 Task: open an excel sheet and write heading  Cash Flow TrackerAdd Dates in a column and its values below  '2023-05-01, 2023-05-03, 2023-05-06, 2023-05-10, 2023-05-15, 2023-05-20, 2023-05-25 & 2023-05-31'Add Descriptions in next column and its values below  Monthly Salary, Grocery Shopping, Dining Out., Utility Bill, Transportation, Entertainment, Miscellaneous & Total. Add Amount in next column and its values below  $2,500, $100, $50, $150, $30, $50, $20& $400. Add Income/ Expense in next column and its values below  Income, Expenses, Expenses, Expenses, Expenses, Expenses & Expenses. Add Balance in next column and its values below  $2,500, $2,400, $2,350, $2,200, $2,170, $2,120, $2,100 & $2100. Save page BankTransactions templates
Action: Mouse moved to (160, 150)
Screenshot: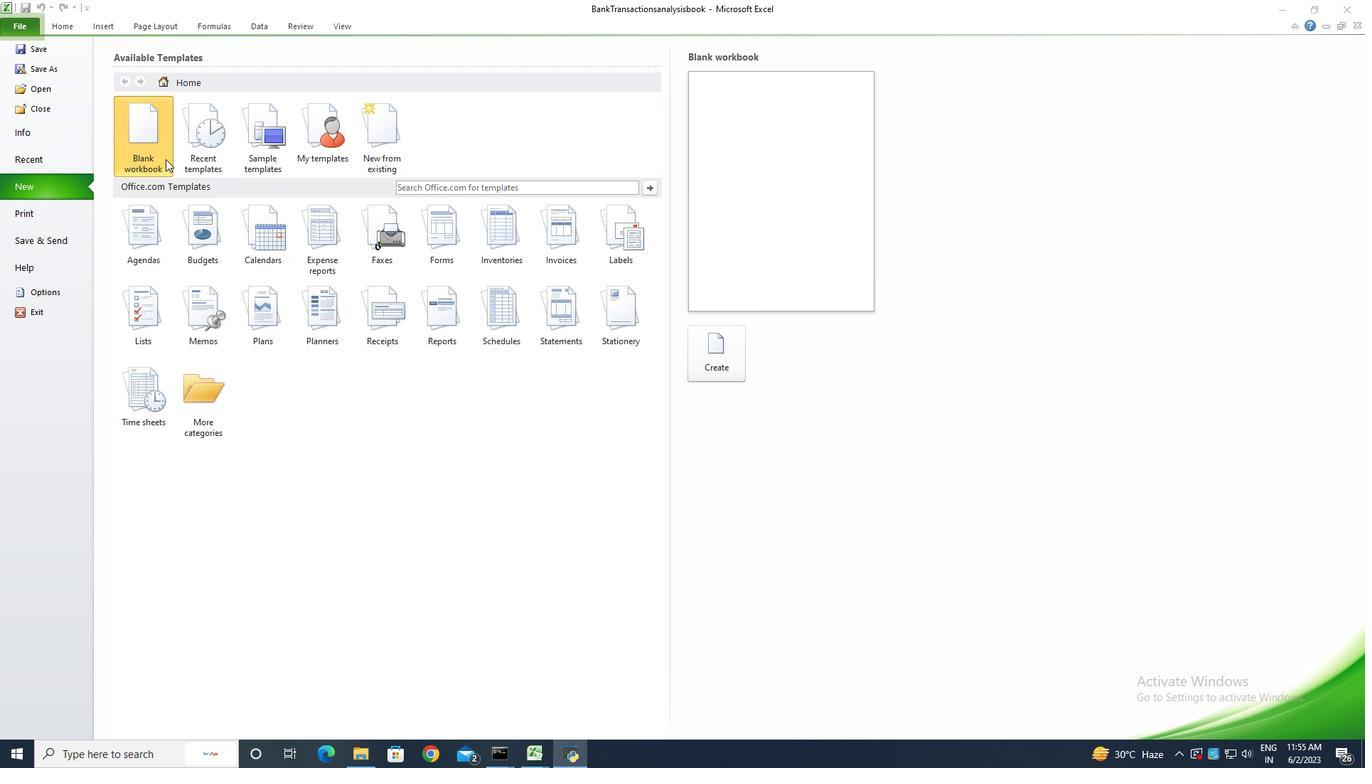 
Action: Mouse pressed left at (160, 150)
Screenshot: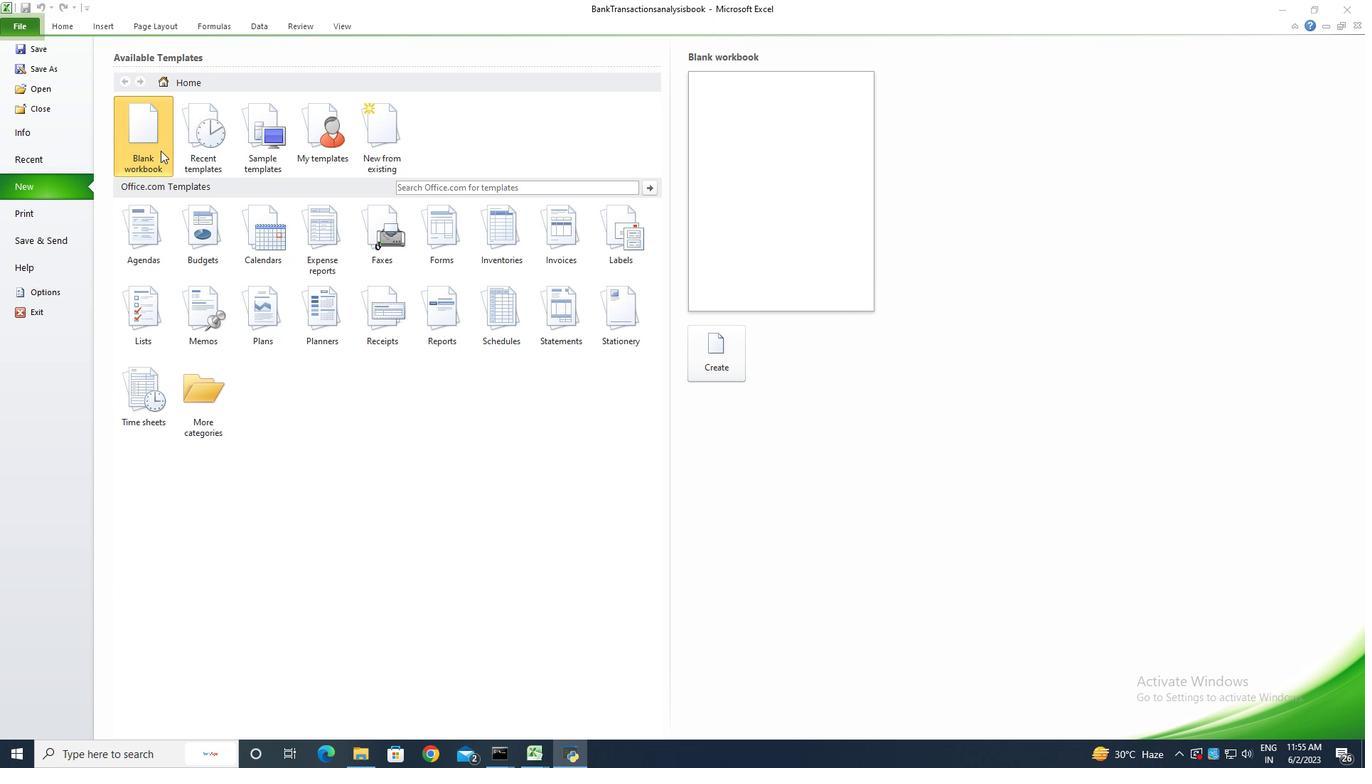 
Action: Mouse moved to (723, 369)
Screenshot: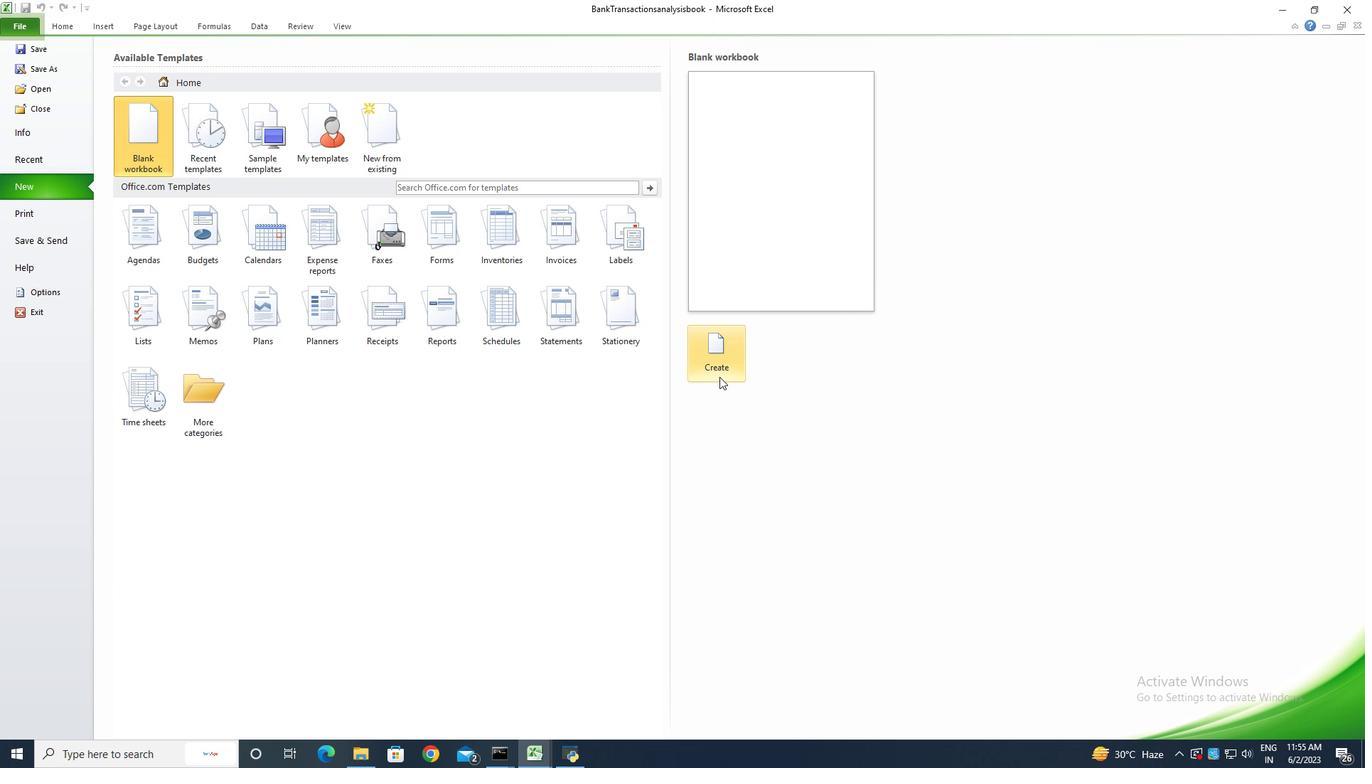 
Action: Mouse pressed left at (723, 369)
Screenshot: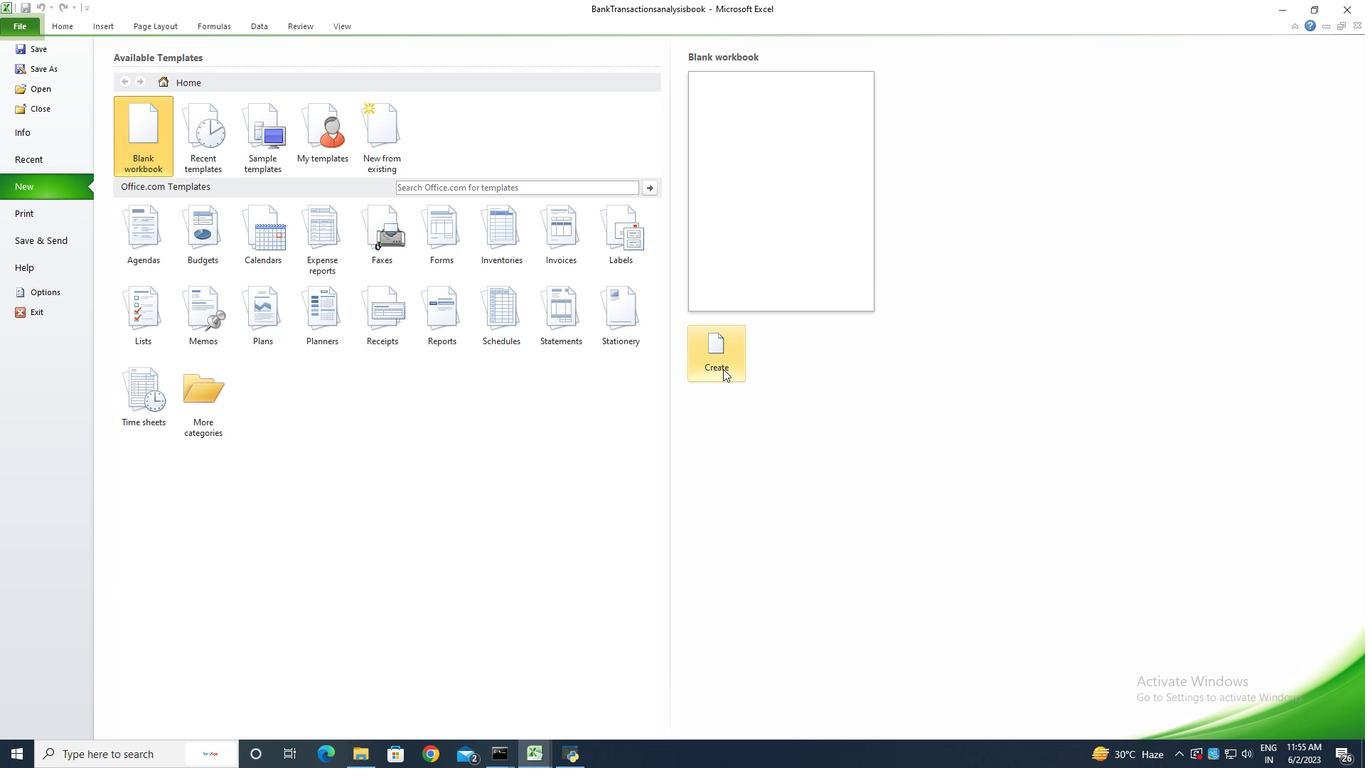 
Action: Key pressed <Key.shift>Cash<Key.space><Key.shift><Key.shift><Key.shift>Flow<Key.space><Key.shift><Key.shift>Tracker<Key.enter><Key.shift>Dates<Key.enter><Key.shift><Key.shift><Key.shift><Key.shift><Key.shift><Key.shift>2023-05-1<Key.backspace>01<Key.enter>2023-05-03<Key.enter>2023-05-06<Key.enter>2023-05-120<Key.backspace><Key.backspace>0<Key.enter>2023-05-15<Key.enter>20-<Key.backspace>23-05-20<Key.enter>2023-05-25<Key.enter>2023-05-31<Key.enter>
Screenshot: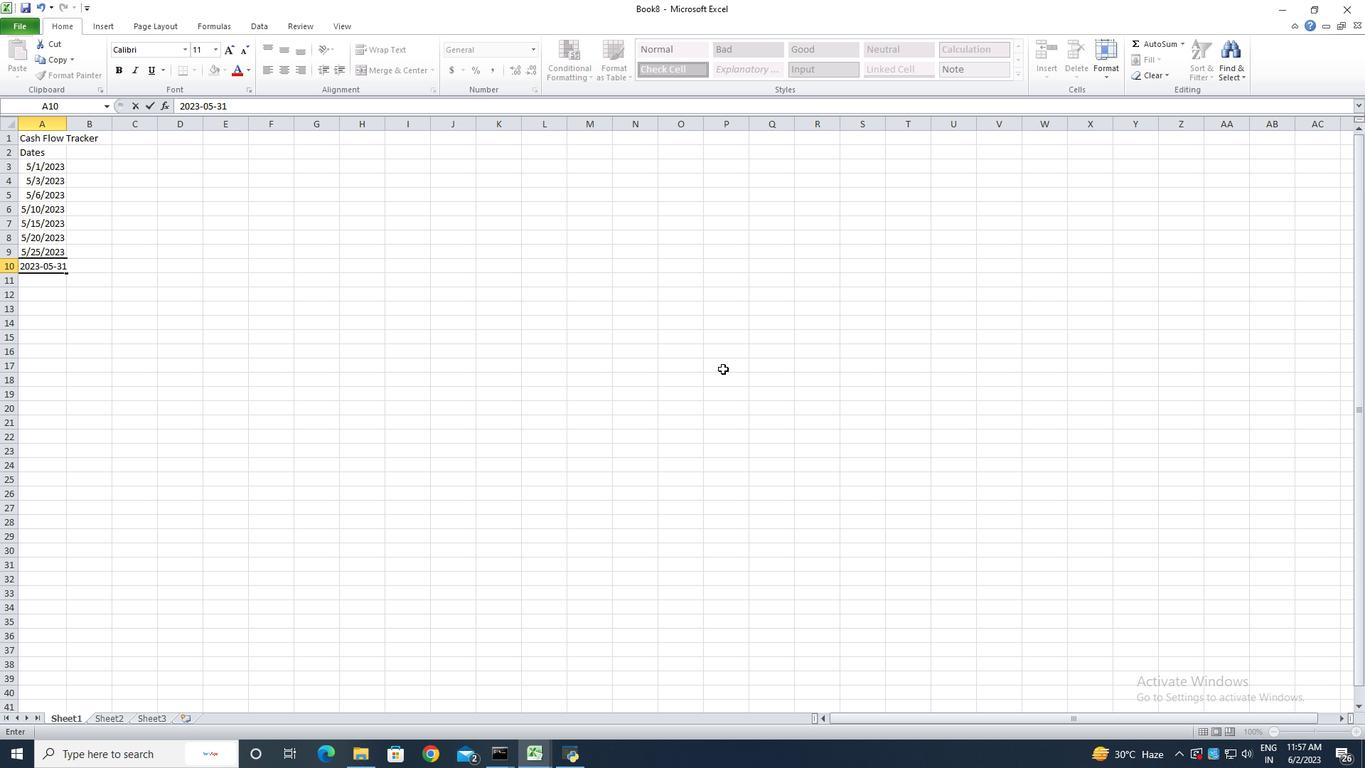 
Action: Mouse moved to (32, 167)
Screenshot: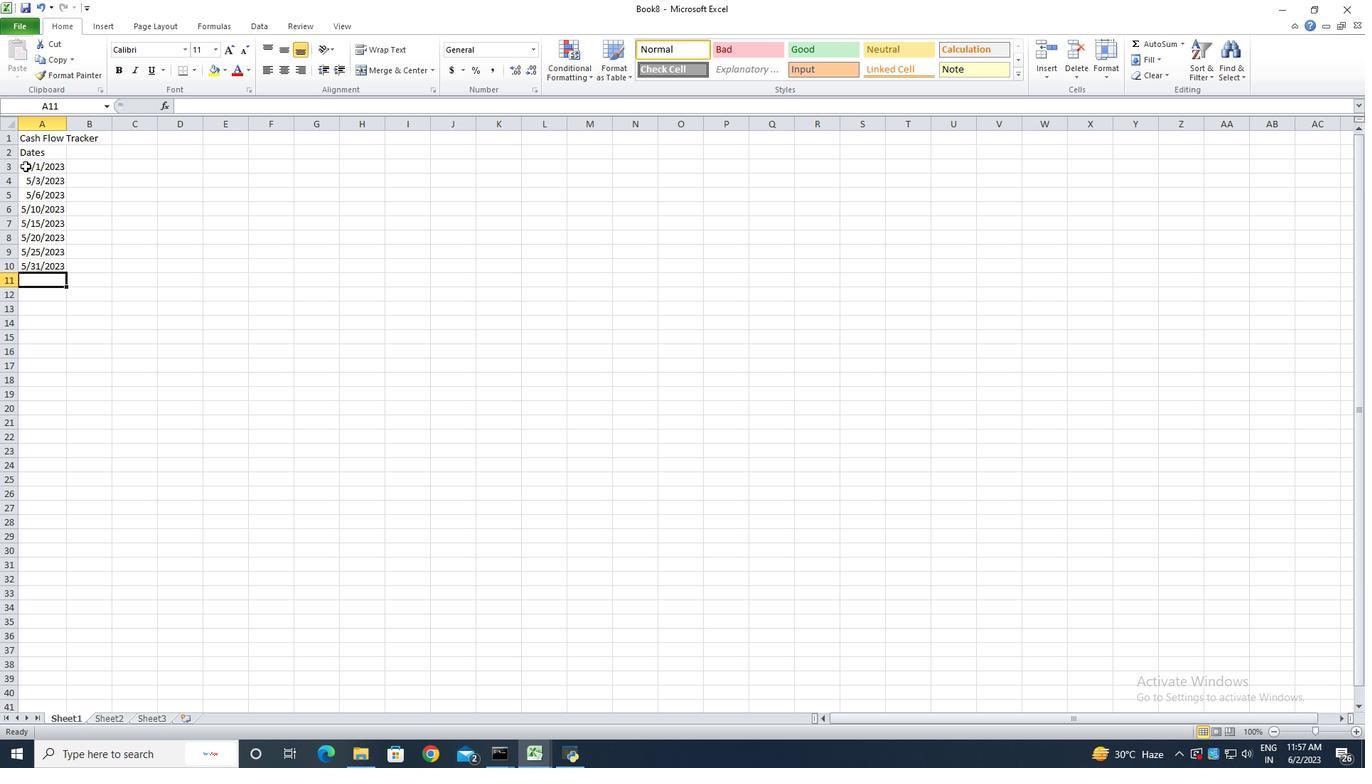 
Action: Mouse pressed left at (32, 167)
Screenshot: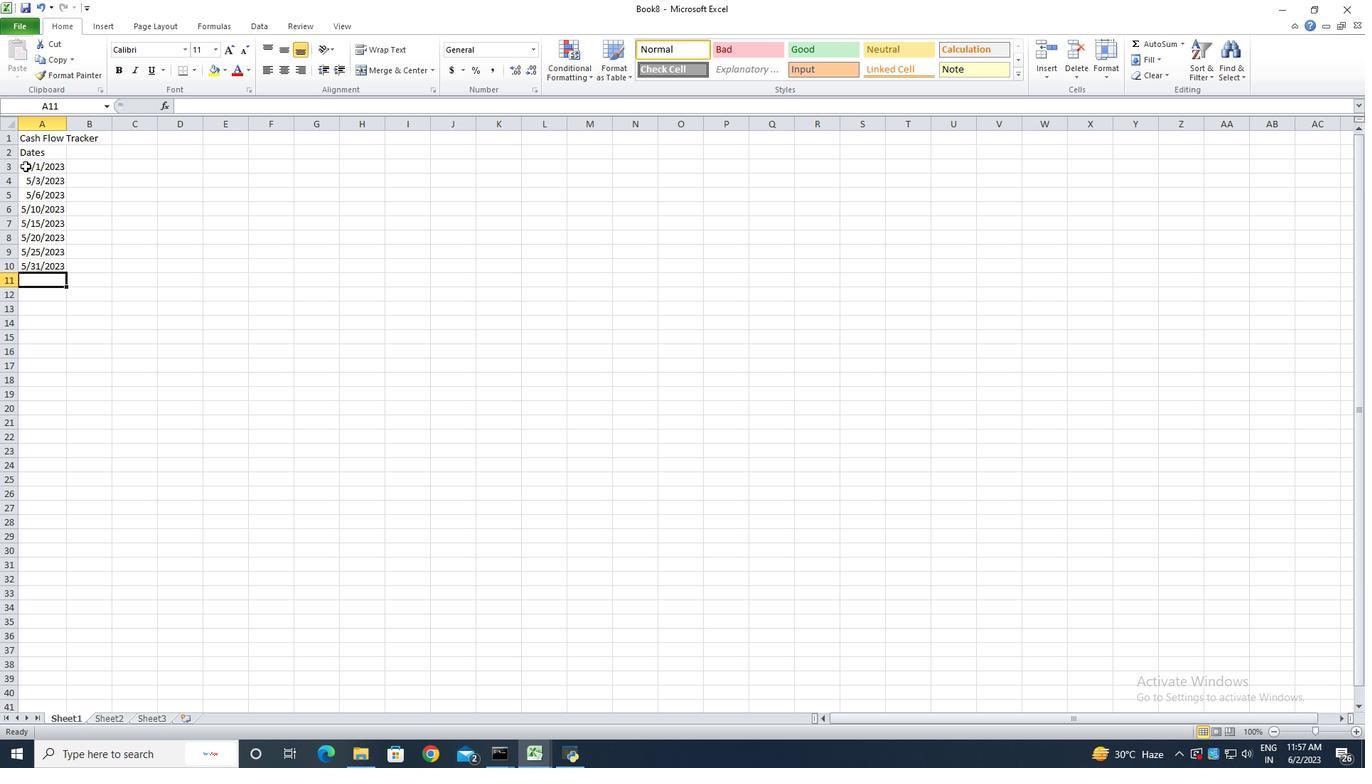 
Action: Mouse moved to (38, 166)
Screenshot: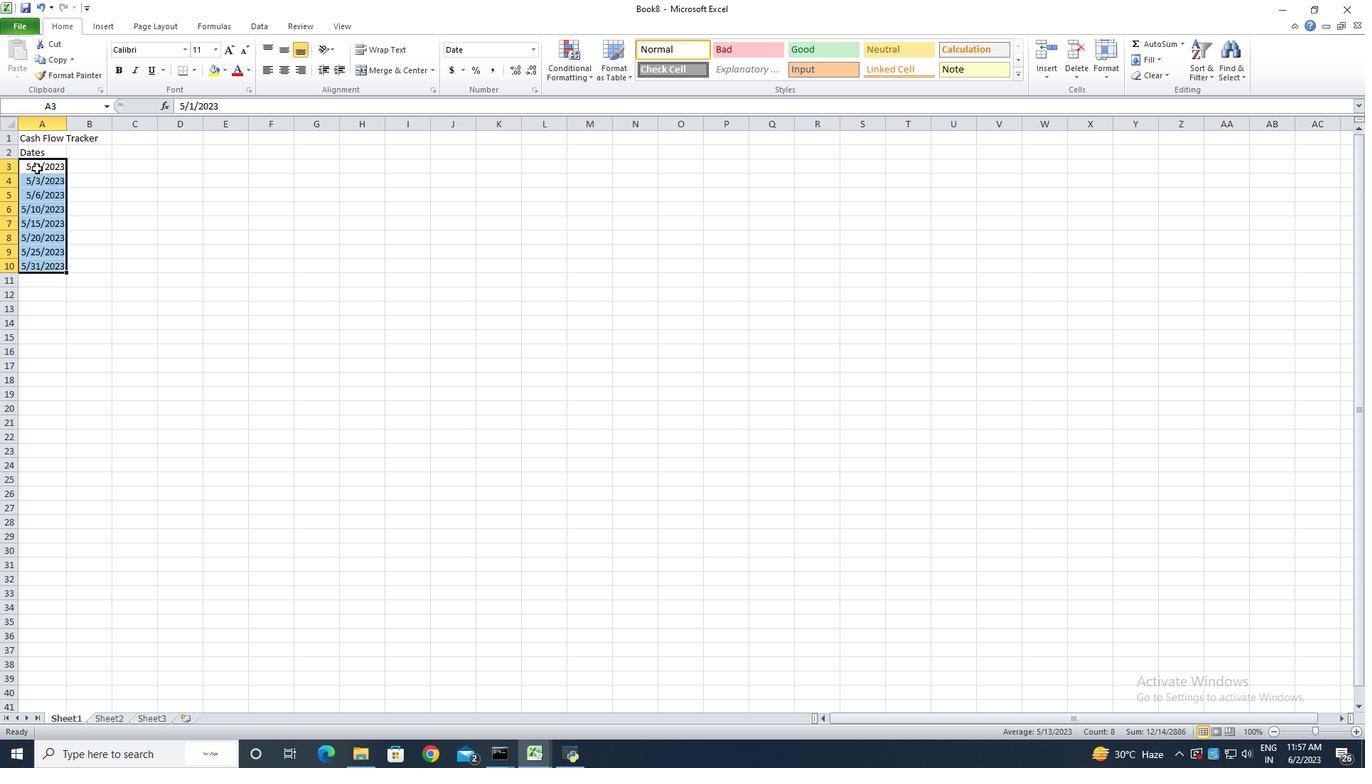 
Action: Mouse pressed right at (38, 166)
Screenshot: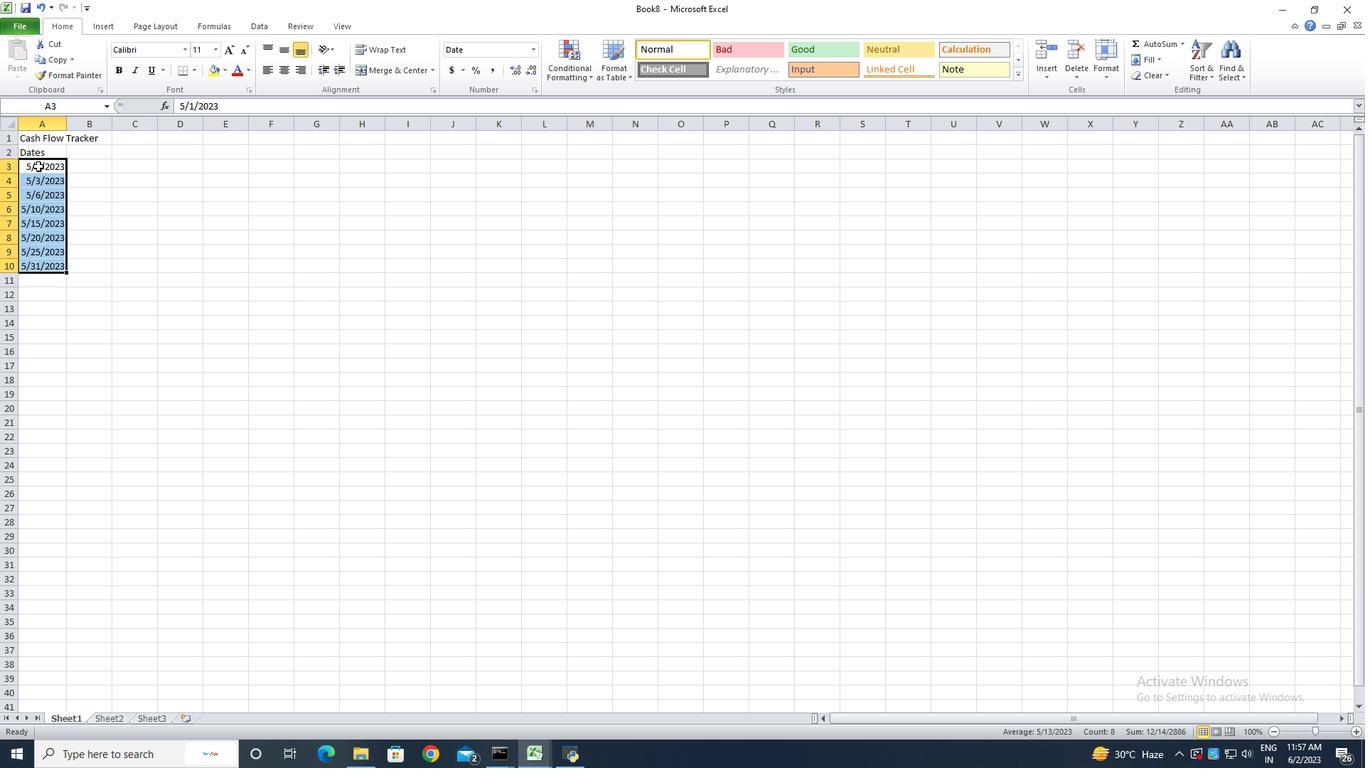 
Action: Mouse moved to (83, 364)
Screenshot: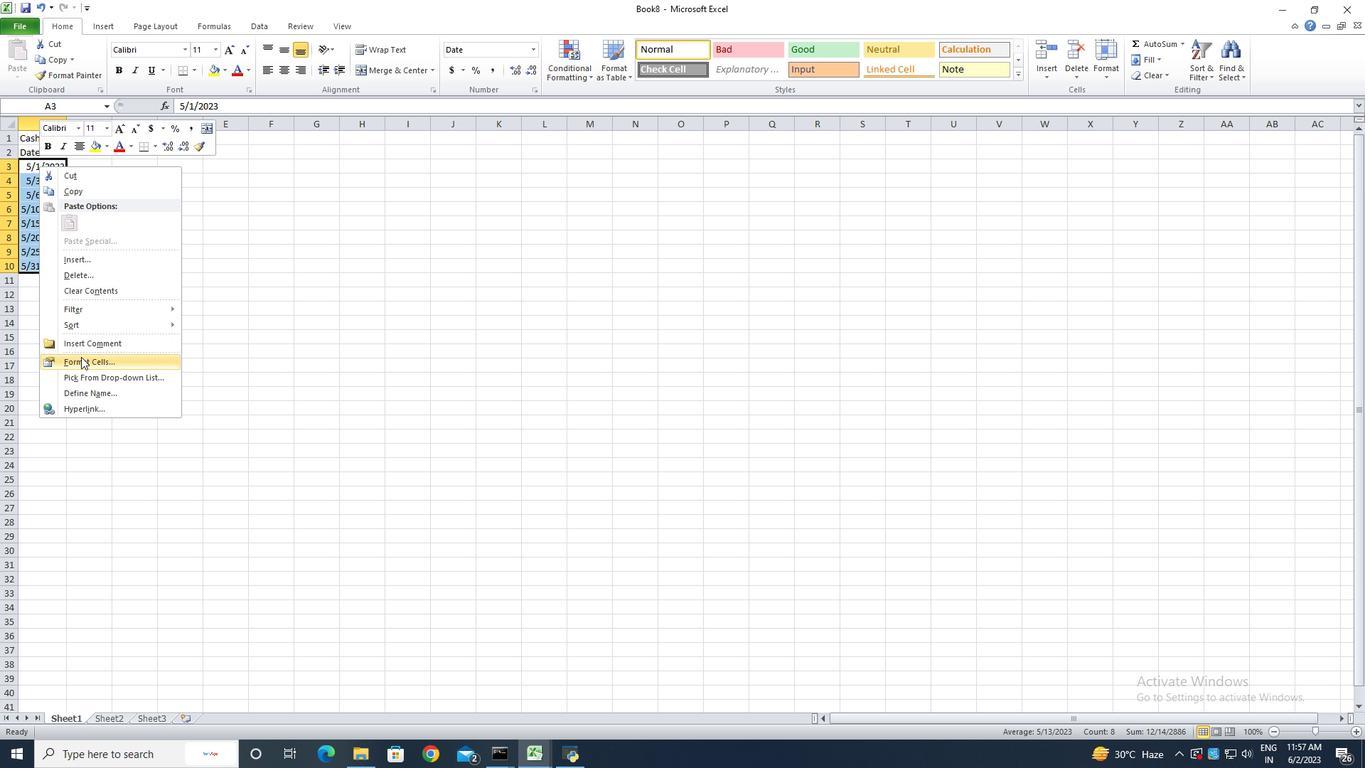 
Action: Mouse pressed left at (83, 364)
Screenshot: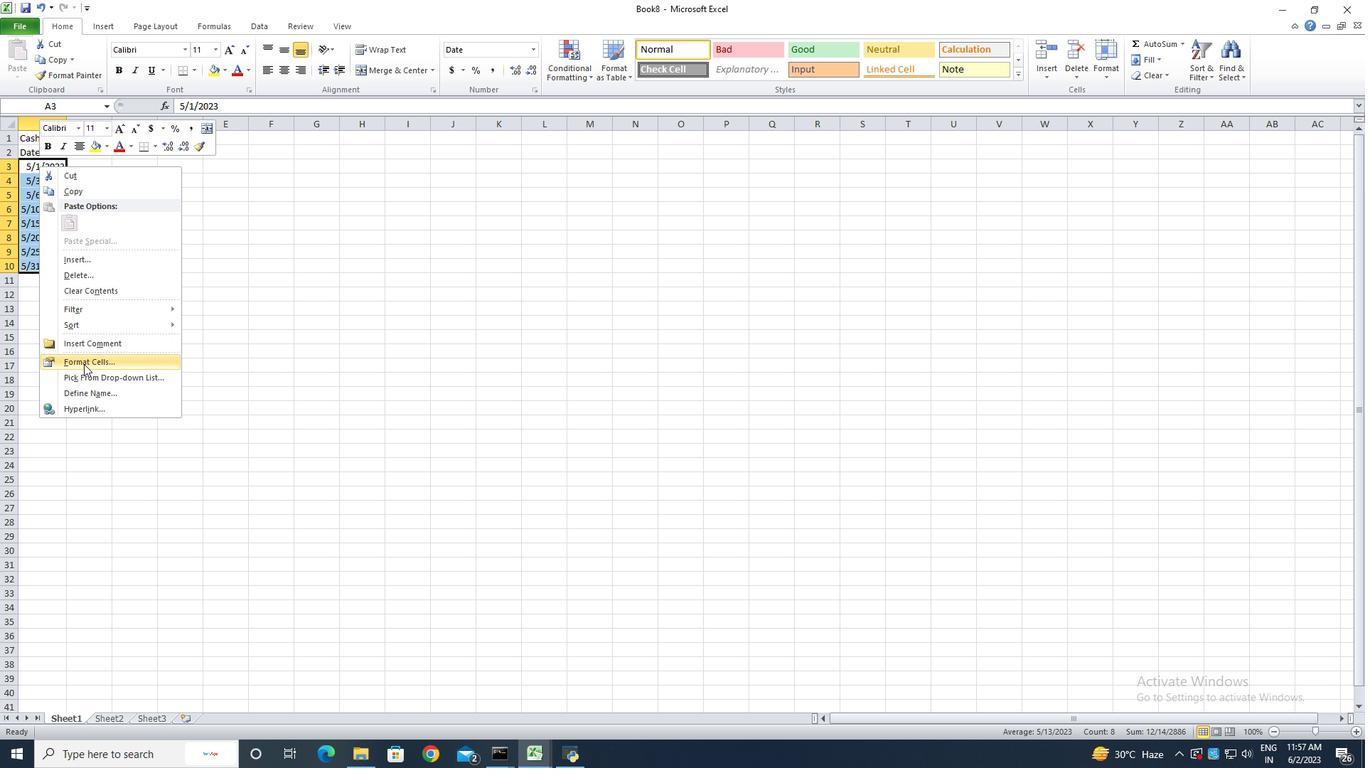 
Action: Mouse moved to (148, 202)
Screenshot: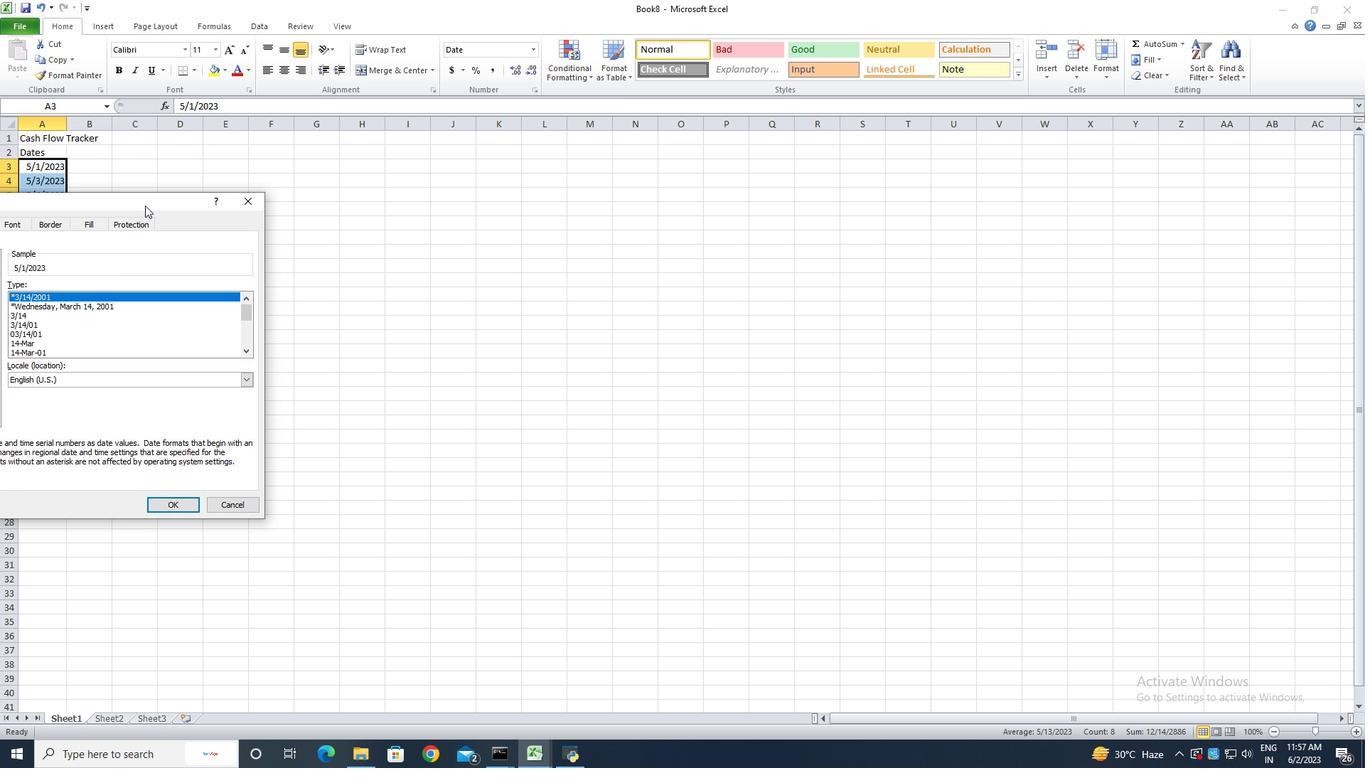 
Action: Mouse pressed left at (148, 202)
Screenshot: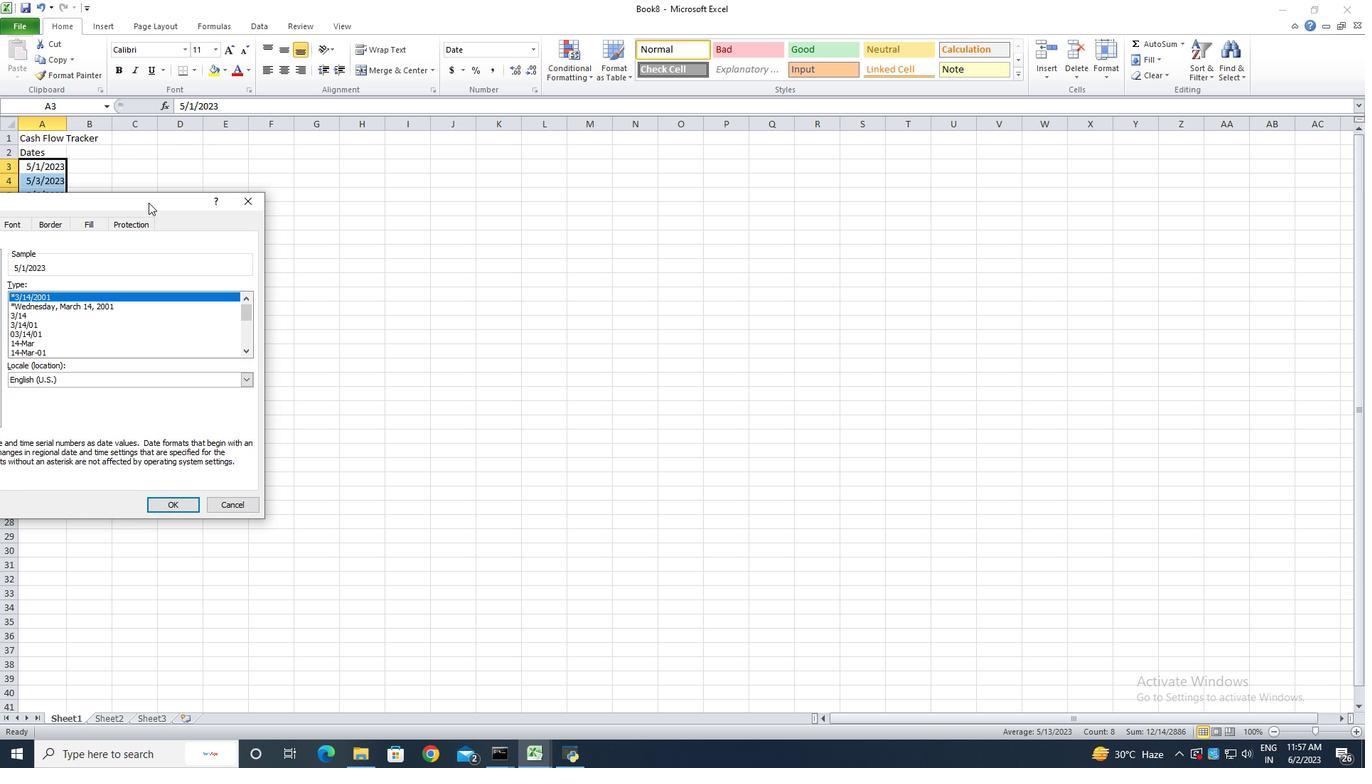 
Action: Mouse moved to (290, 339)
Screenshot: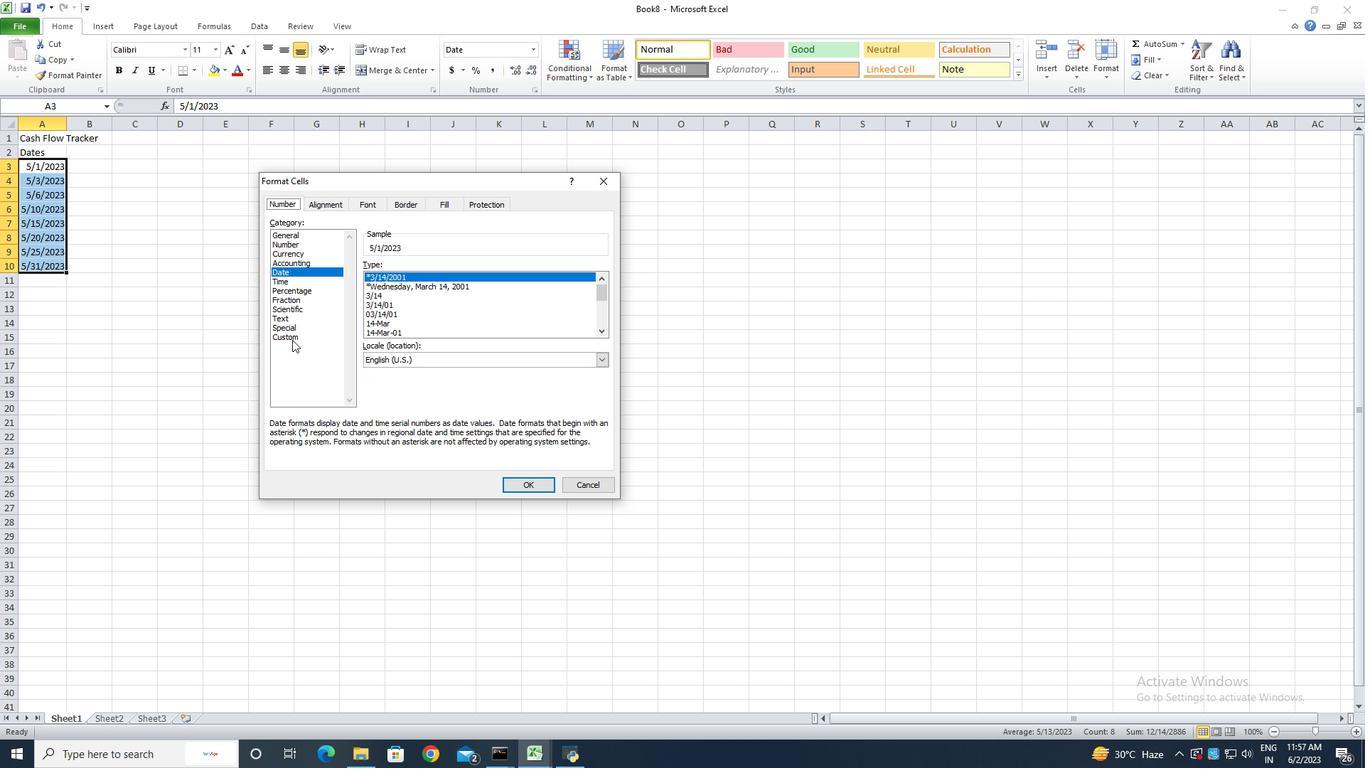 
Action: Mouse pressed left at (290, 339)
Screenshot: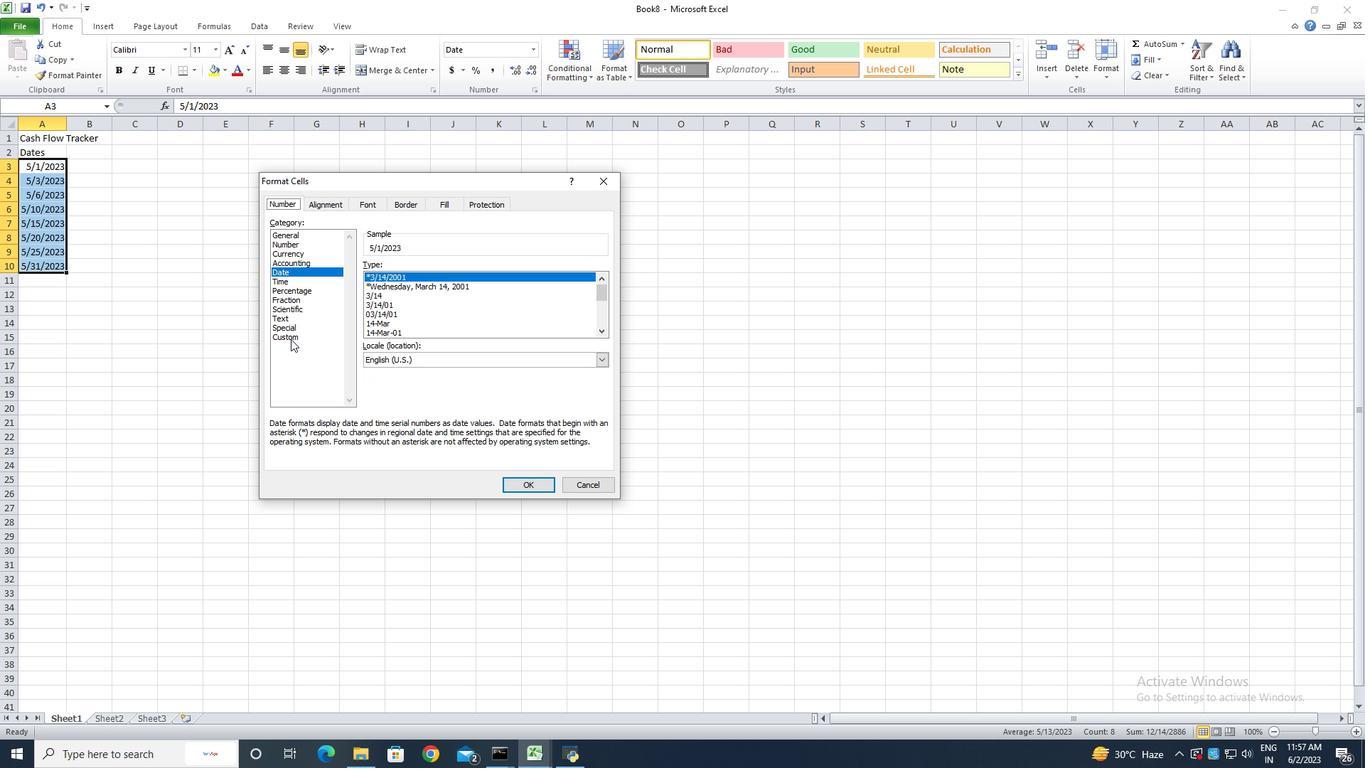 
Action: Mouse moved to (405, 279)
Screenshot: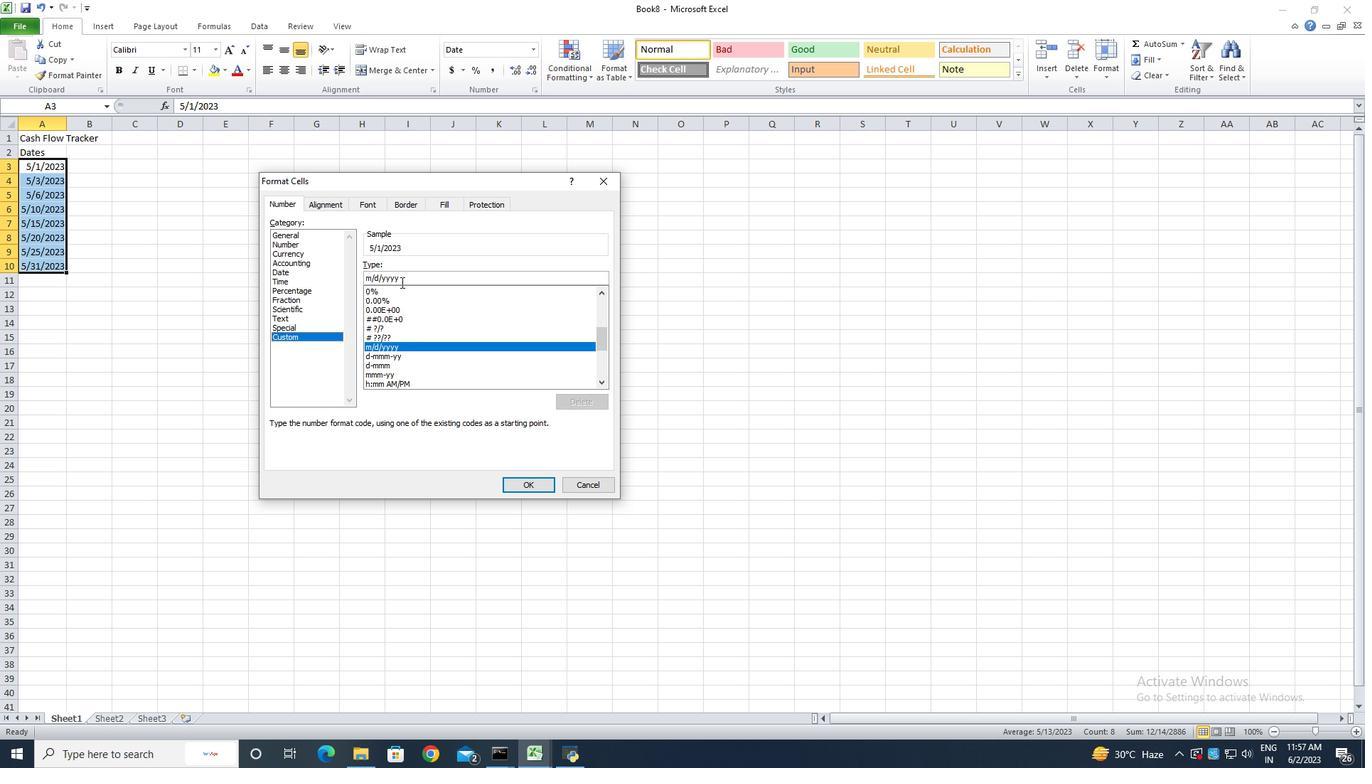 
Action: Mouse pressed left at (405, 279)
Screenshot: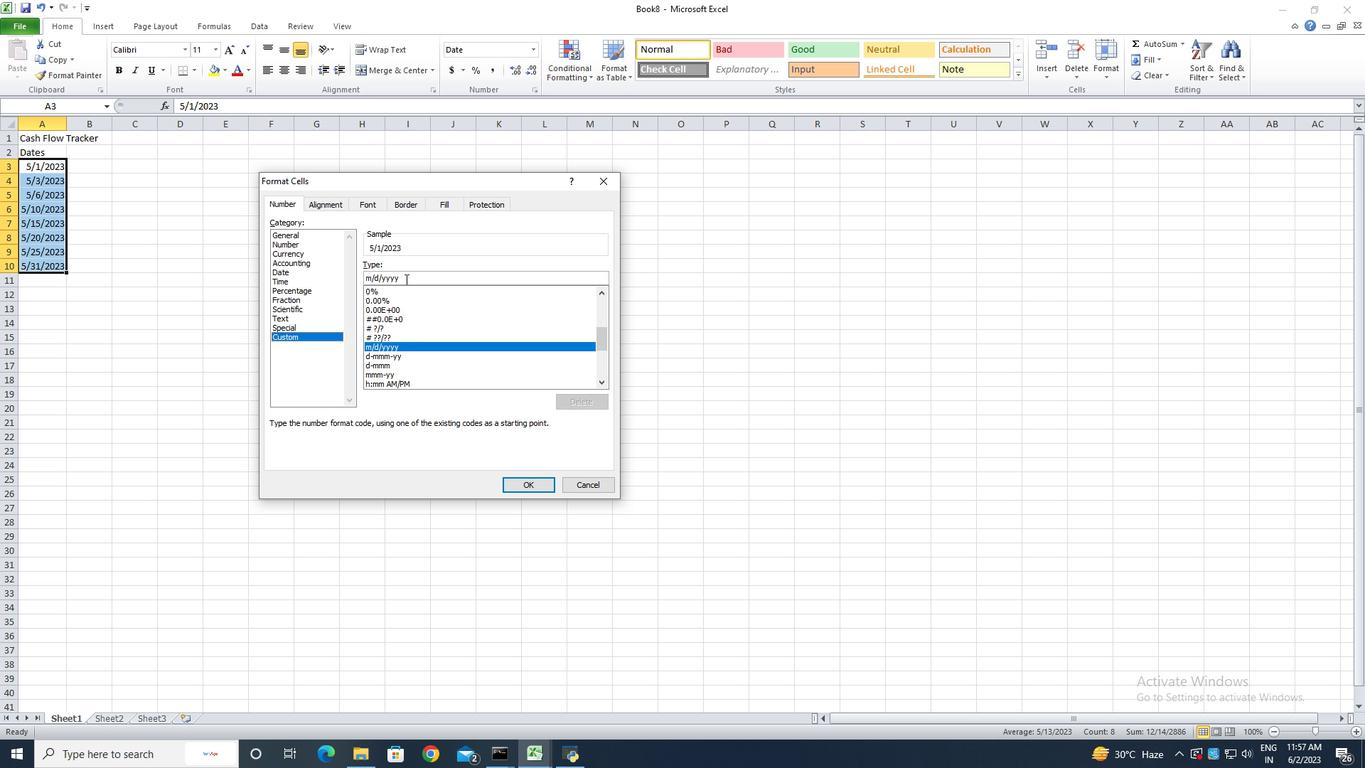 
Action: Key pressed <Key.backspace><Key.backspace><Key.backspace><Key.backspace><Key.backspace><Key.backspace><Key.backspace><Key.backspace><Key.backspace><Key.backspace><Key.backspace><Key.backspace><Key.backspace><Key.backspace><Key.backspace><Key.backspace><Key.backspace><Key.backspace><Key.backspace><Key.backspace><Key.backspace><Key.backspace><Key.backspace><Key.backspace><Key.backspace><Key.backspace><Key.backspace><Key.backspace>yyyy-mm-dd
Screenshot: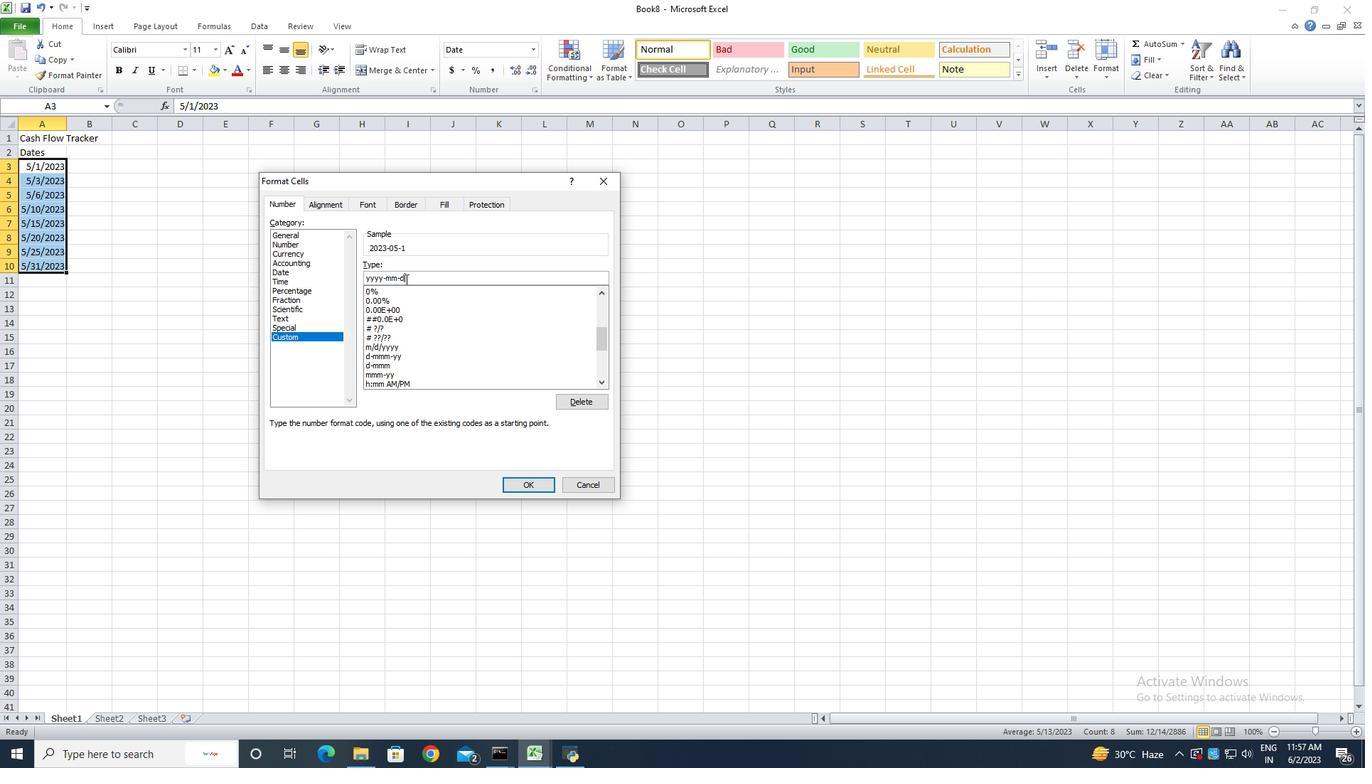 
Action: Mouse moved to (524, 487)
Screenshot: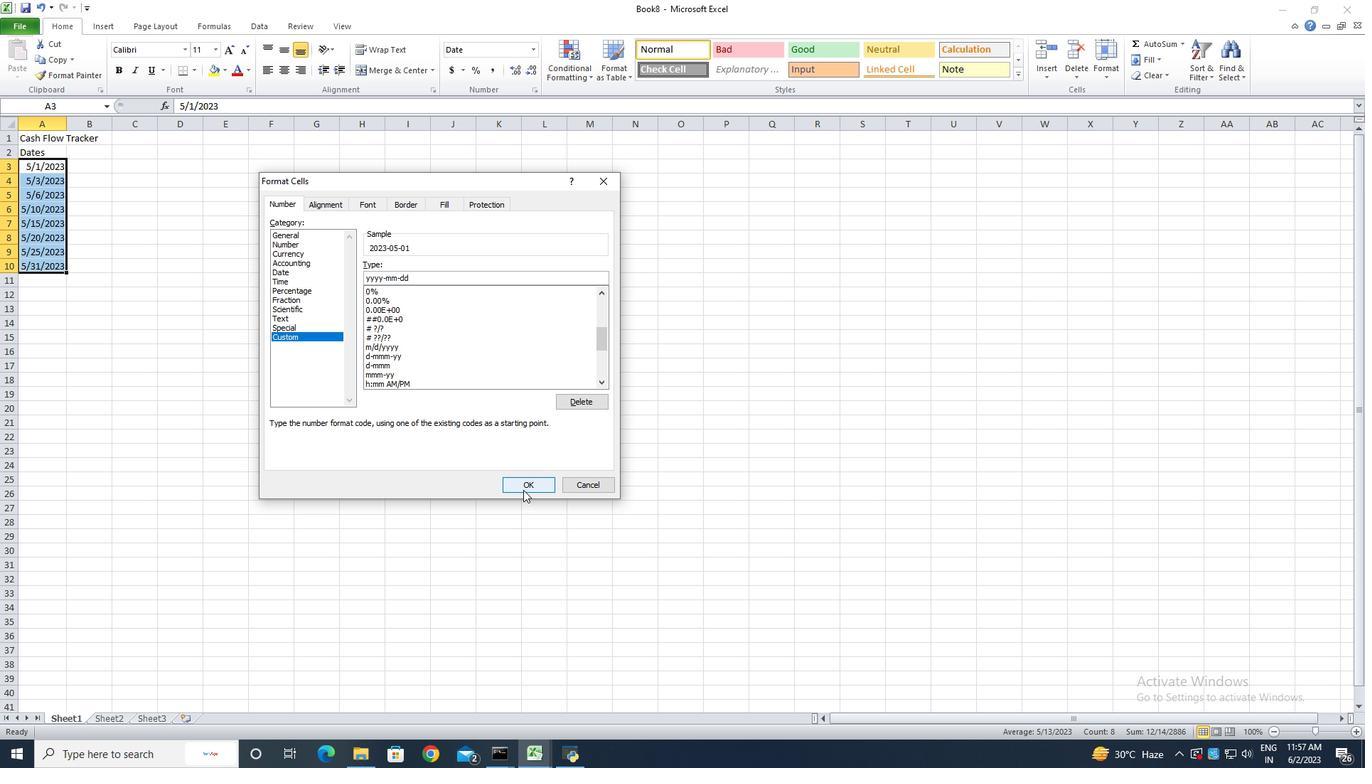
Action: Mouse pressed left at (524, 487)
Screenshot: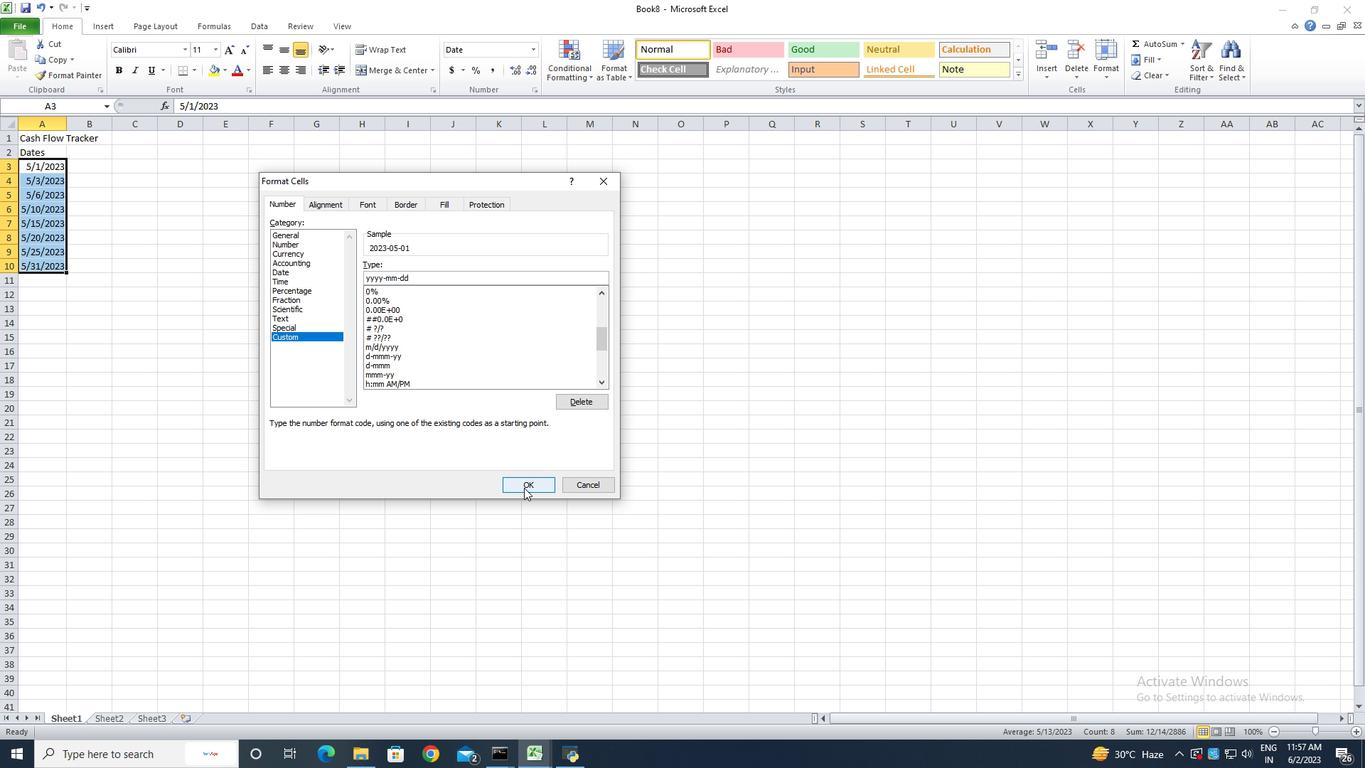 
Action: Mouse moved to (115, 330)
Screenshot: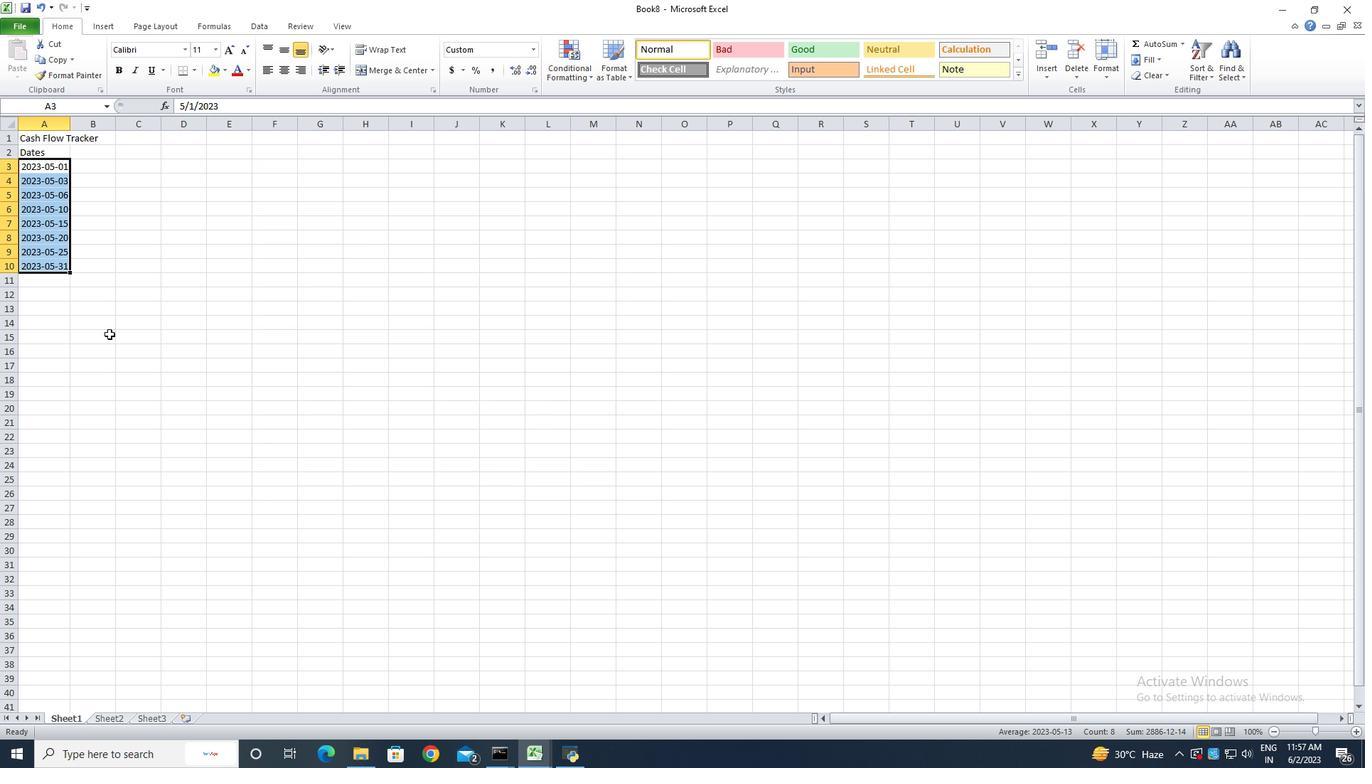 
Action: Mouse pressed left at (115, 330)
Screenshot: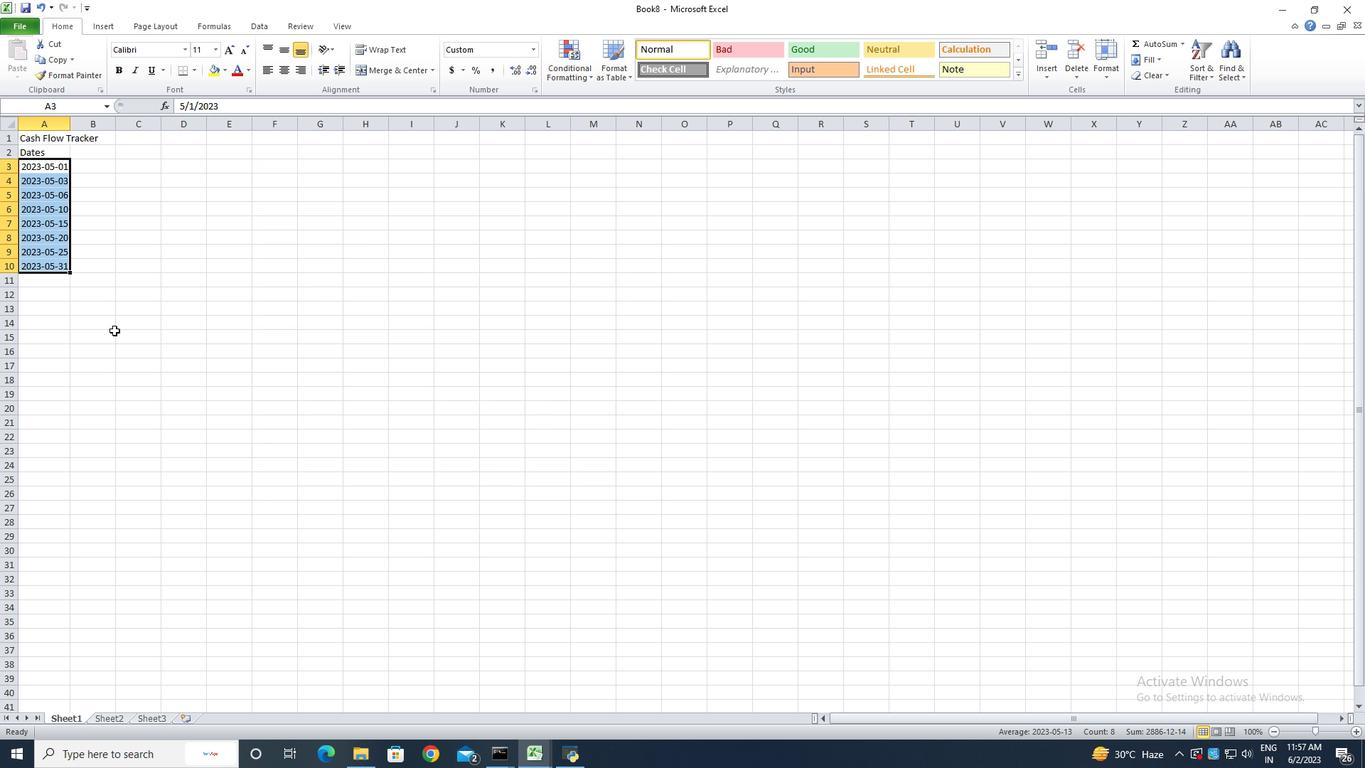 
Action: Mouse moved to (69, 127)
Screenshot: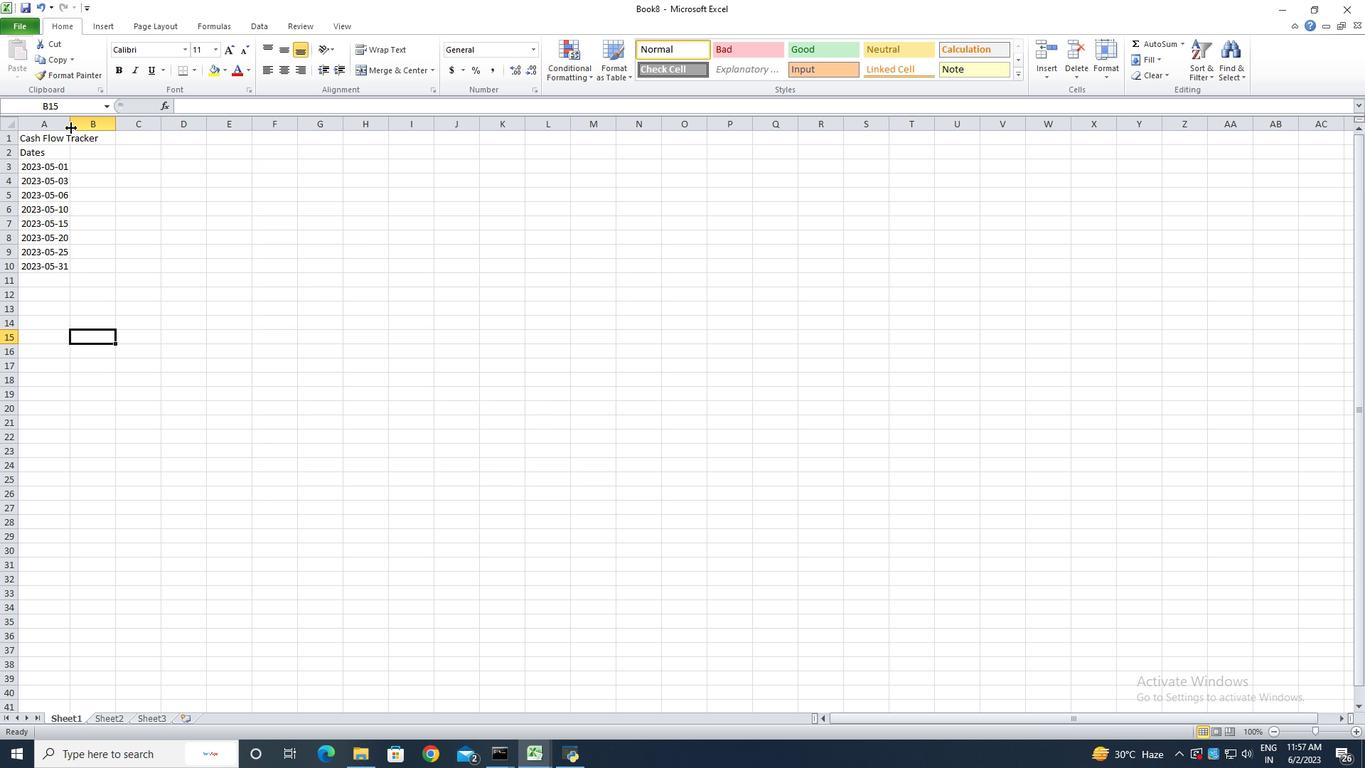 
Action: Mouse pressed left at (69, 127)
Screenshot: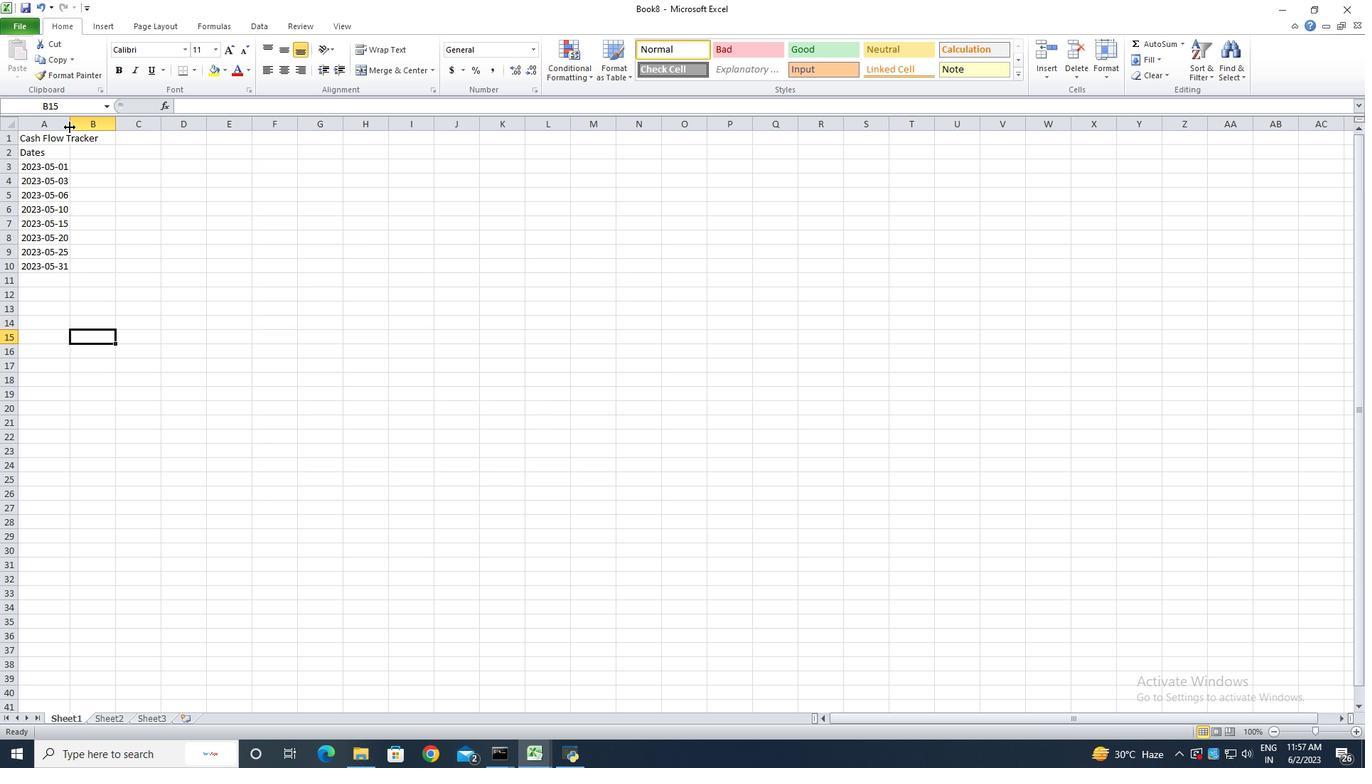 
Action: Mouse pressed left at (69, 127)
Screenshot: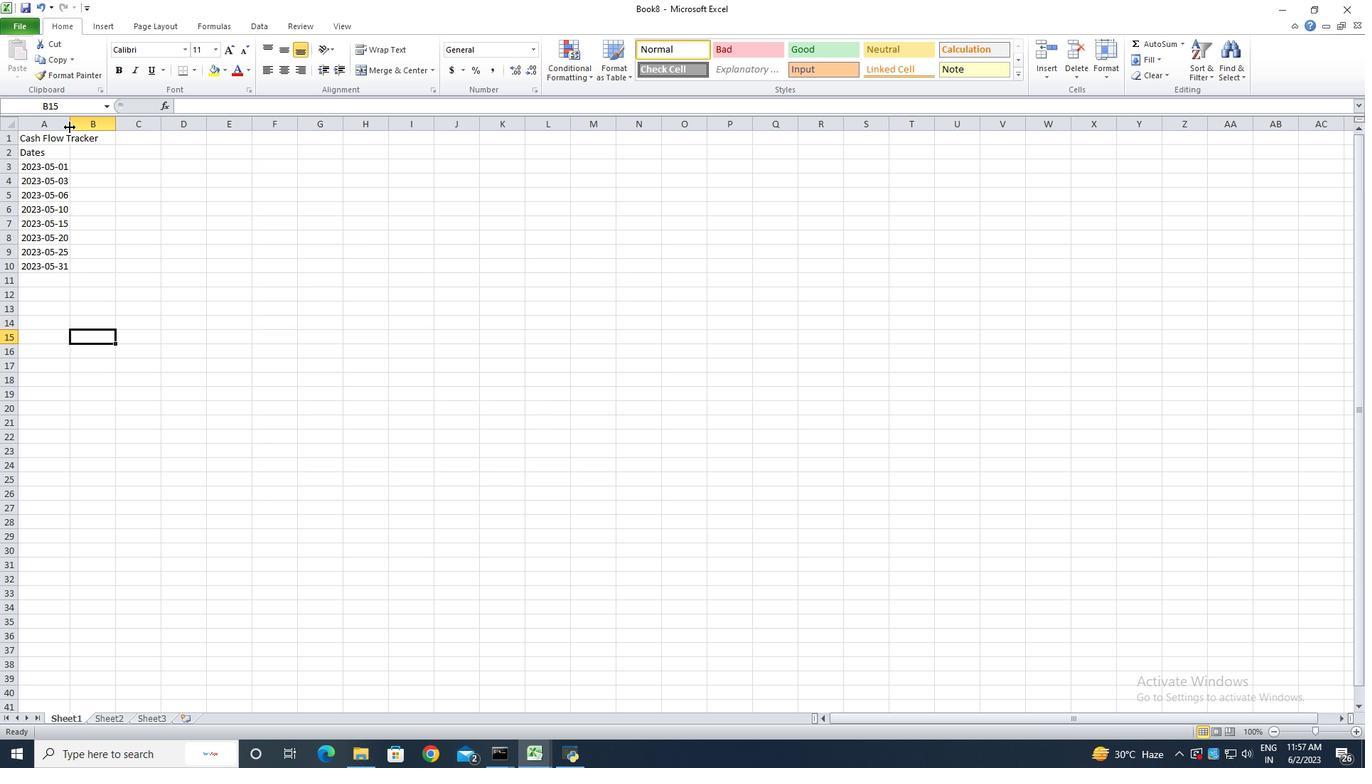 
Action: Mouse moved to (118, 152)
Screenshot: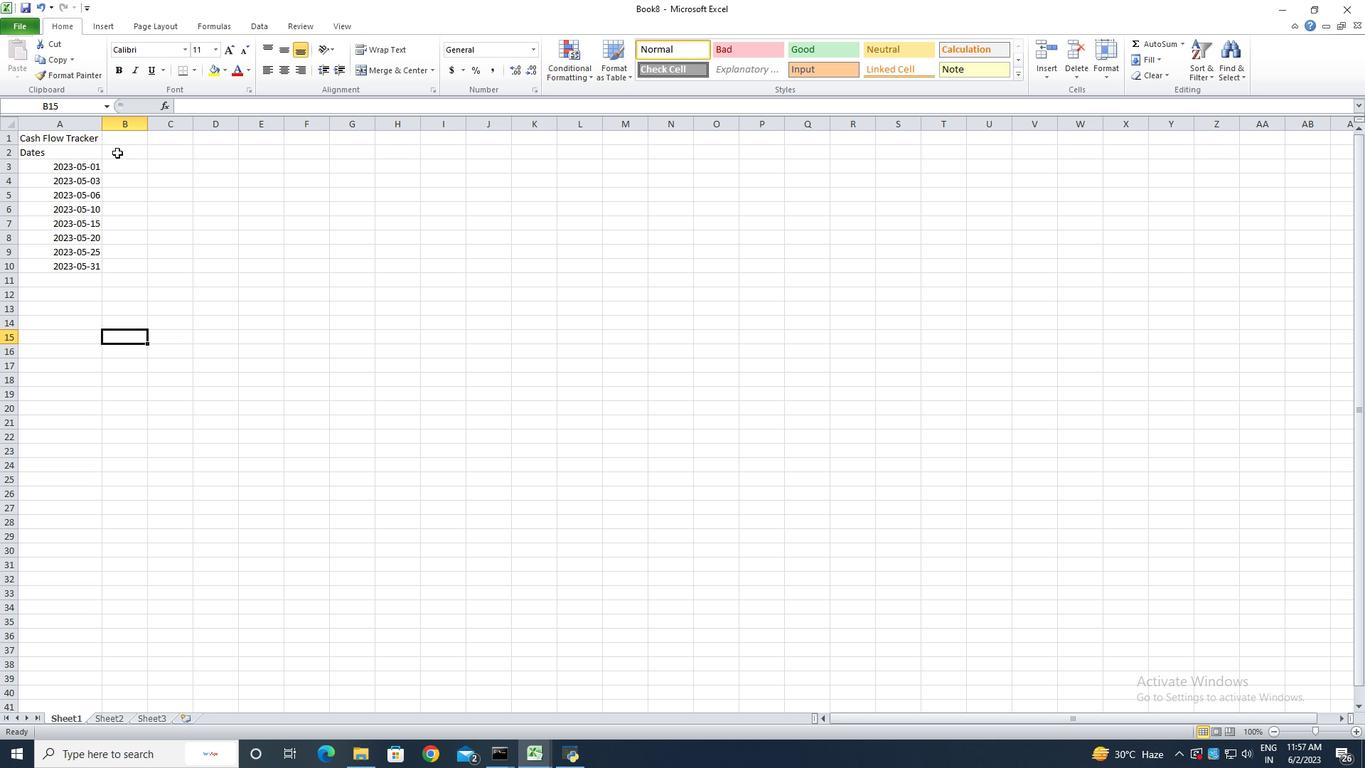
Action: Mouse pressed left at (118, 152)
Screenshot: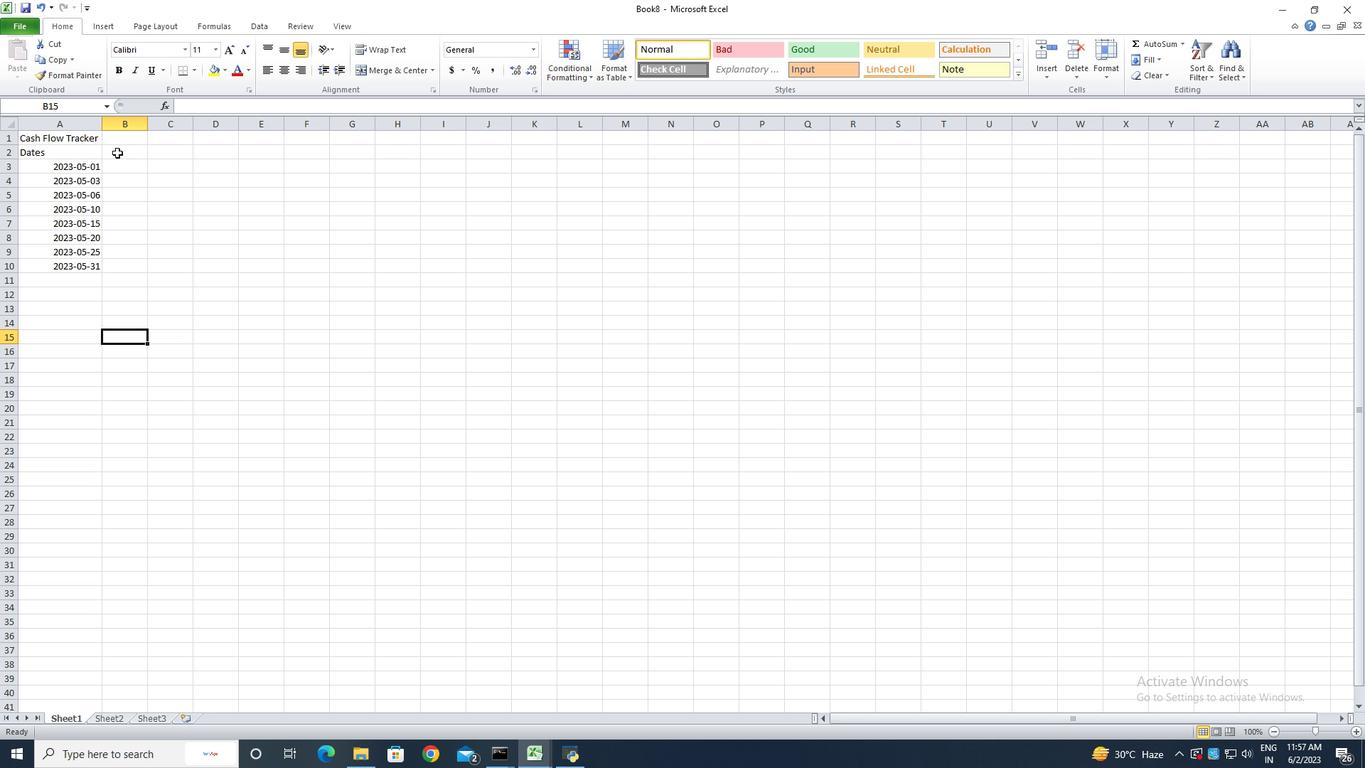 
Action: Key pressed <Key.shift>Descriptions<Key.enter><Key.shift>Mon<Key.space>th<Key.backspace><Key.backspace><Key.backspace>thly<Key.space><Key.shift>Salary<Key.enter><Key.shift>Grocery<Key.space><Key.shift>Sgh<Key.backspace>hopping<Key.backspace><Key.backspace><Key.backspace><Key.backspace><Key.backspace><Key.backspace><Key.backspace><Key.backspace>hopping<Key.enter><Key.shift><Key.shift><Key.shift><Key.shift><Key.shift>Dining<Key.space><Key.shift>Out<Key.enter><Key.shift><Key.shift><Key.shift><Key.shift>Utility<Key.space><Key.shift>Bill<Key.enter><Key.shift>Transportation<Key.enter><Key.shift><Key.shift><Key.shift><Key.shift><Key.shift><Key.shift><Key.shift>Entertainment<Key.enter><Key.shift>Miscellaneous<Key.enter>t<Key.backspace><Key.shift>Total<Key.backspace><Key.backspace><Key.backspace><Key.backspace><Key.backspace><Key.backspace><Key.shift>Total<Key.enter>
Screenshot: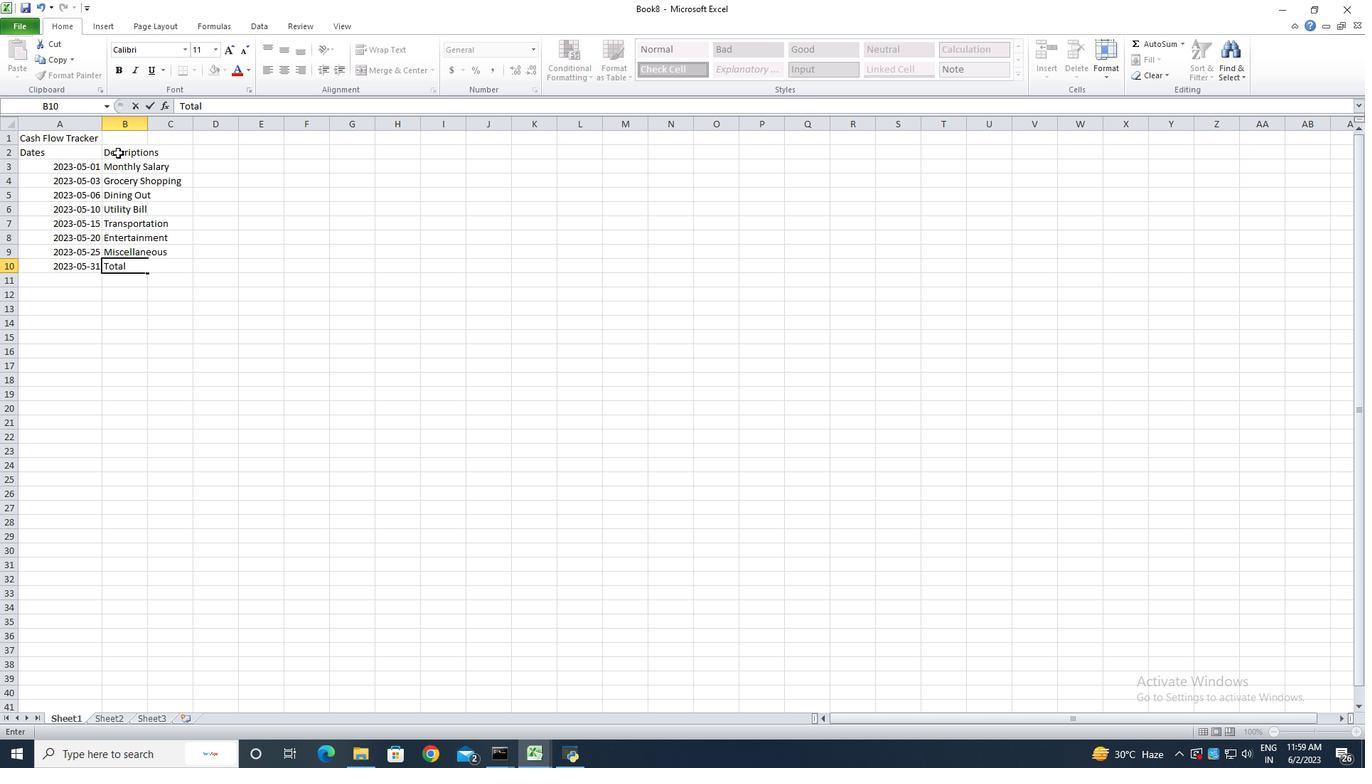 
Action: Mouse moved to (147, 121)
Screenshot: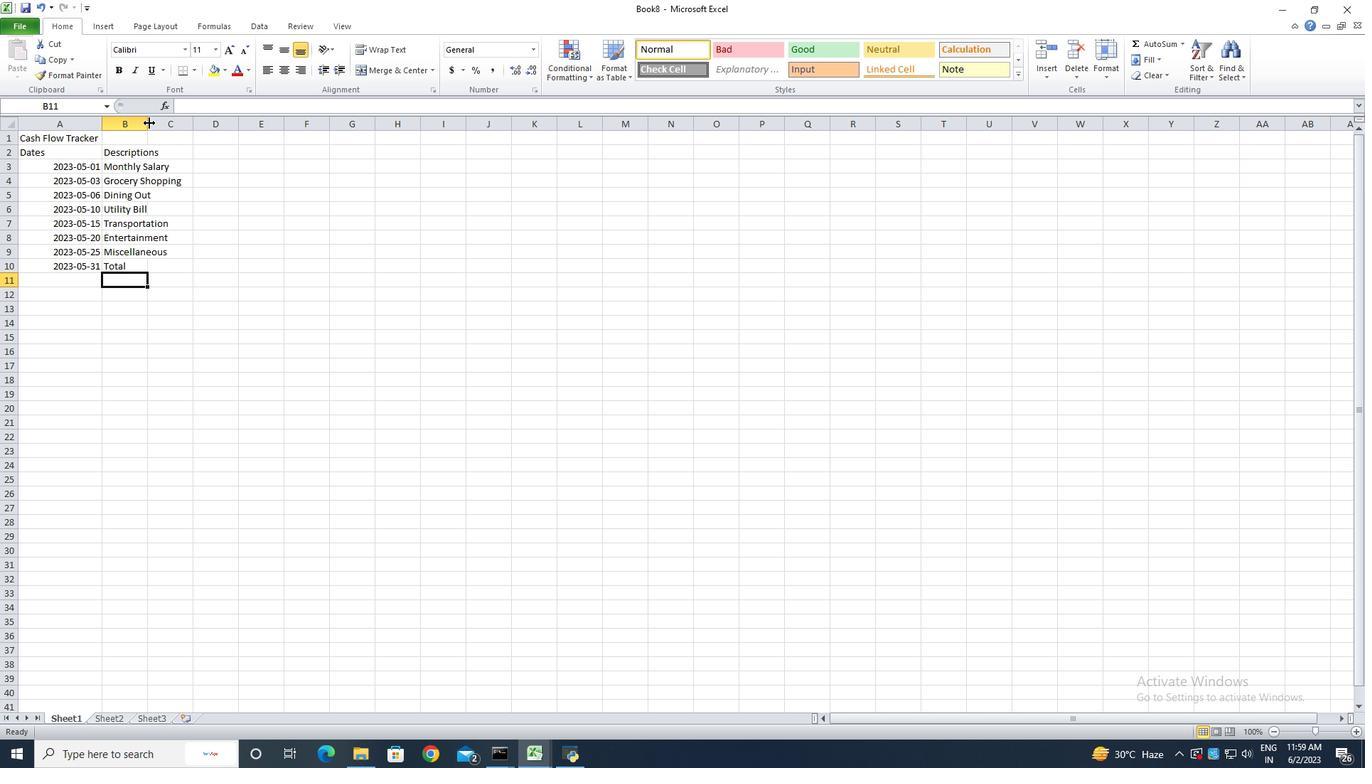 
Action: Mouse pressed left at (147, 121)
Screenshot: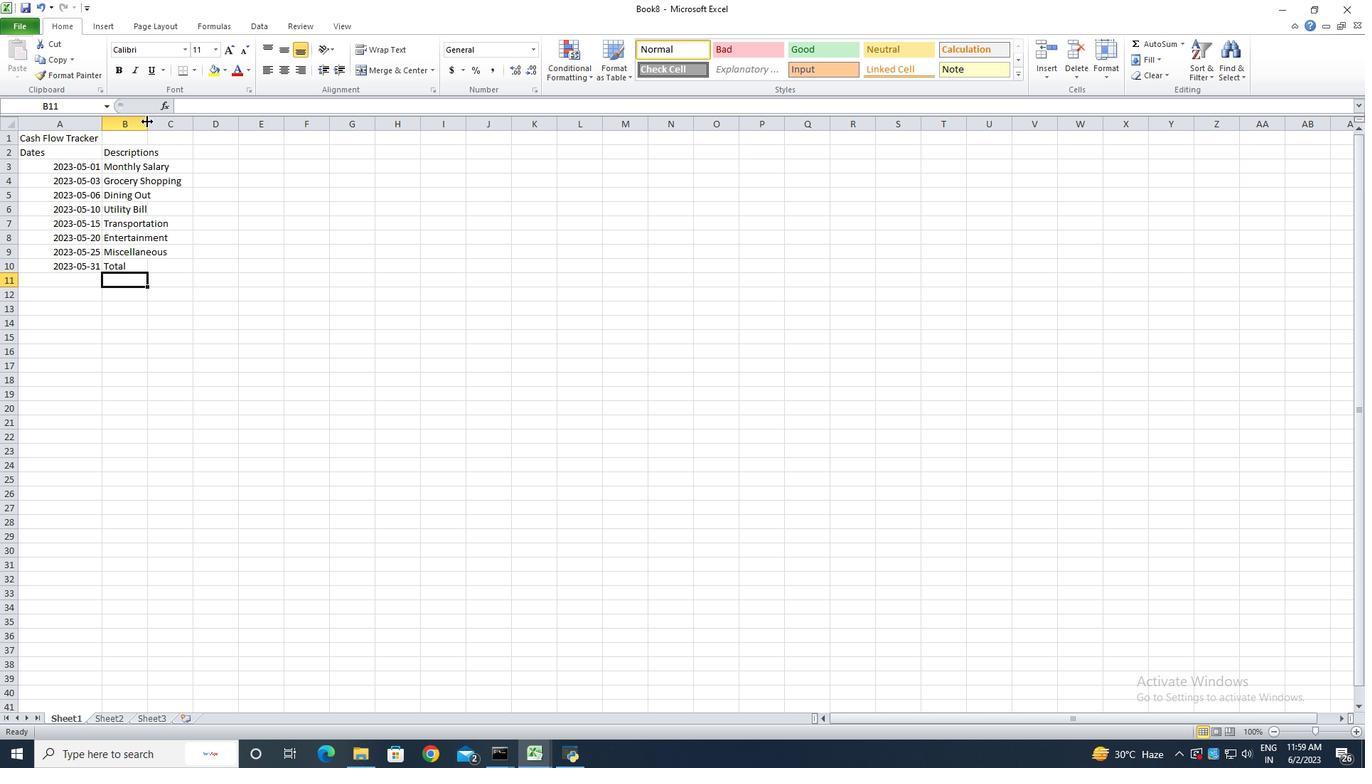 
Action: Mouse pressed left at (147, 121)
Screenshot: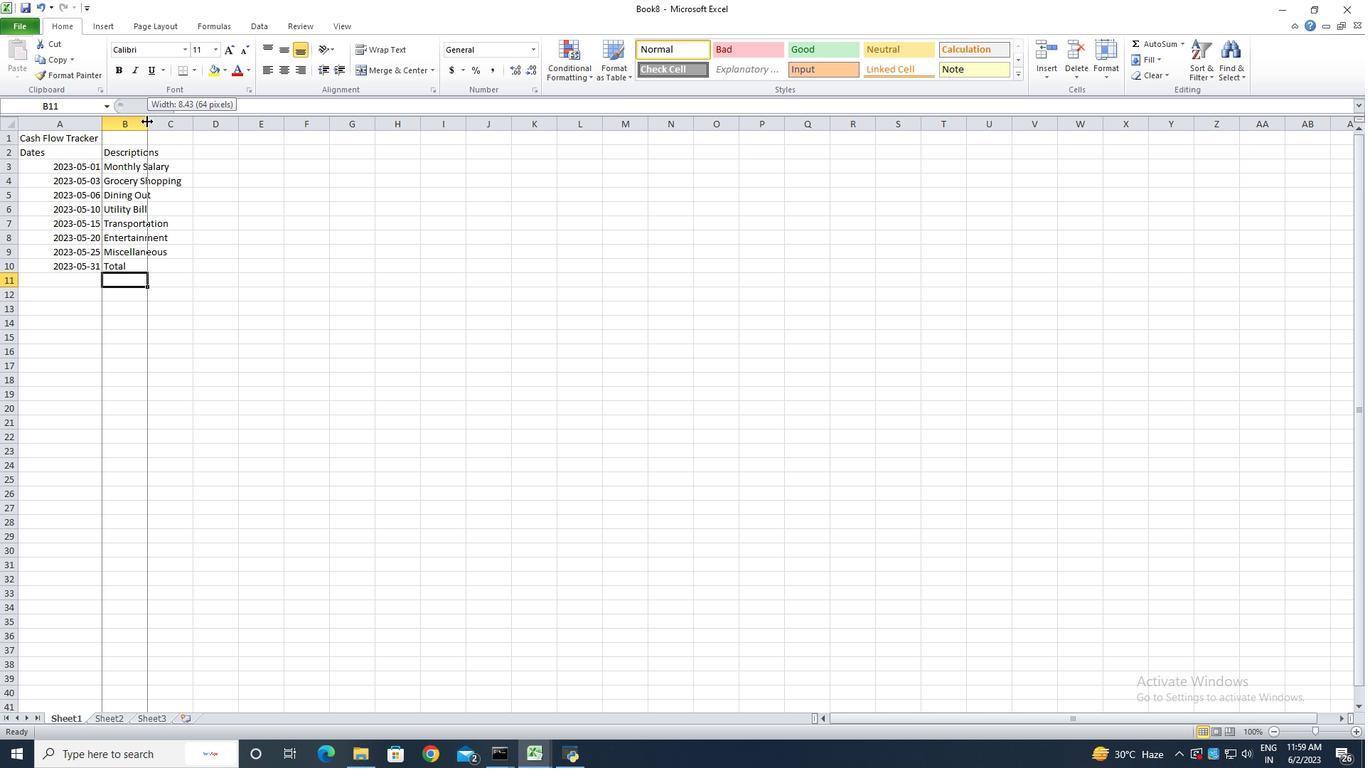 
Action: Mouse moved to (194, 155)
Screenshot: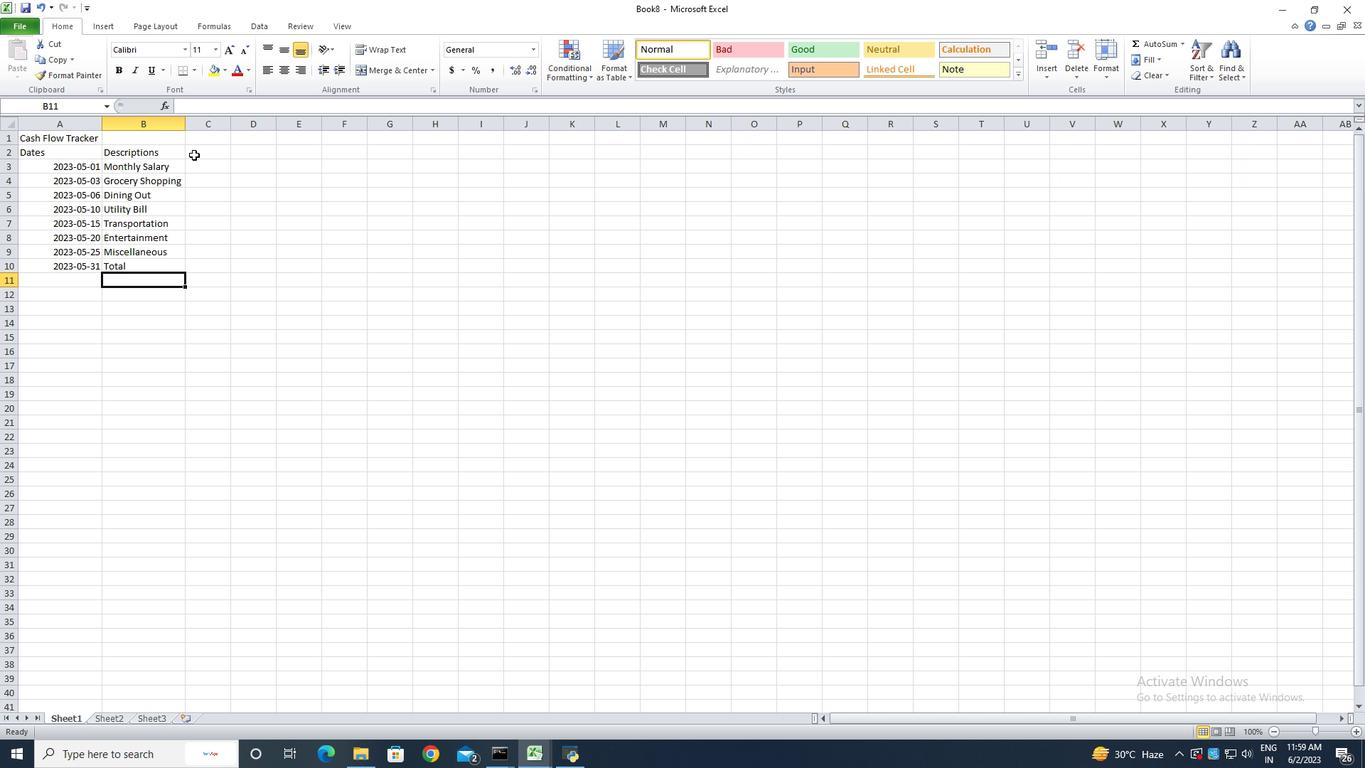
Action: Mouse pressed left at (194, 155)
Screenshot: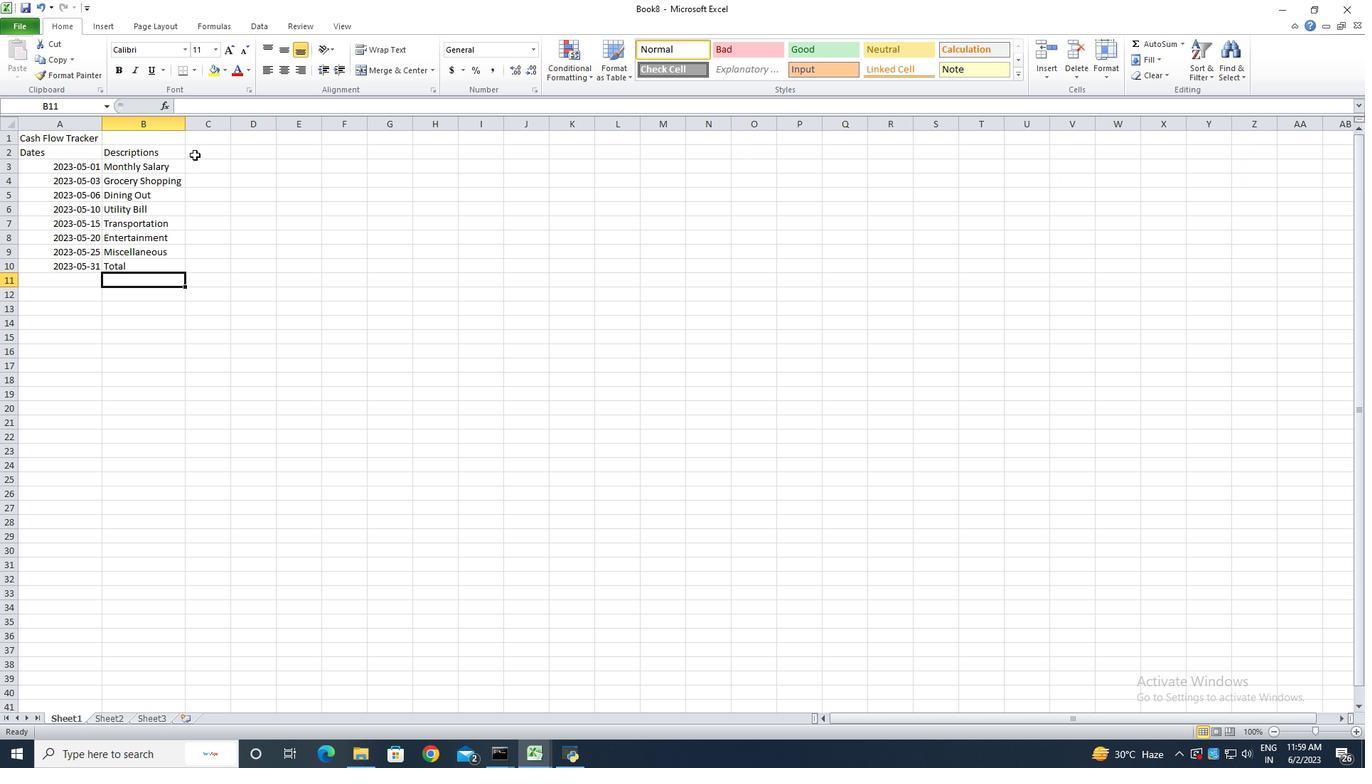 
Action: Key pressed <Key.shift>Amount<Key.enter><Key.shift><Key.shift>$2500<Key.enter><Key.shift>$100<Key.enter><Key.shift><Key.shift><Key.shift><Key.shift><Key.shift><Key.shift><Key.shift><Key.shift><Key.shift><Key.shift><Key.shift><Key.shift><Key.shift><Key.shift><Key.shift><Key.shift><Key.shift><Key.shift><Key.shift><Key.shift><Key.shift><Key.shift><Key.shift><Key.shift><Key.shift><Key.shift><Key.shift><Key.shift>$50<Key.enter><Key.shift><Key.shift><Key.shift><Key.shift><Key.shift><Key.shift><Key.shift>$150<Key.enter><Key.shift><Key.shift><Key.shift><Key.shift><Key.shift><Key.shift><Key.shift>$30<Key.enter><Key.shift>$50<Key.enter><Key.shift><Key.shift>$20<Key.enter><Key.shift><Key.shift>$400<Key.enter>
Screenshot: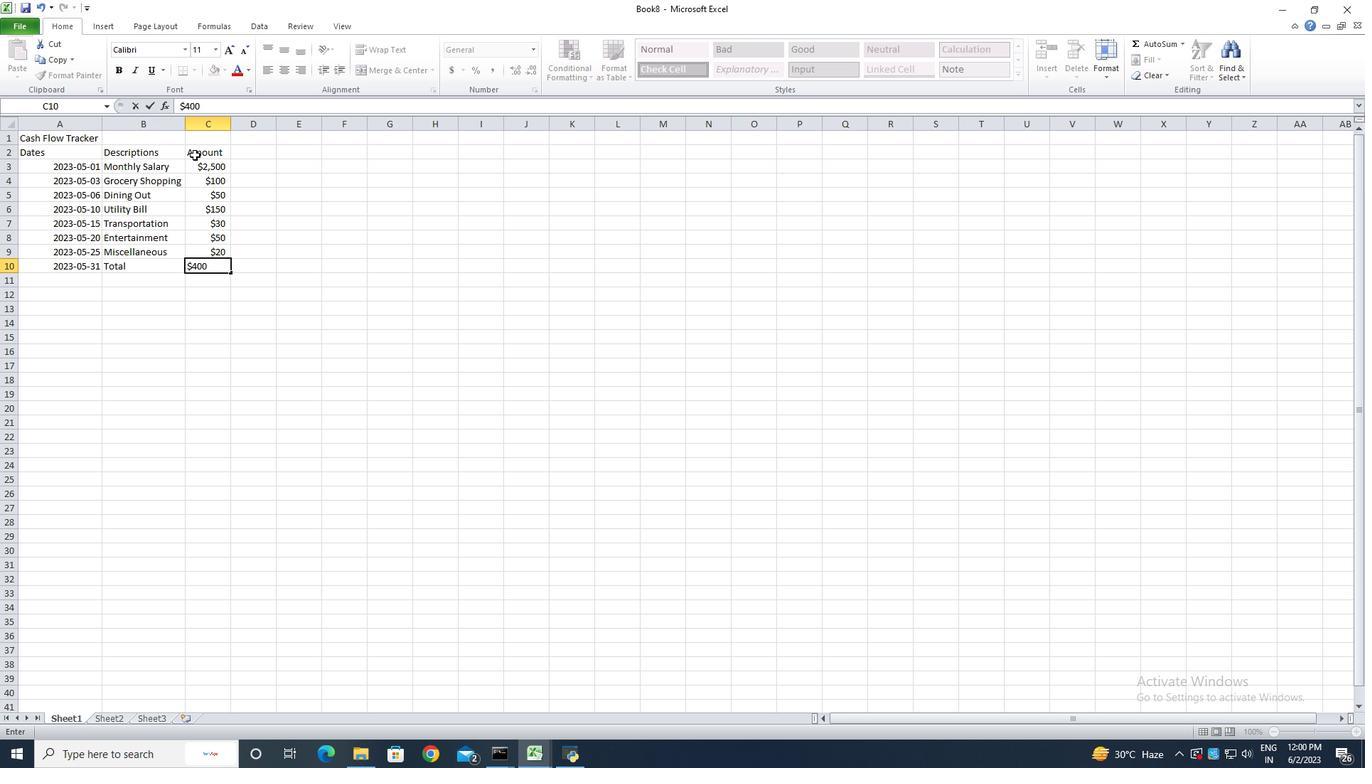 
Action: Mouse moved to (229, 128)
Screenshot: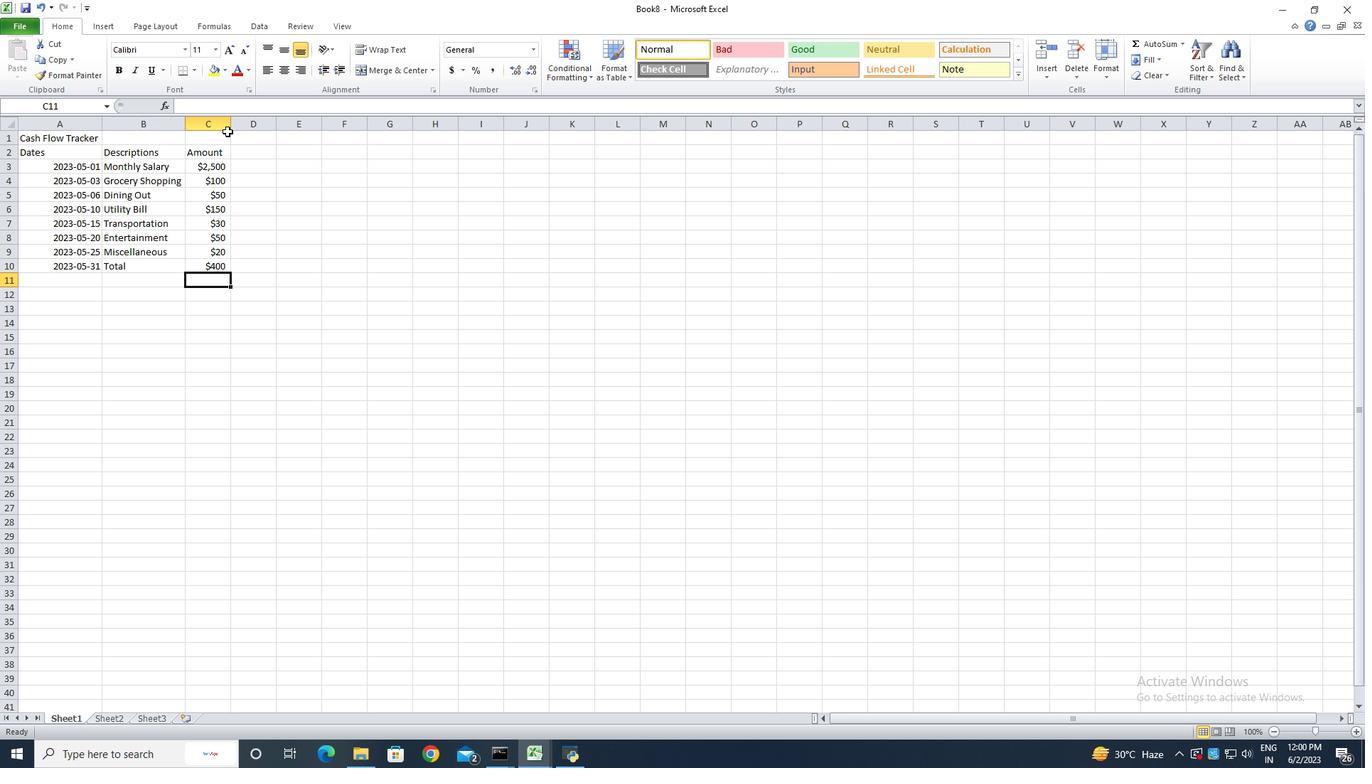 
Action: Mouse pressed left at (229, 128)
Screenshot: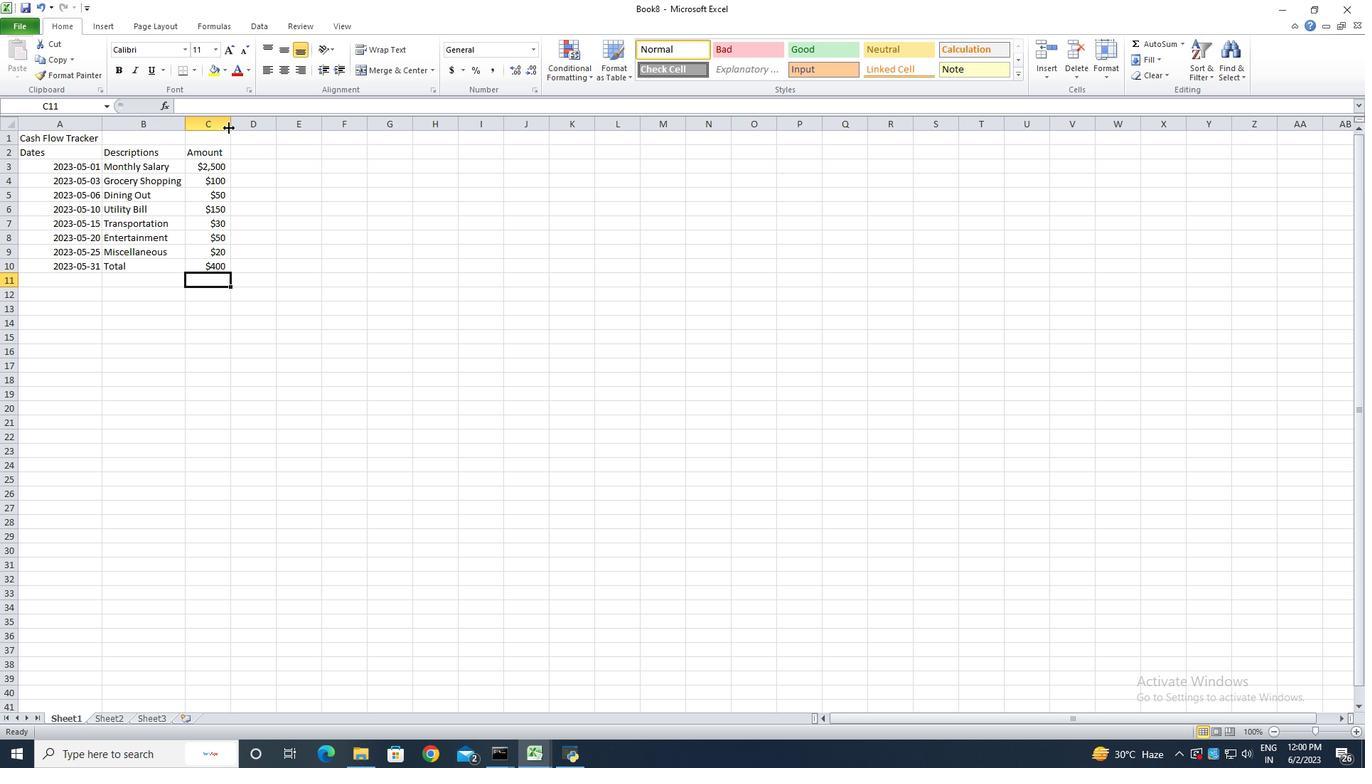 
Action: Mouse pressed left at (229, 128)
Screenshot: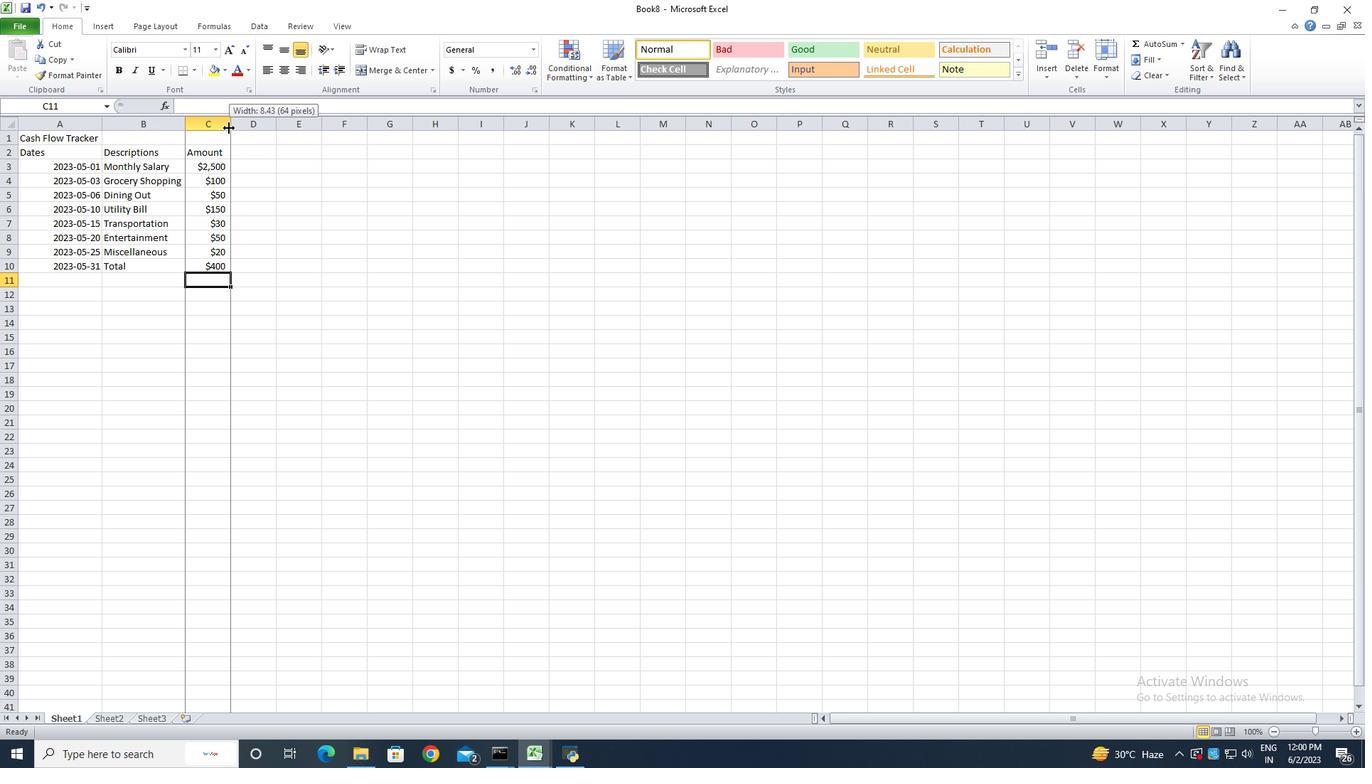 
Action: Mouse moved to (241, 152)
Screenshot: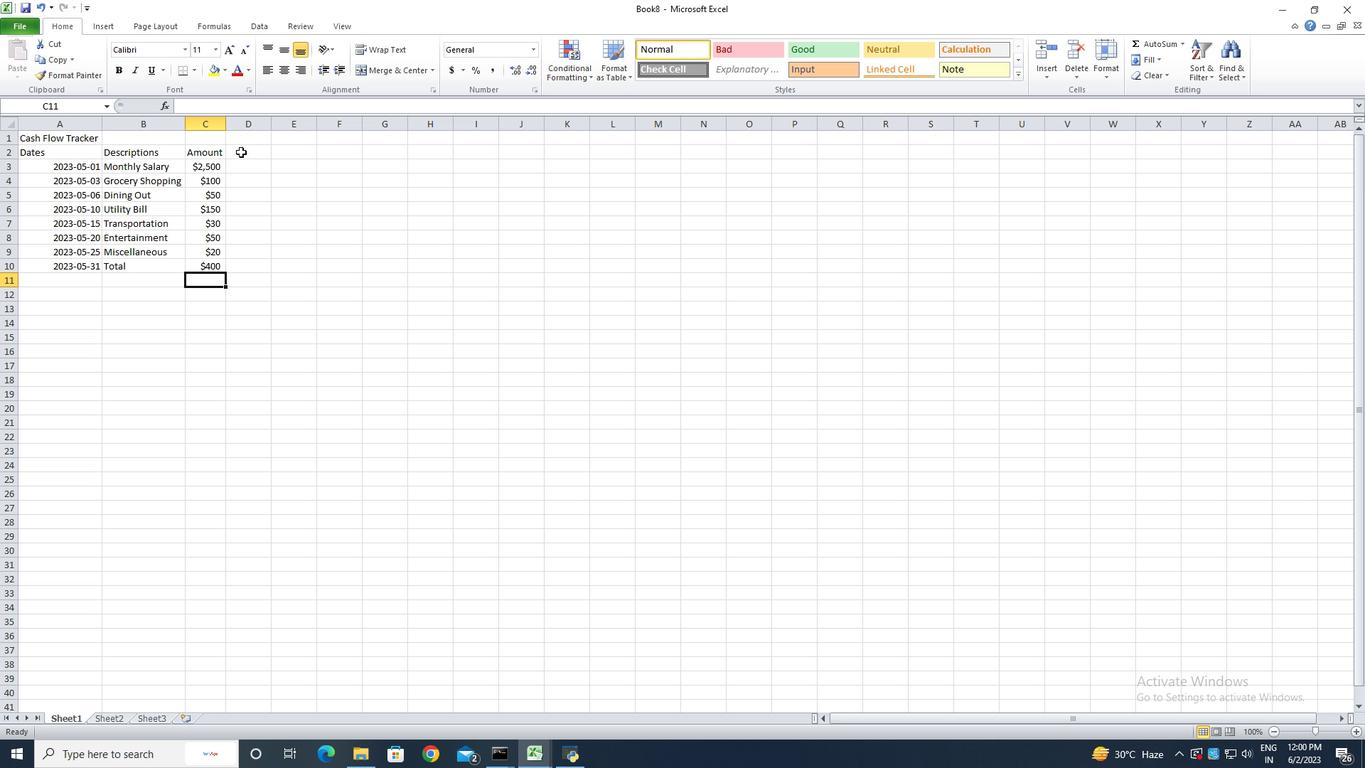 
Action: Mouse pressed left at (241, 152)
Screenshot: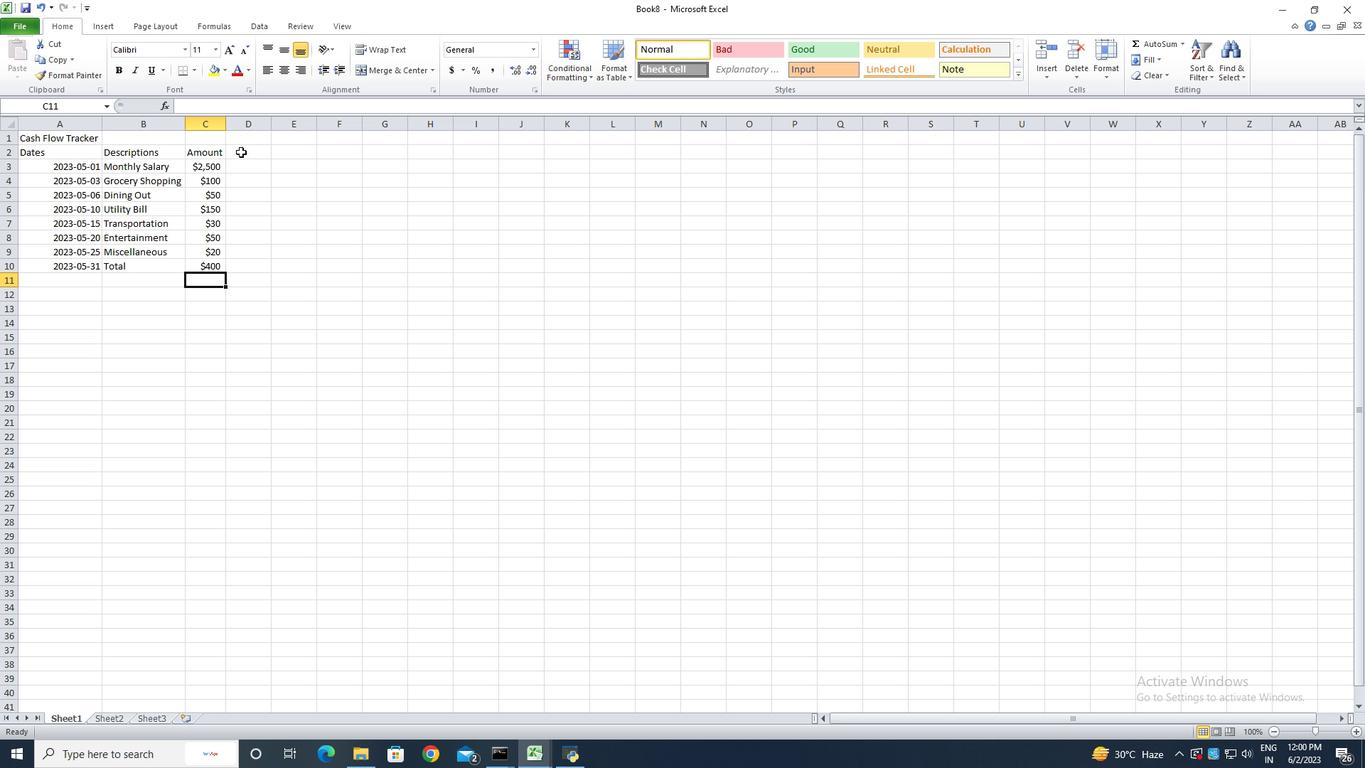 
Action: Key pressed <Key.shift>Income<Key.shift><Key.shift><Key.shift><Key.shift><Key.shift><Key.shift><Key.shift><Key.shift><Key.shift><Key.shift>/<Key.shift>Expemse<Key.backspace><Key.backspace><Key.backspace>nse<Key.enter><Key.shift><Key.shift><Key.shift><Key.shift><Key.shift><Key.shift><Key.shift>Income<Key.backspace><Key.enter><Key.shift><Key.shift><Key.shift><Key.shift><Key.shift>Expem<Key.backspace>mn<Key.backspace><Key.backspace>nses<Key.enter><Key.shift>Expenses<Key.enter>ex<Key.backspace><Key.backspace><Key.backspace><Key.backspace><Key.shift>Expenses<Key.enter><Key.shift>Expenses<Key.enter><Key.shift><Key.shift><Key.shift><Key.shift>Expence<Key.backspace><Key.backspace>ses<Key.enter><Key.shift>Expenses<Key.enter><Key.shift><Key.shift>Income<Key.enter>
Screenshot: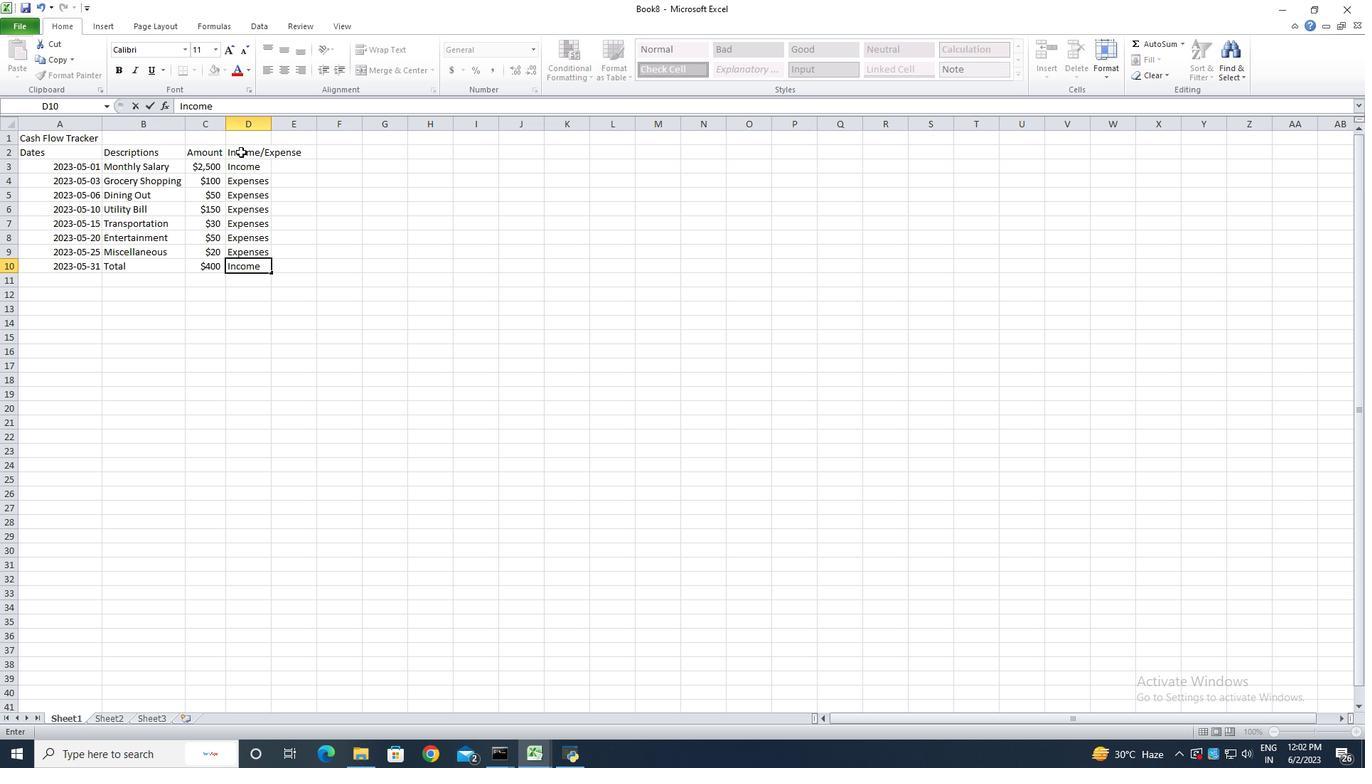 
Action: Mouse moved to (270, 128)
Screenshot: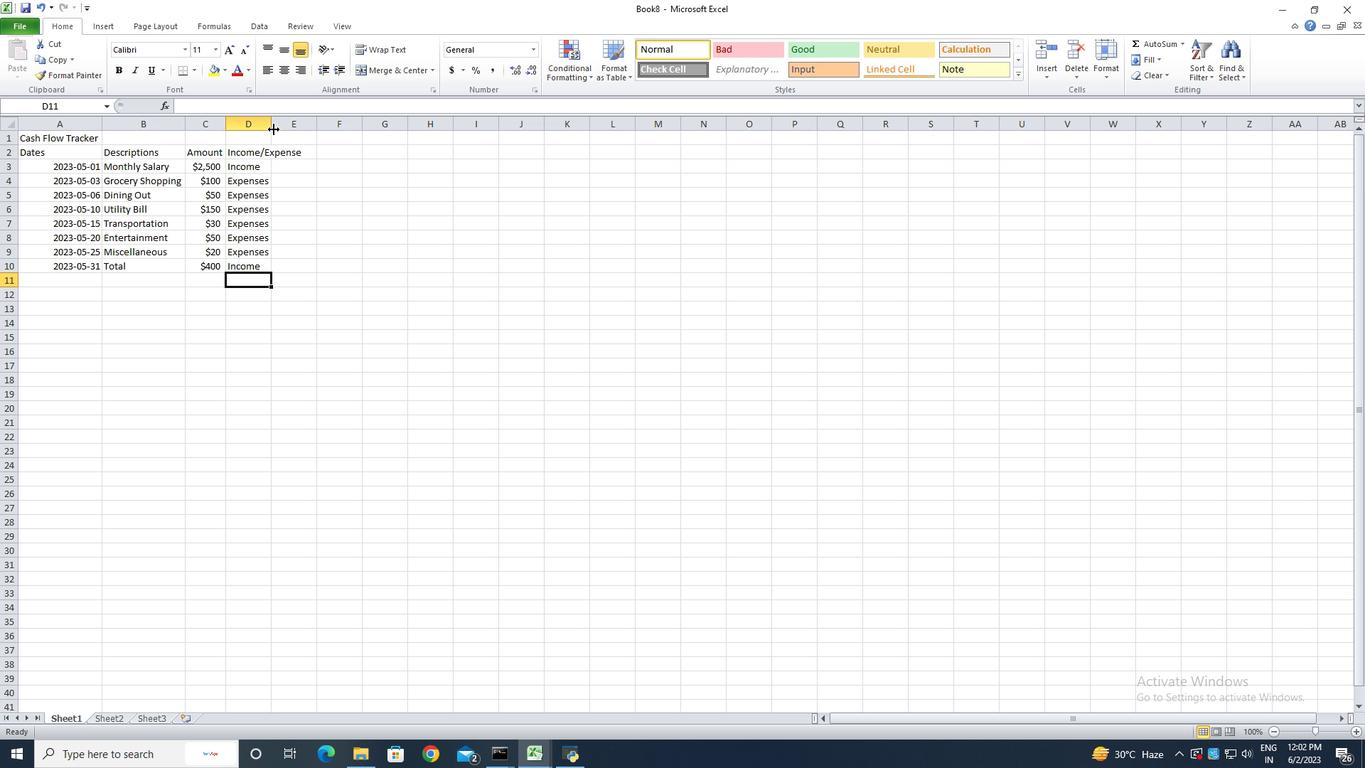 
Action: Mouse pressed left at (270, 128)
Screenshot: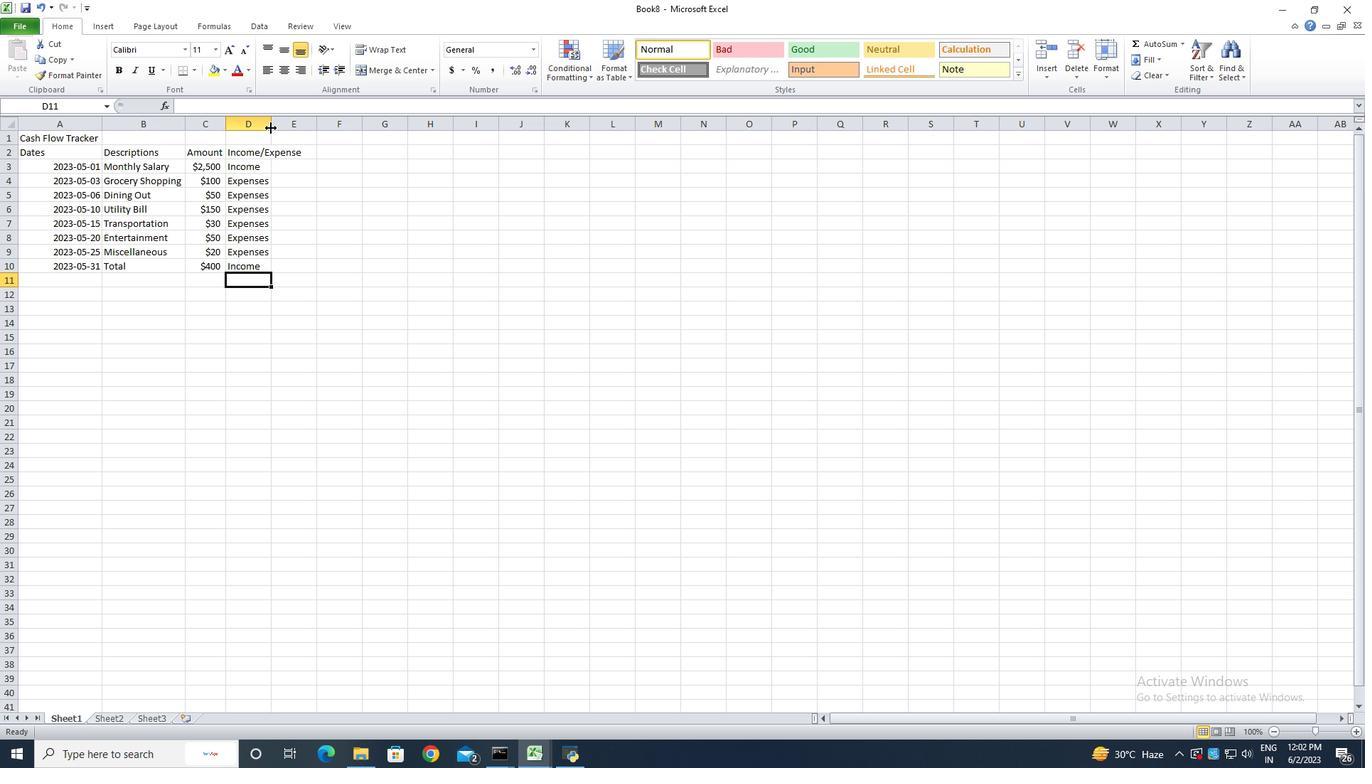 
Action: Mouse pressed left at (270, 128)
Screenshot: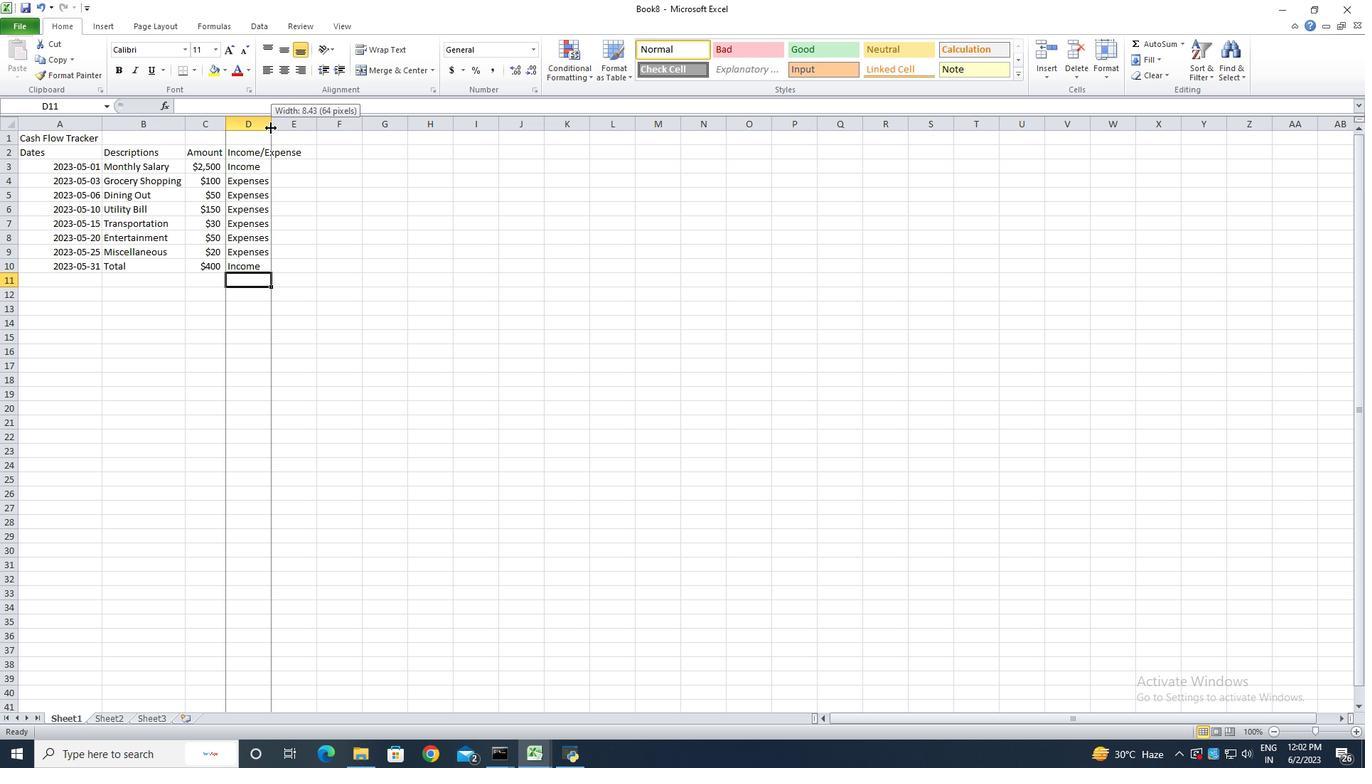 
Action: Mouse moved to (330, 152)
Screenshot: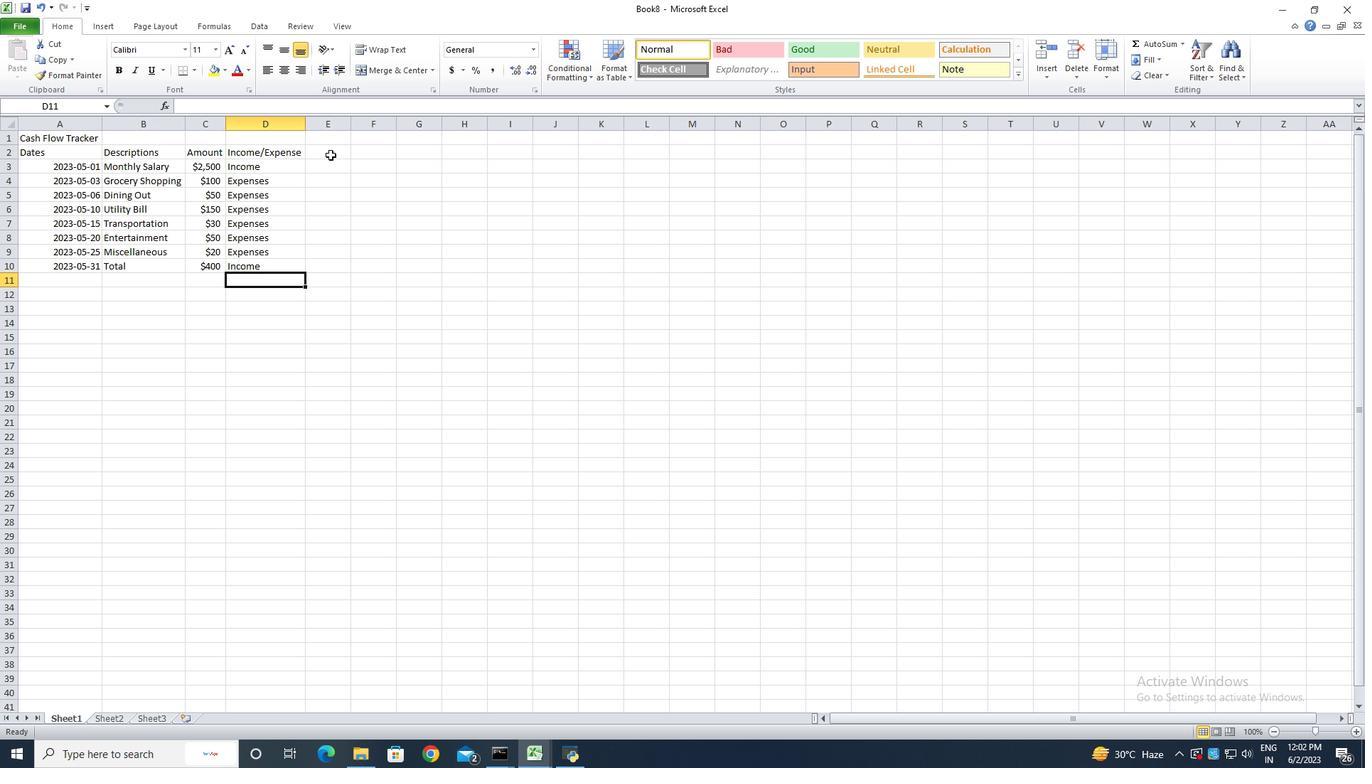 
Action: Mouse pressed left at (330, 152)
Screenshot: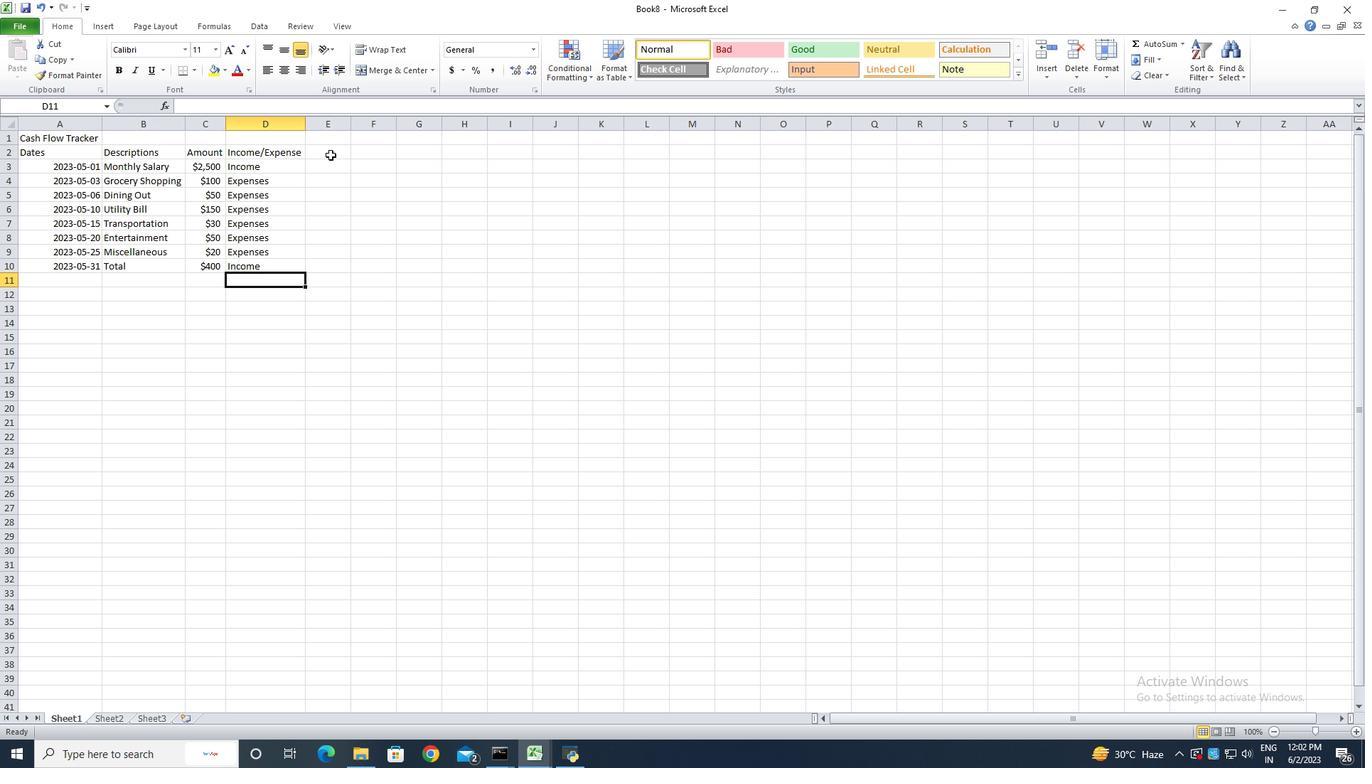 
Action: Key pressed <Key.shift>Balance<Key.enter><Key.shift><Key.shift><Key.shift><Key.shift><Key.shift><Key.shift><Key.shift><Key.shift><Key.shift><Key.shift><Key.shift><Key.shift><Key.shift><Key.shift><Key.shift><Key.shift><Key.shift><Key.shift><Key.shift><Key.shift><Key.shift><Key.shift><Key.shift><Key.shift><Key.shift><Key.shift><Key.shift><Key.shift><Key.shift>$2500<Key.enter><Key.shift><Key.shift><Key.shift><Key.shift><Key.shift><Key.shift><Key.shift><Key.shift><Key.shift><Key.shift>$2400<Key.enter><Key.shift><Key.shift><Key.shift><Key.shift><Key.shift><Key.shift><Key.shift><Key.shift><Key.shift><Key.shift><Key.shift><Key.shift><Key.shift><Key.shift><Key.shift><Key.shift><Key.shift><Key.shift><Key.shift><Key.shift><Key.shift><Key.shift><Key.shift><Key.shift><Key.shift>$2350<Key.enter><Key.shift><Key.shift><Key.shift><Key.shift><Key.shift><Key.shift><Key.shift><Key.shift><Key.shift><Key.shift><Key.shift><Key.shift><Key.shift><Key.shift><Key.shift><Key.shift><Key.shift><Key.shift><Key.shift>$2200<Key.enter><Key.shift><Key.shift><Key.shift><Key.shift><Key.shift><Key.shift><Key.shift><Key.shift><Key.shift><Key.shift>$2170<Key.enter><Key.shift><Key.shift><Key.shift><Key.shift><Key.shift><Key.shift><Key.shift><Key.shift><Key.shift><Key.shift><Key.shift><Key.shift><Key.shift><Key.shift><Key.shift><Key.shift><Key.shift><Key.shift><Key.shift><Key.shift><Key.shift><Key.shift><Key.shift><Key.shift><Key.shift><Key.shift><Key.shift><Key.shift><Key.shift><Key.shift><Key.shift><Key.shift><Key.shift><Key.shift><Key.shift><Key.shift><Key.shift><Key.shift><Key.shift><Key.shift><Key.shift><Key.shift><Key.shift><Key.shift>$2120<Key.enter><Key.shift><Key.shift><Key.shift><Key.shift><Key.shift><Key.shift><Key.shift><Key.shift>$2100<Key.enter><Key.shift><Key.shift><Key.shift><Key.shift><Key.shift><Key.shift><Key.shift><Key.shift><Key.shift><Key.shift><Key.shift><Key.shift><Key.shift><Key.shift><Key.shift><Key.shift><Key.shift><Key.shift><Key.shift><Key.shift><Key.shift><Key.shift><Key.shift>$2100<Key.enter>
Screenshot: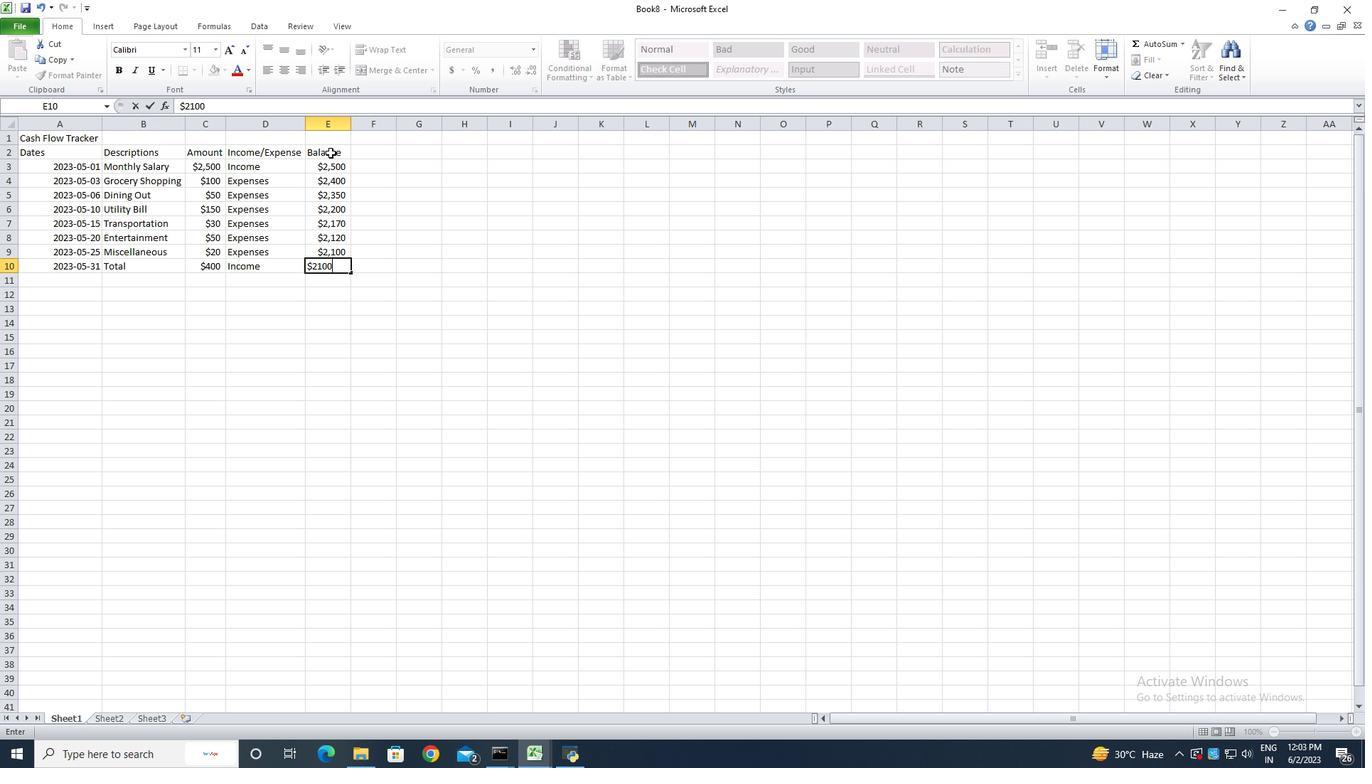 
Action: Mouse moved to (349, 123)
Screenshot: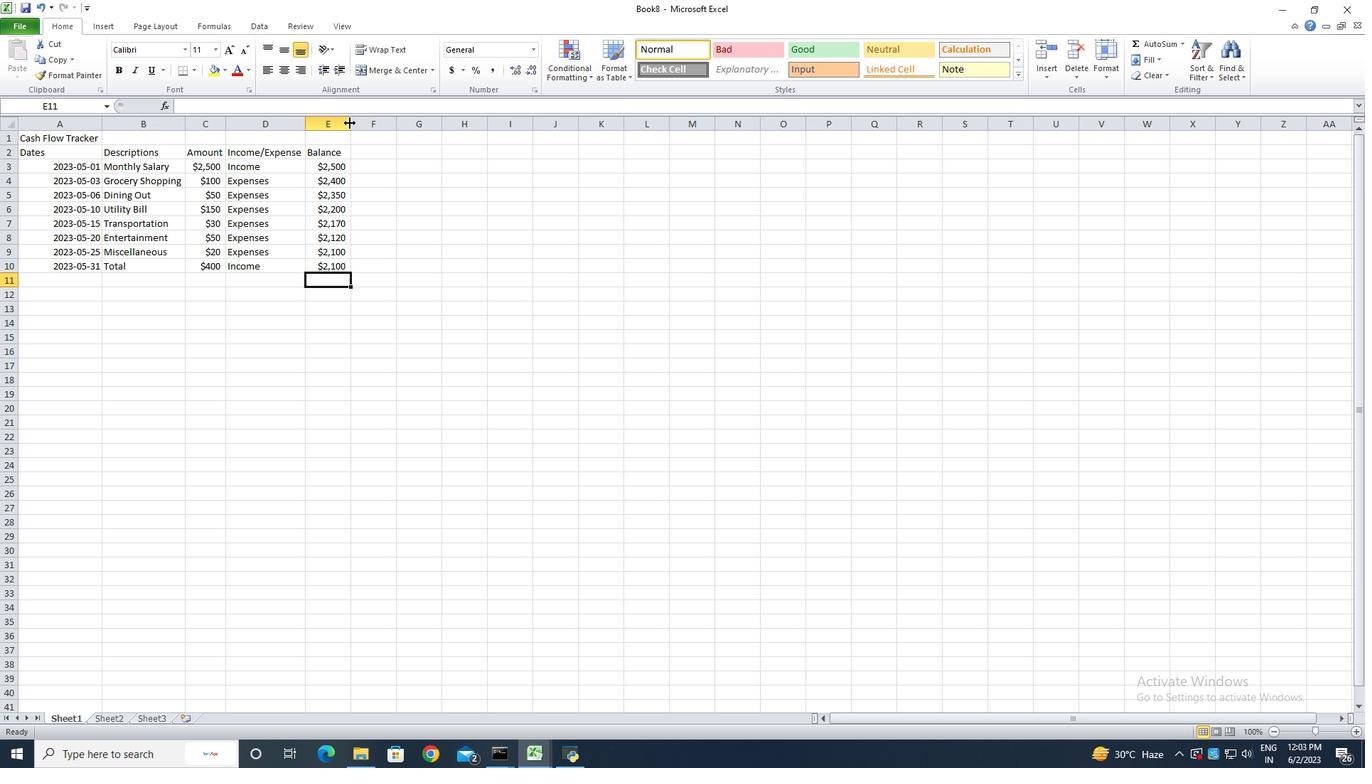 
Action: Mouse pressed left at (349, 123)
Screenshot: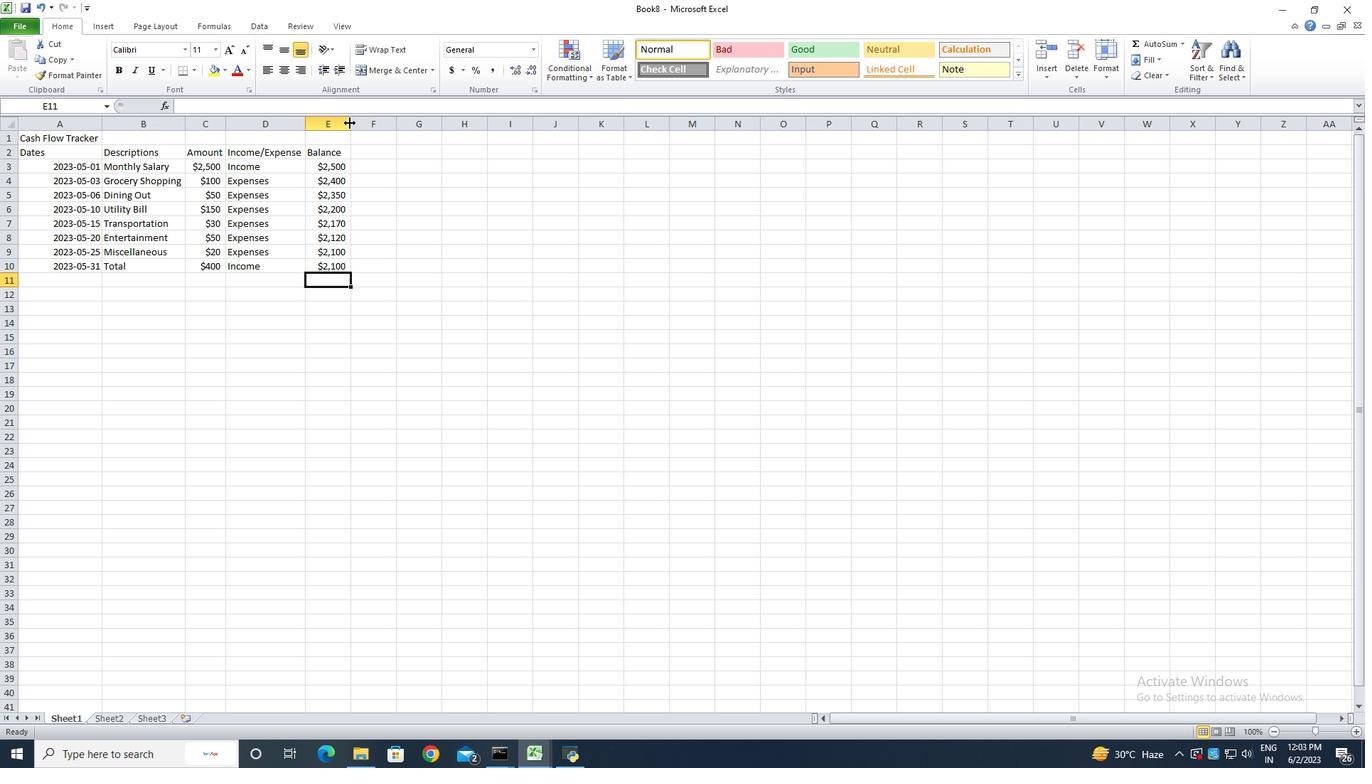 
Action: Mouse pressed left at (349, 123)
Screenshot: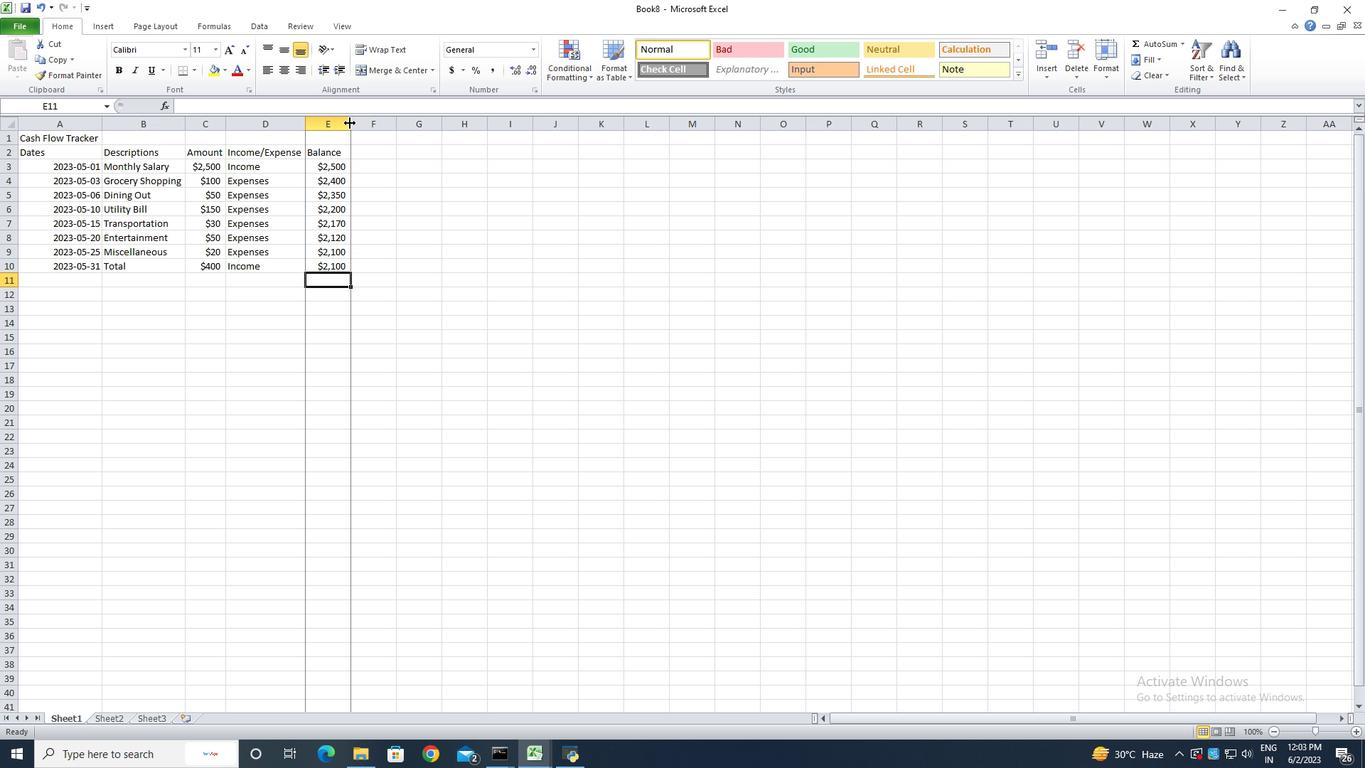 
Action: Mouse moved to (246, 333)
Screenshot: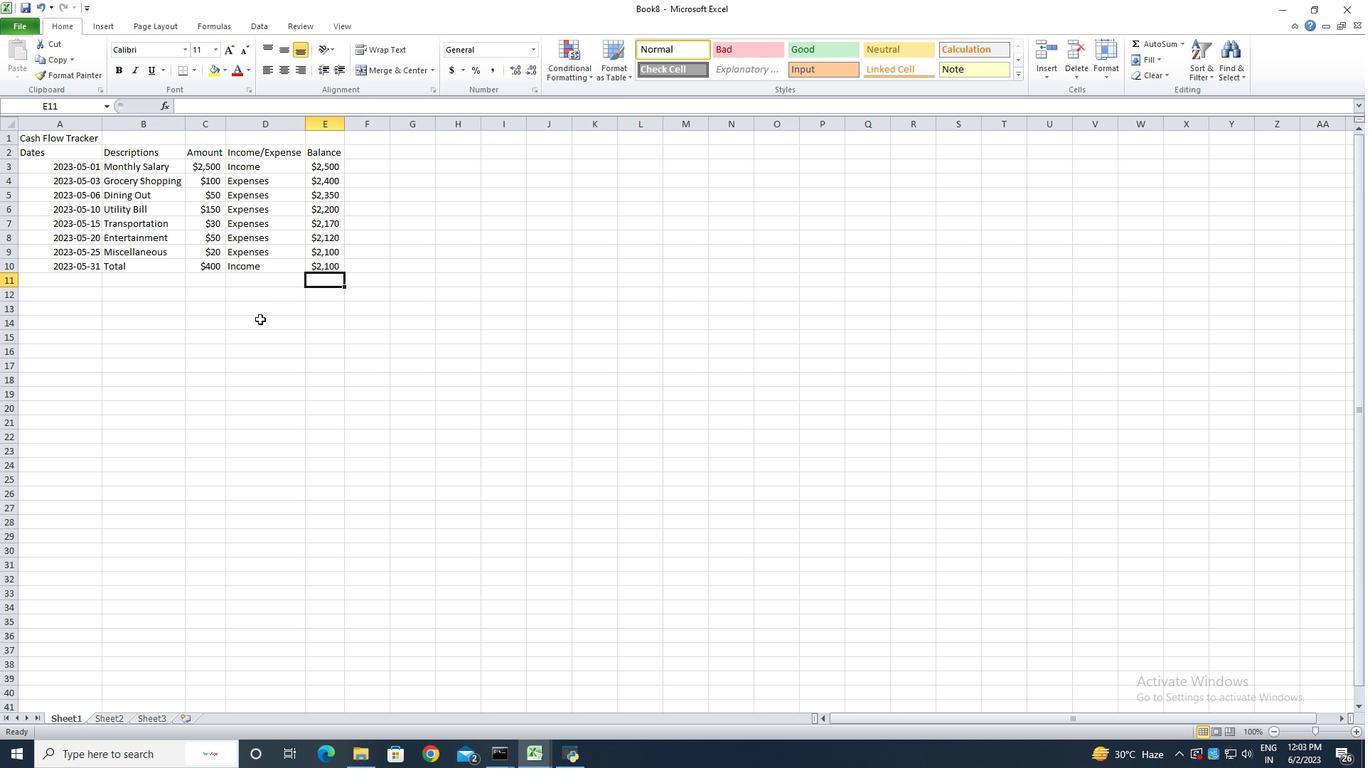 
Action: Mouse pressed left at (246, 333)
Screenshot: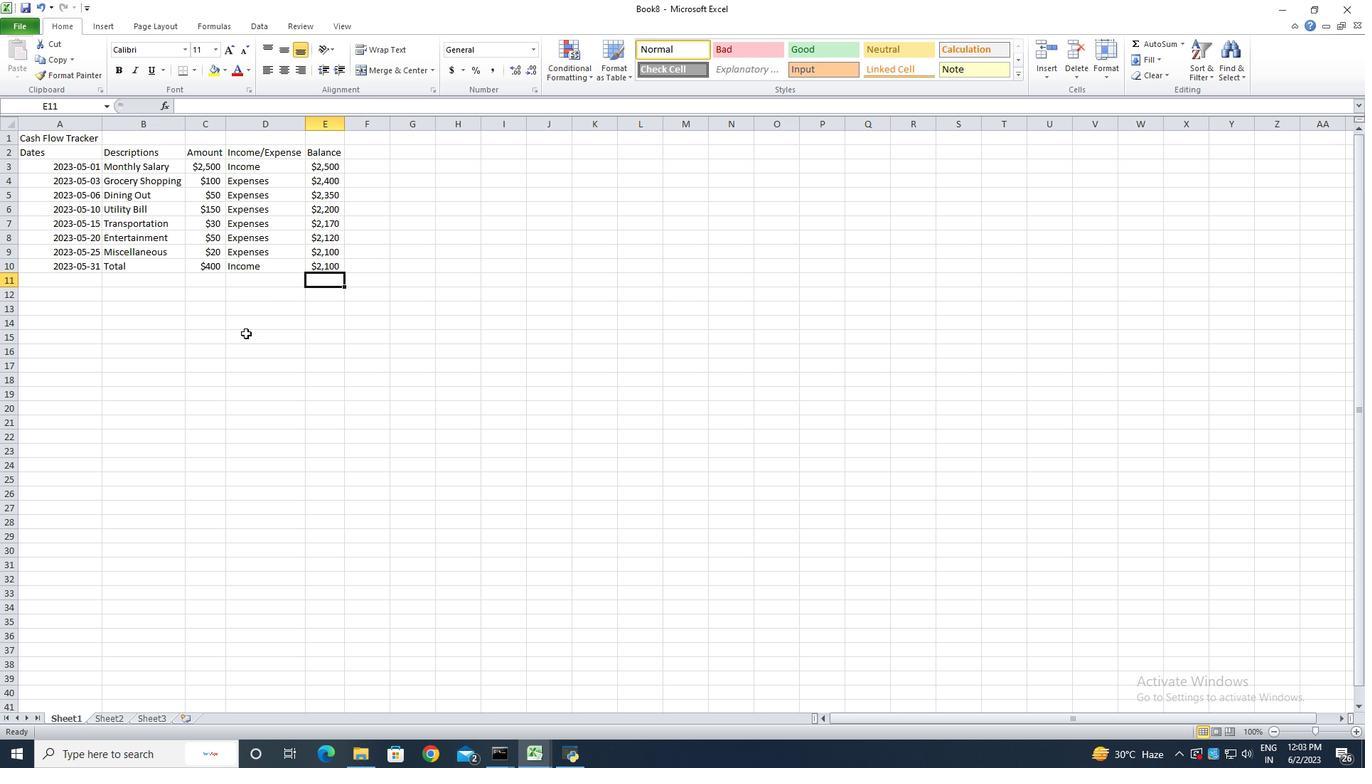 
Action: Mouse moved to (72, 139)
Screenshot: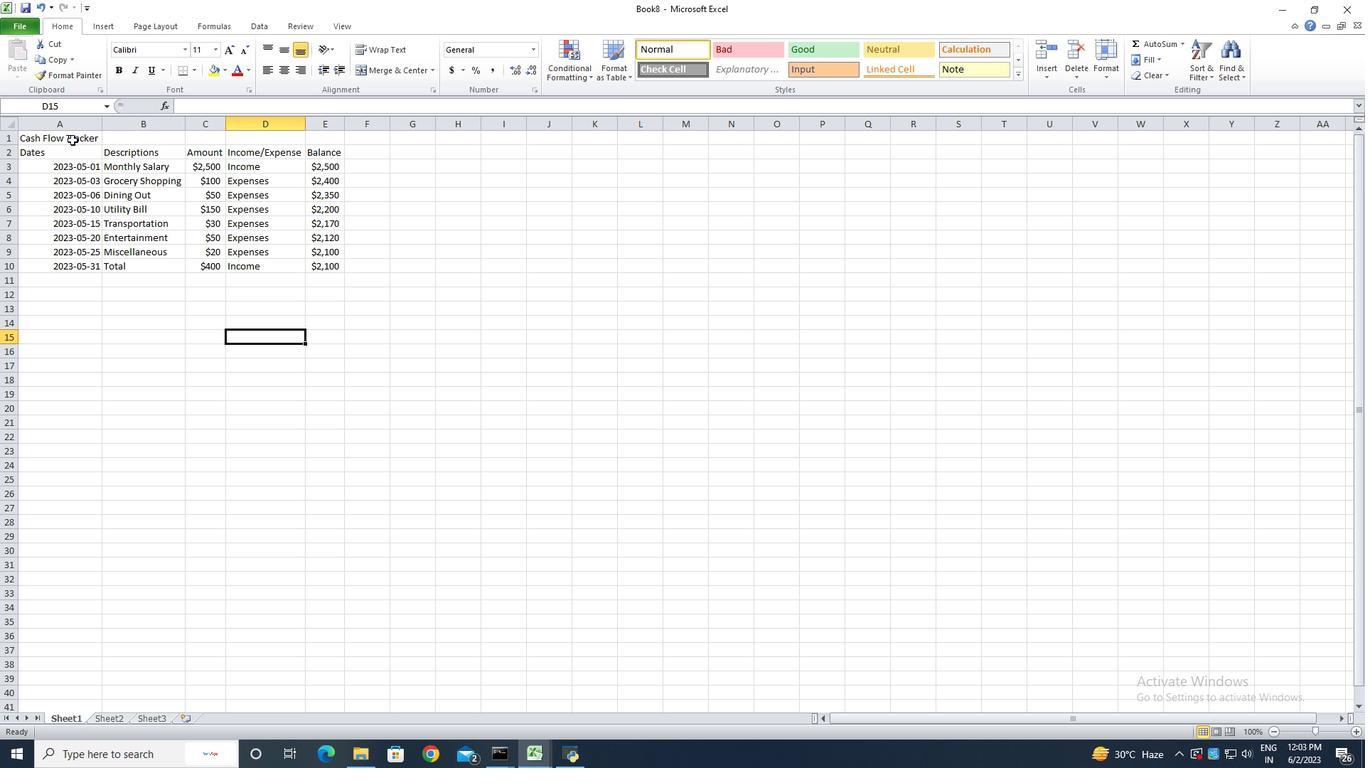 
Action: Mouse pressed left at (72, 139)
Screenshot: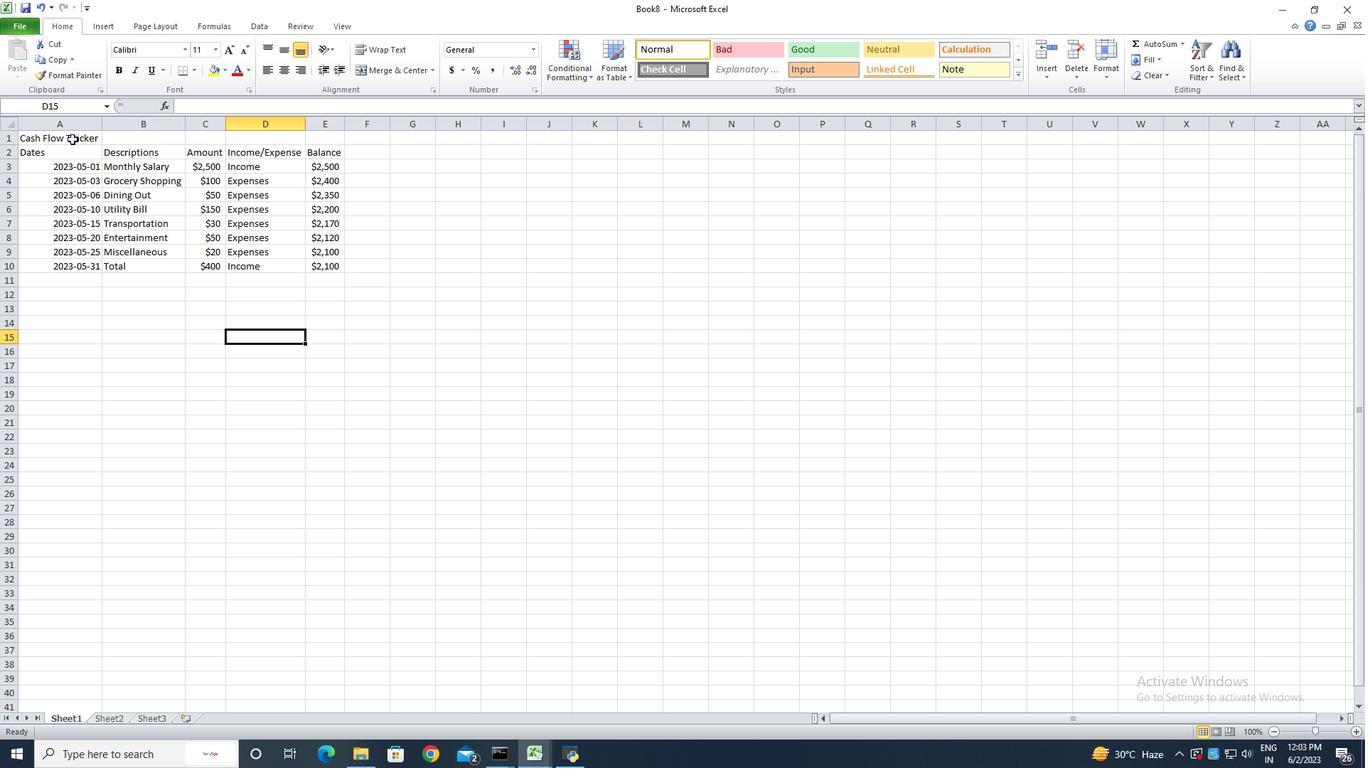 
Action: Mouse moved to (400, 67)
Screenshot: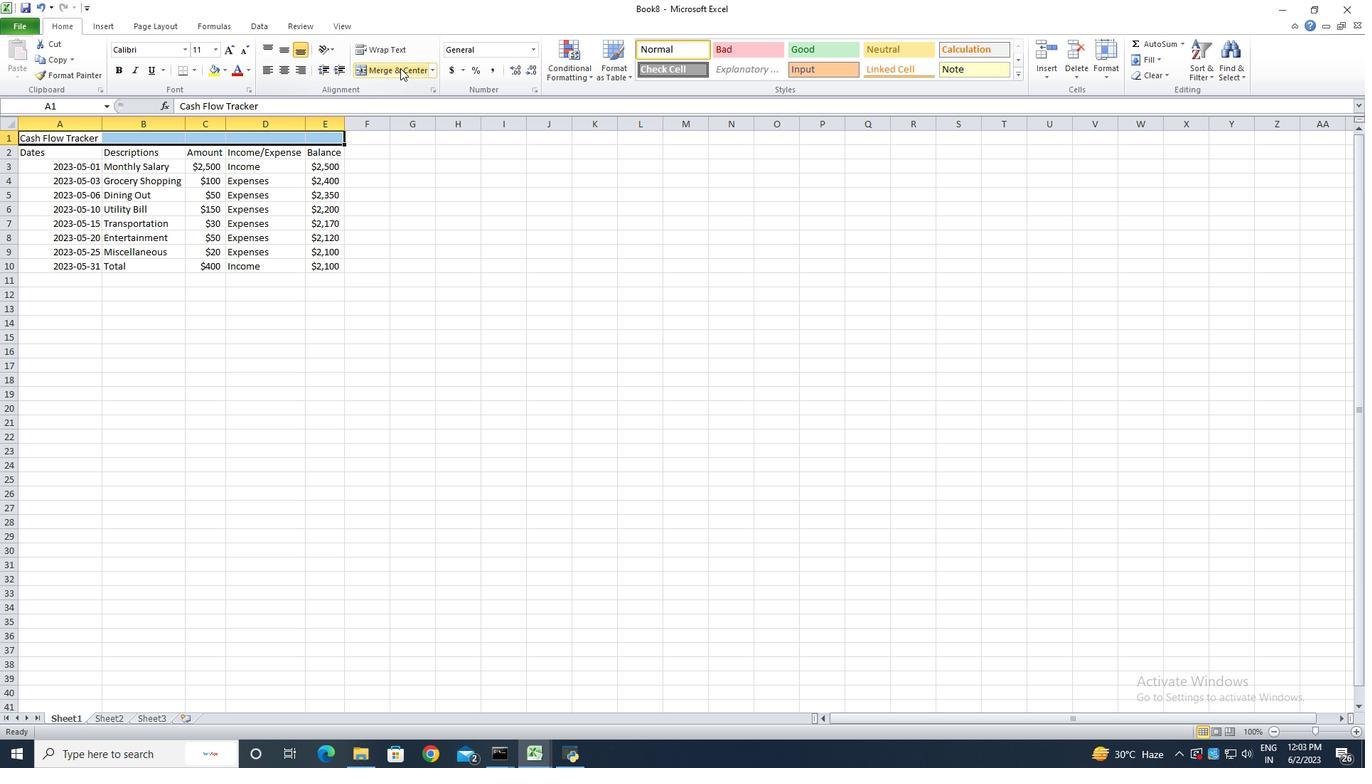
Action: Mouse pressed left at (400, 67)
Screenshot: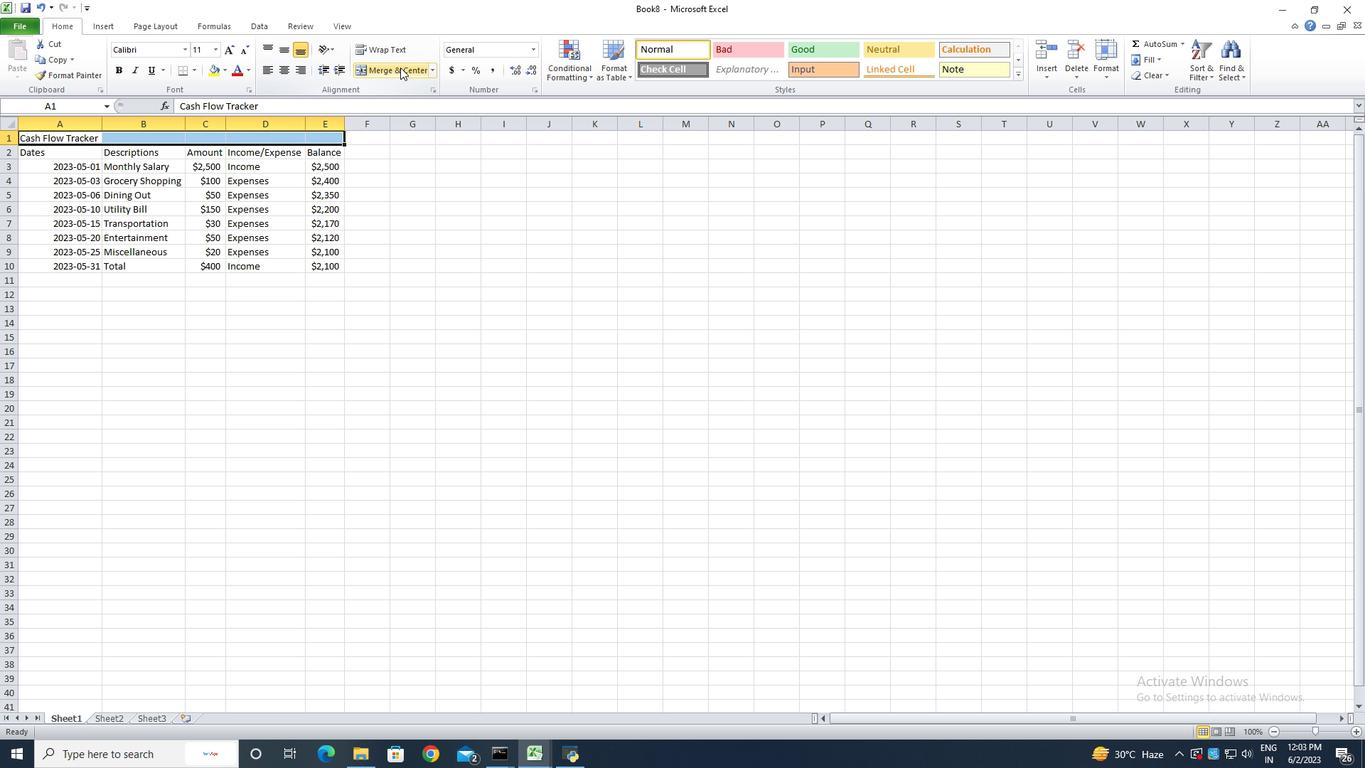
Action: Mouse moved to (266, 313)
Screenshot: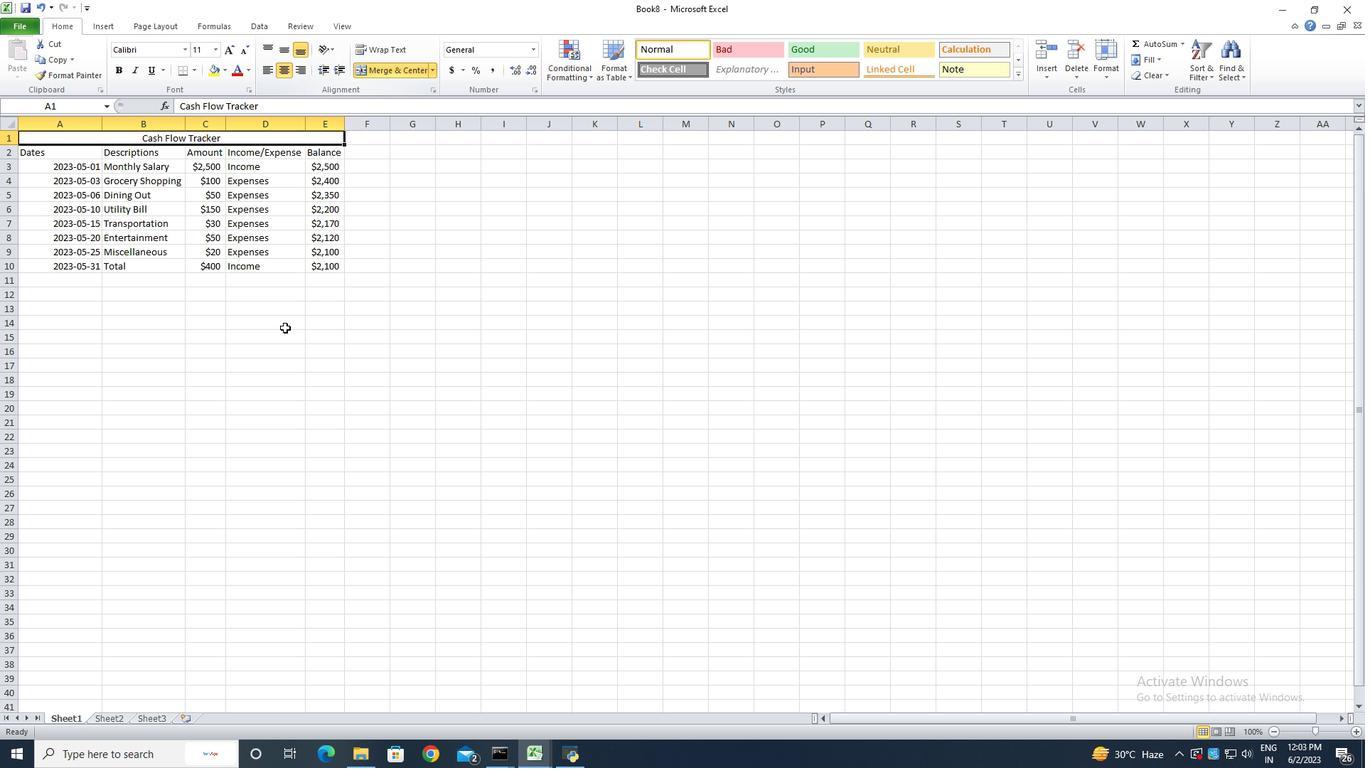 
Action: Mouse pressed left at (266, 313)
Screenshot: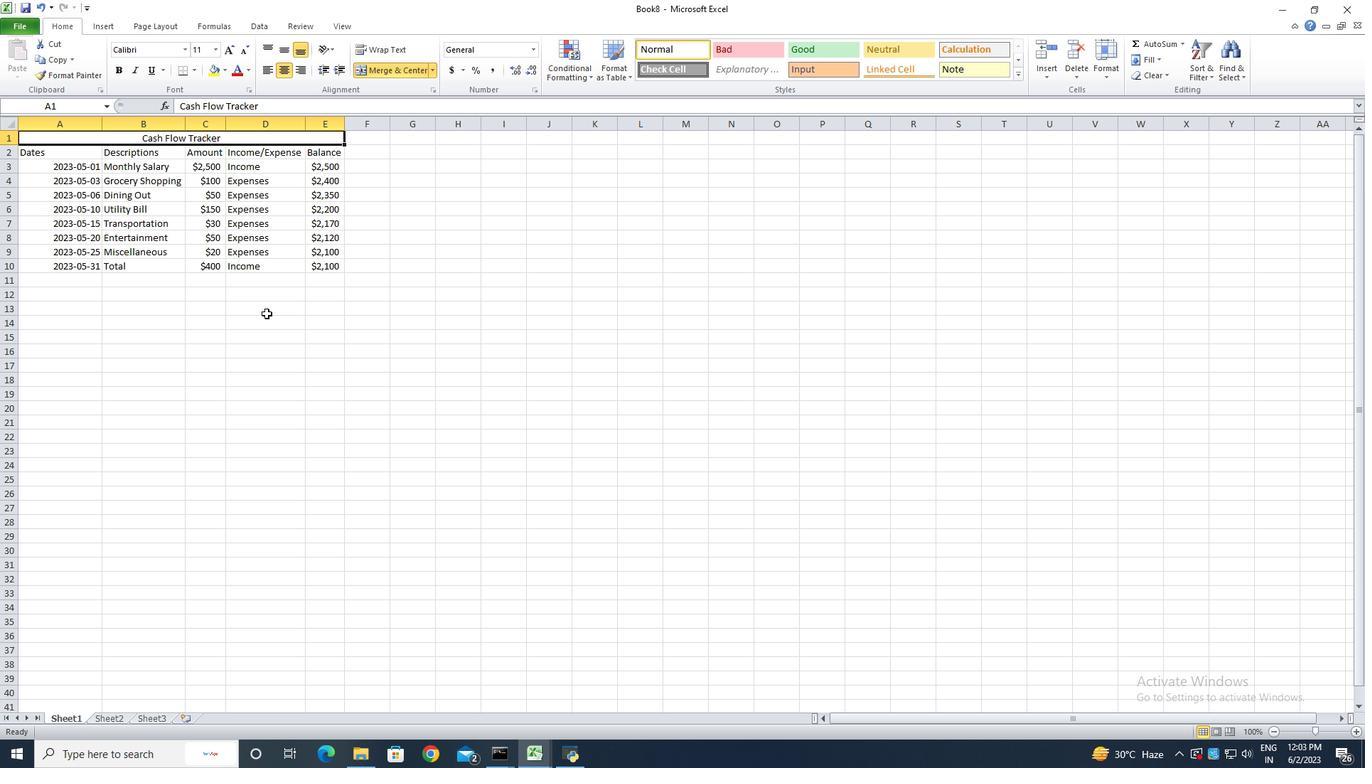 
Action: Mouse moved to (12, 24)
Screenshot: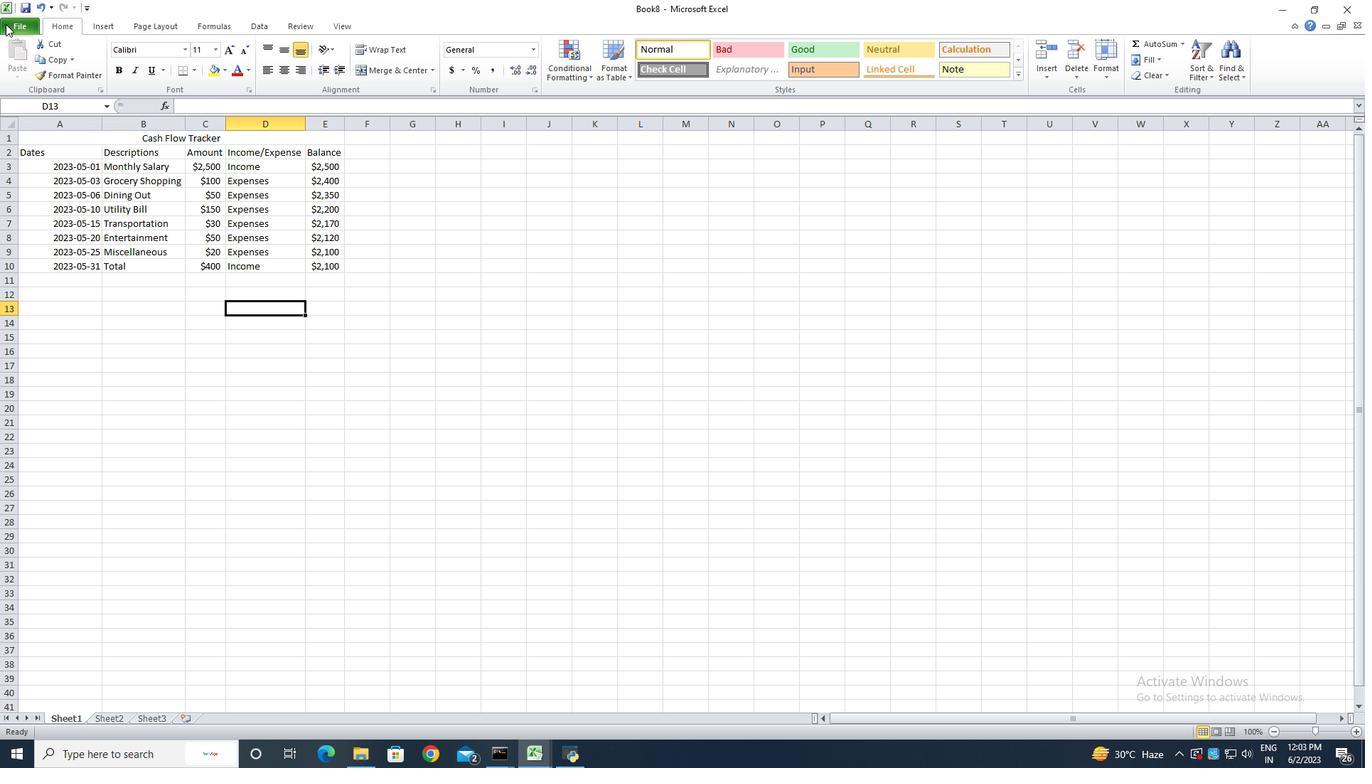 
Action: Mouse pressed left at (12, 24)
Screenshot: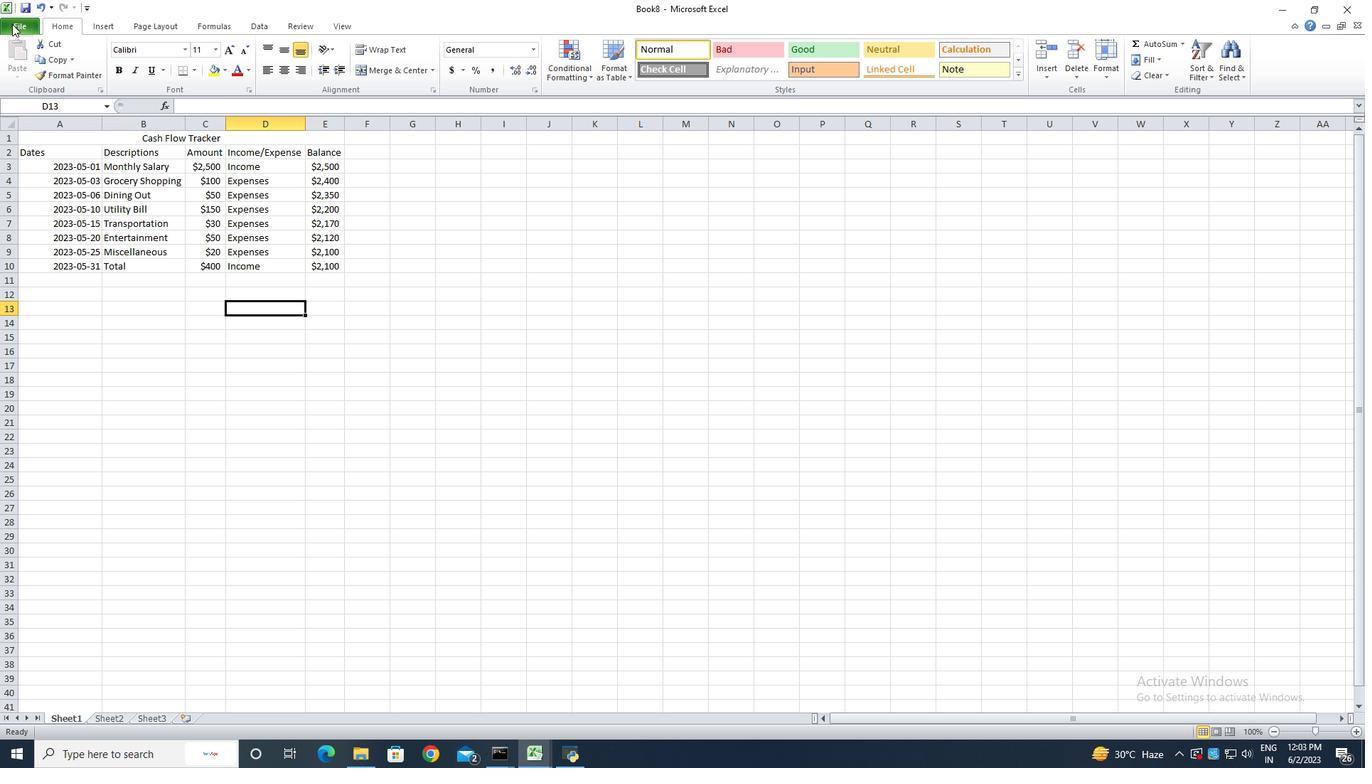 
Action: Mouse moved to (58, 72)
Screenshot: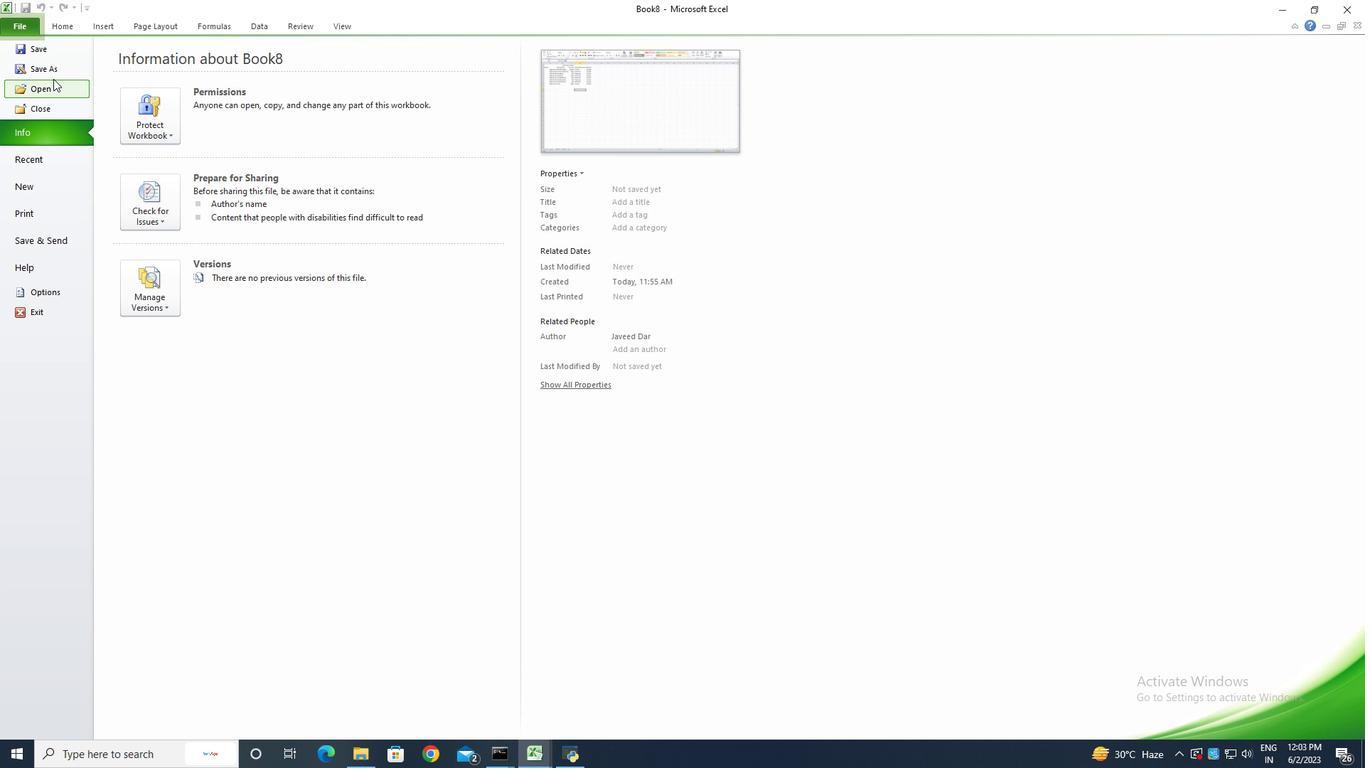
Action: Mouse pressed left at (58, 72)
Screenshot: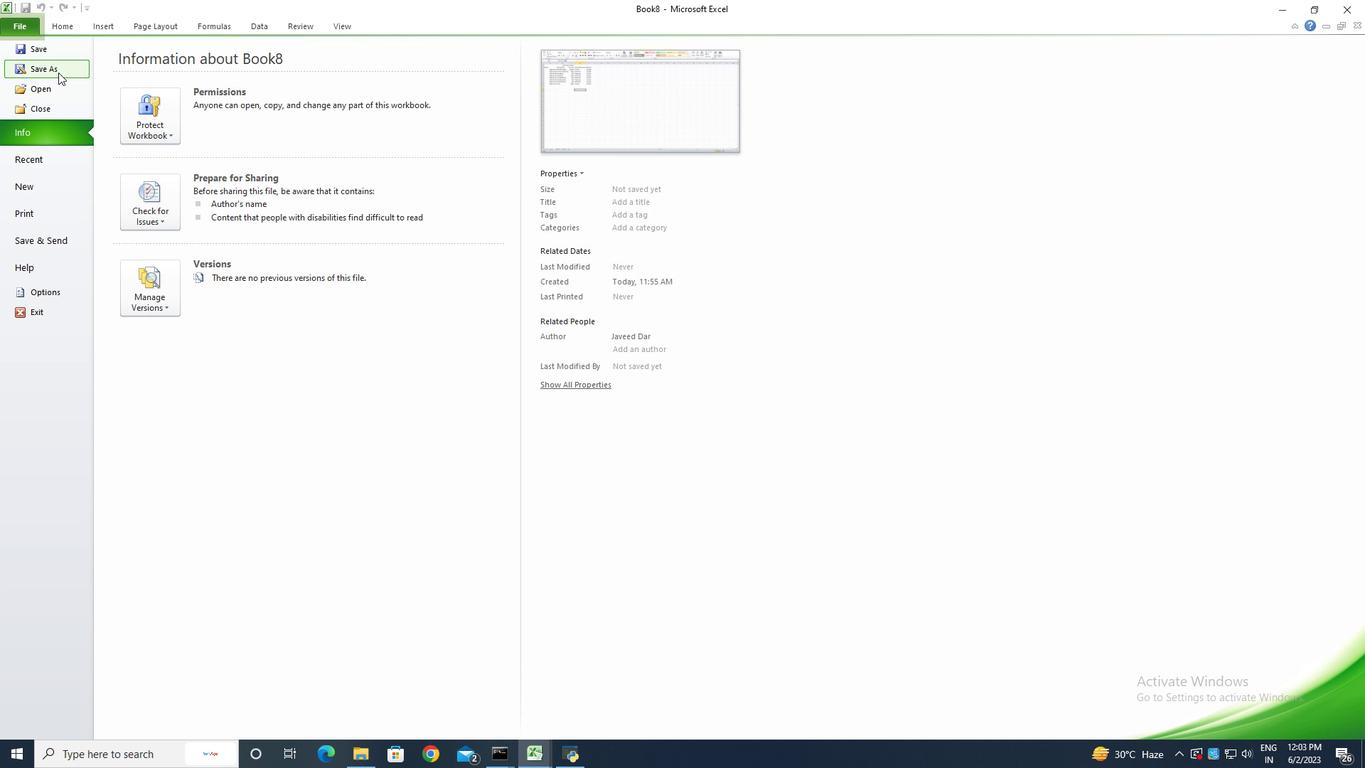 
Action: Key pressed <Key.shift>Bank<Key.shift>Transactions<Key.space><Key.shift><Key.shift><Key.shift><Key.shift><Key.shift><Key.shift><Key.shift><Key.shift><Key.shift><Key.shift><Key.shift>templates
Screenshot: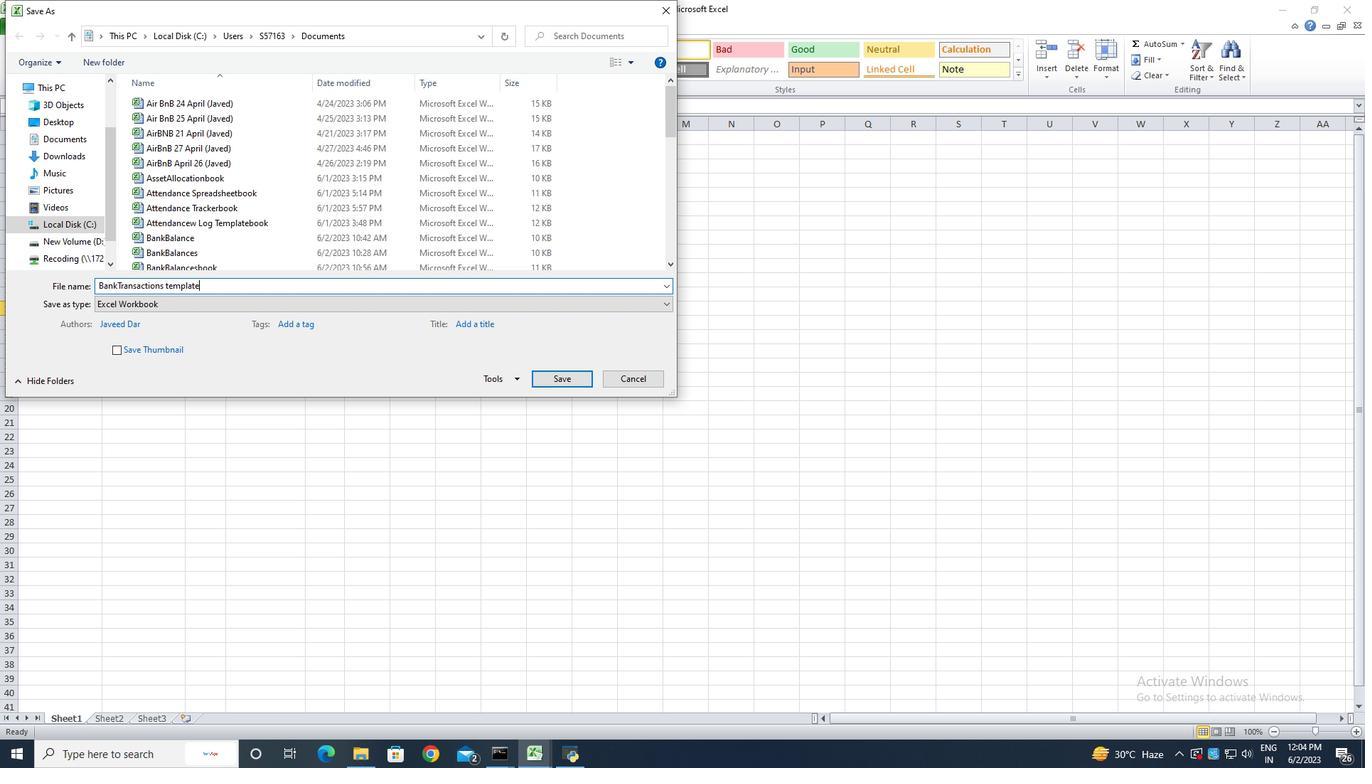 
Action: Mouse moved to (548, 377)
Screenshot: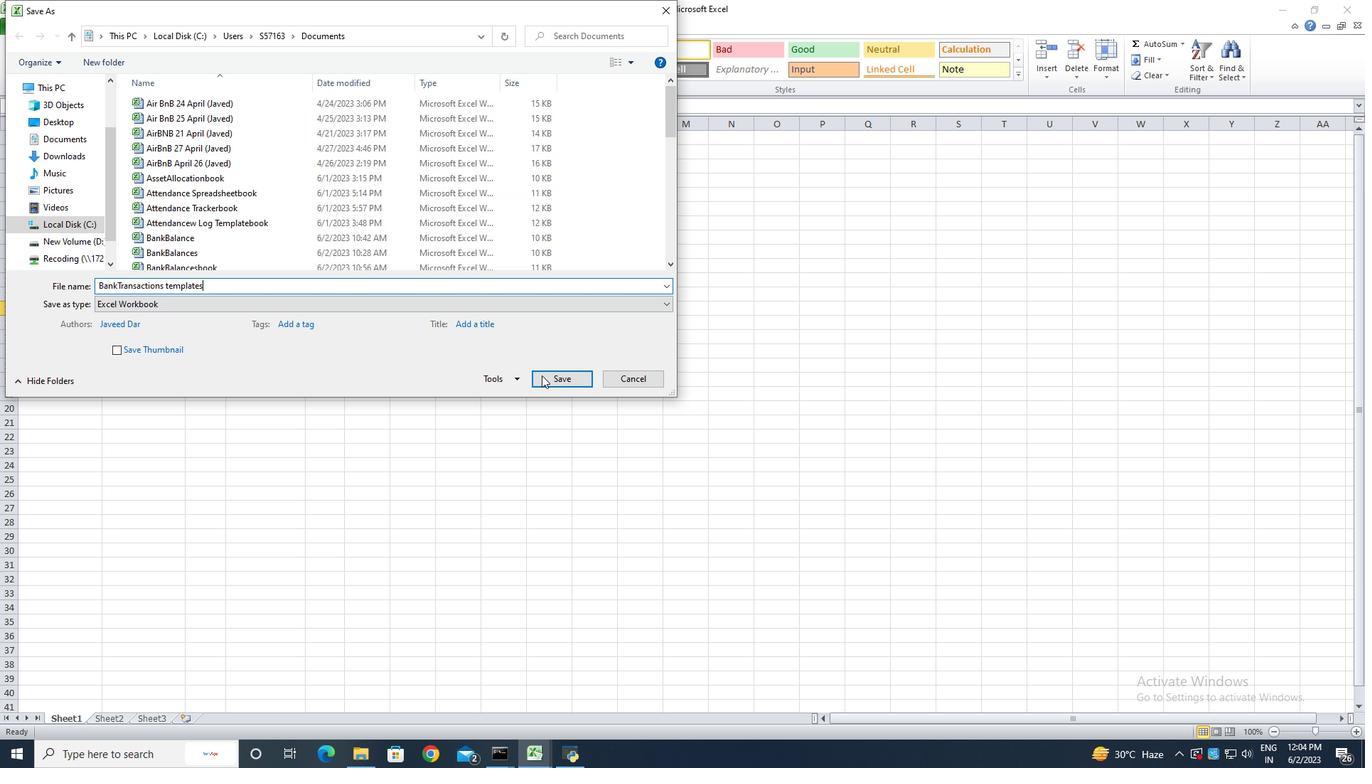 
Action: Mouse pressed left at (548, 377)
Screenshot: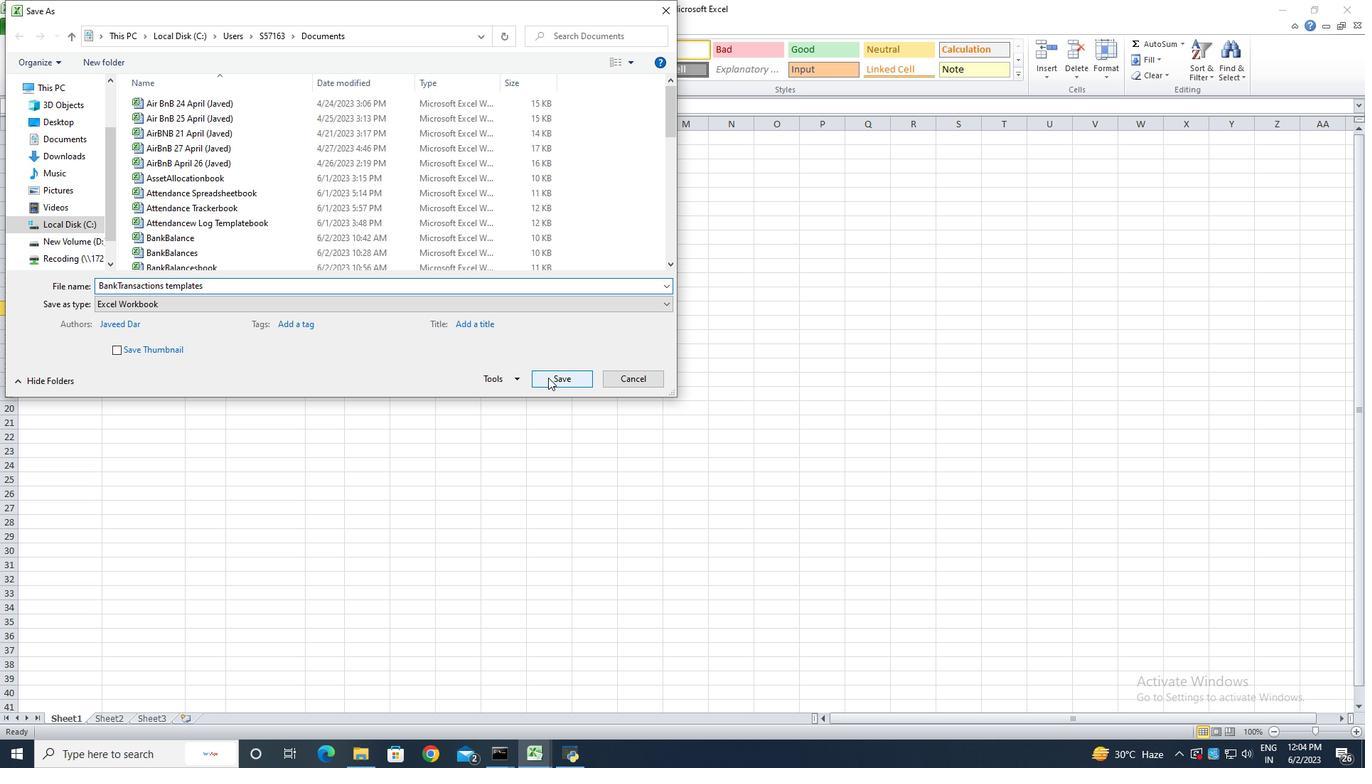 
Action: Mouse moved to (476, 400)
Screenshot: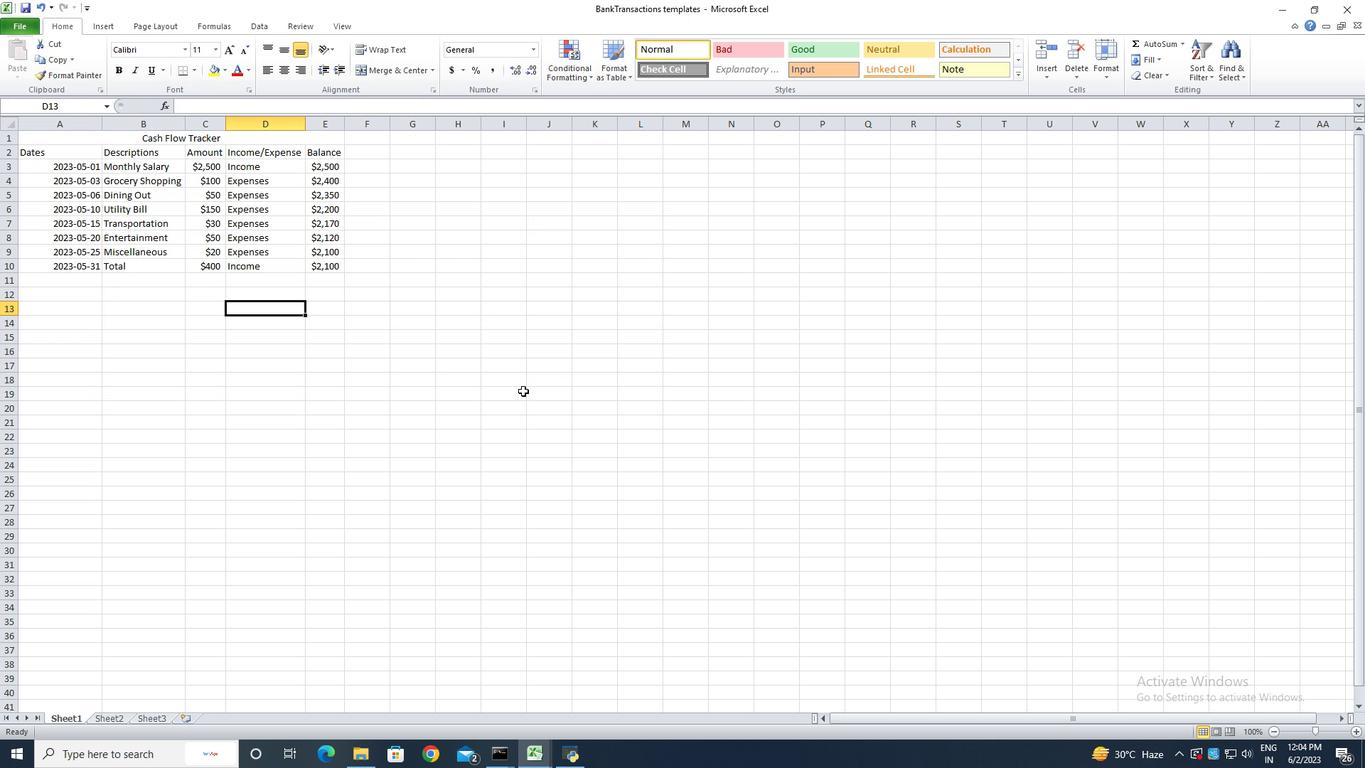 
Action: Mouse pressed left at (476, 400)
Screenshot: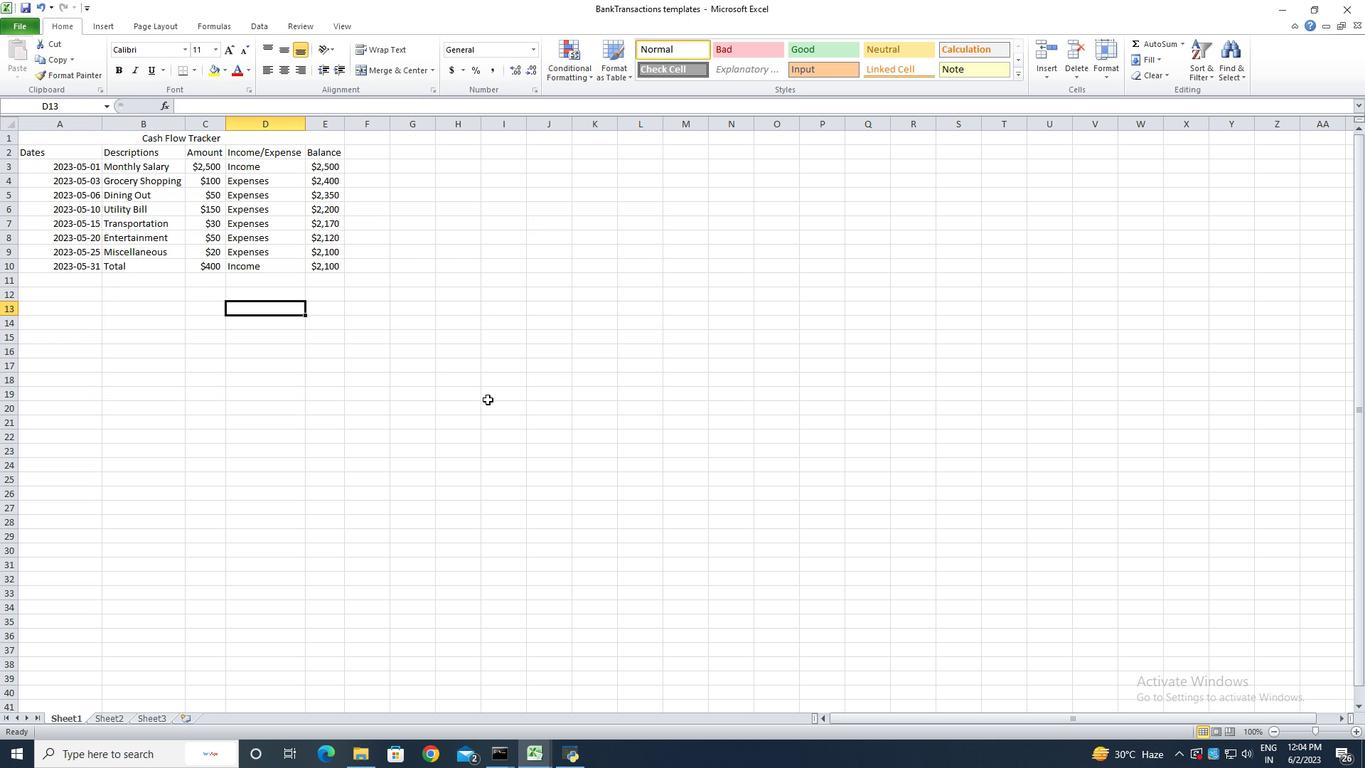 
Action: Key pressed ctrl+S
Screenshot: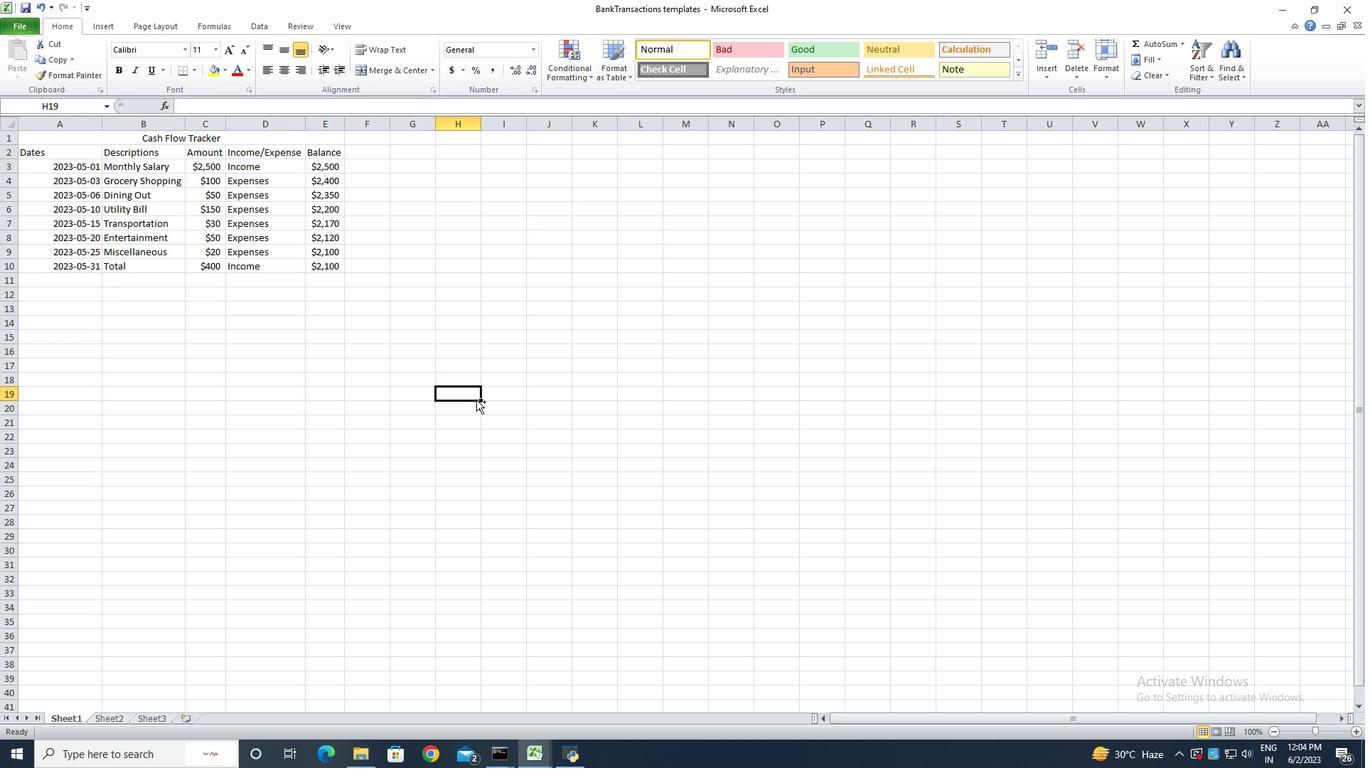 
